 Task: Create a blue curve background.
Action: Mouse moved to (220, 122)
Screenshot: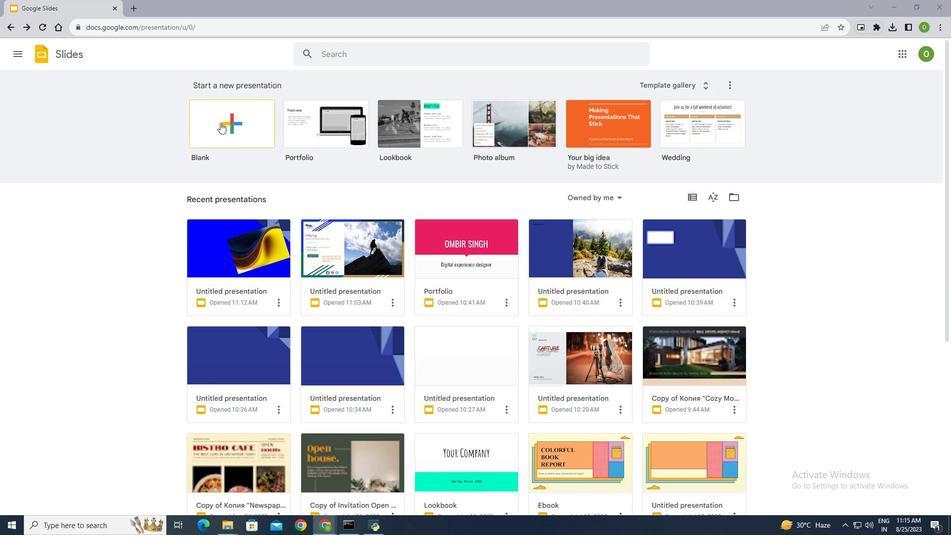 
Action: Mouse pressed left at (220, 122)
Screenshot: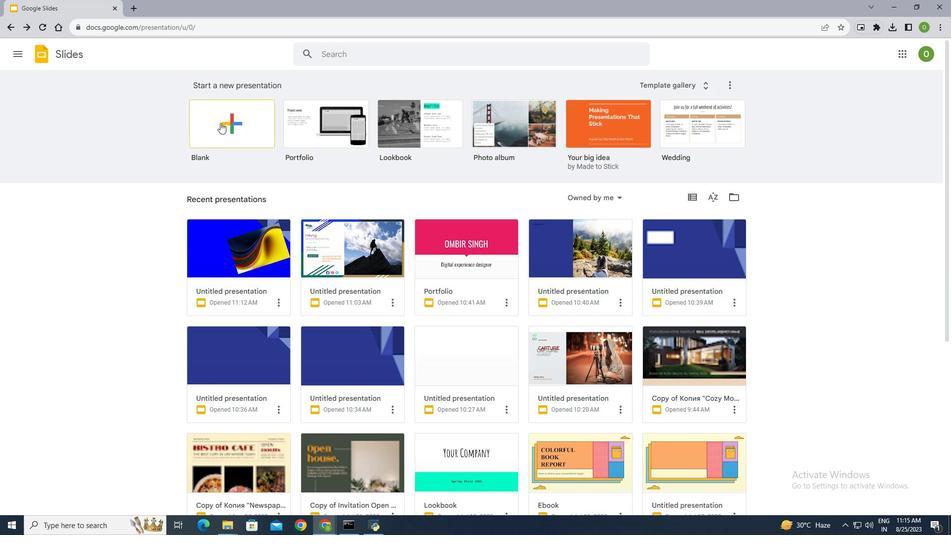 
Action: Mouse moved to (333, 164)
Screenshot: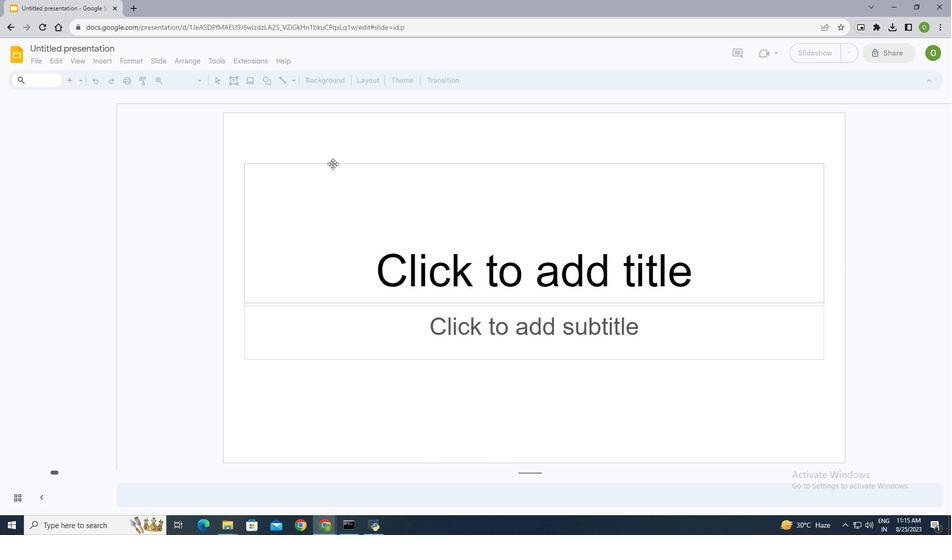 
Action: Mouse pressed left at (333, 164)
Screenshot: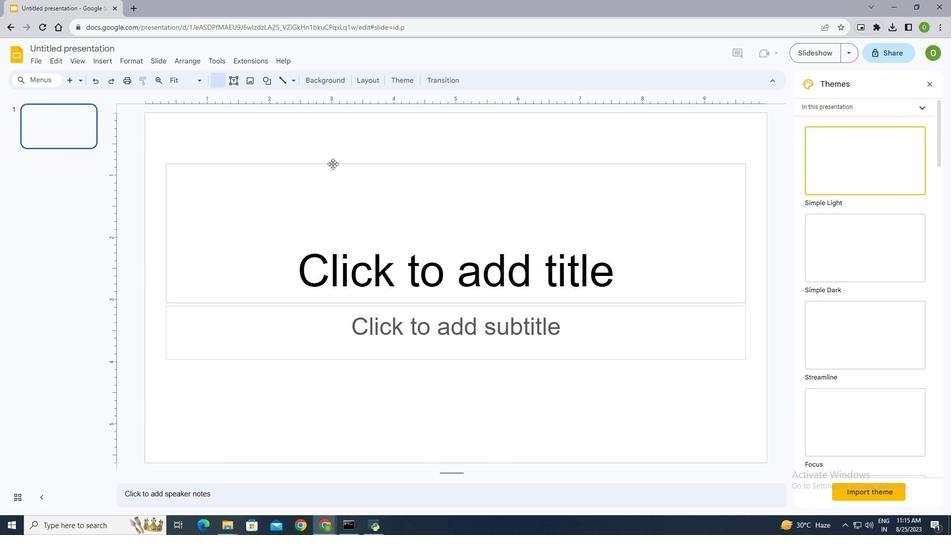
Action: Key pressed <Key.delete>
Screenshot: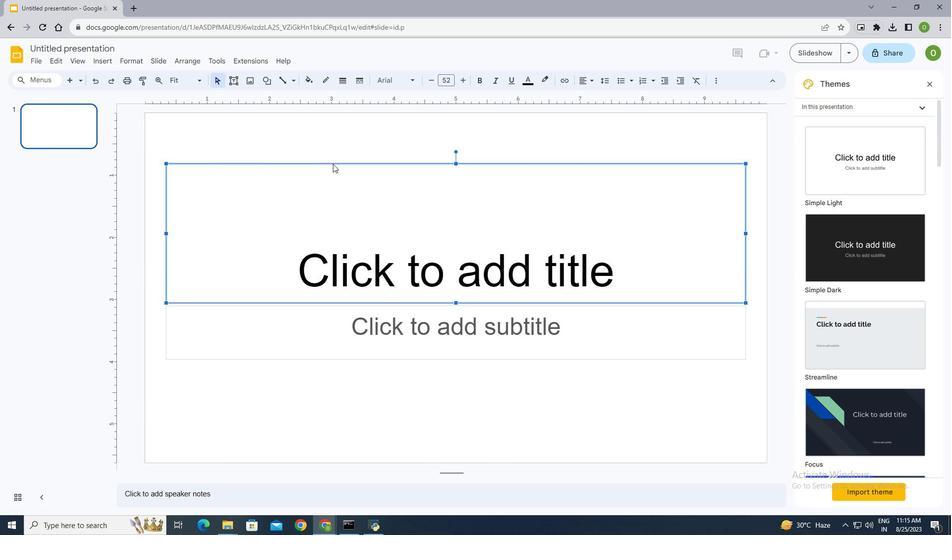 
Action: Mouse moved to (336, 303)
Screenshot: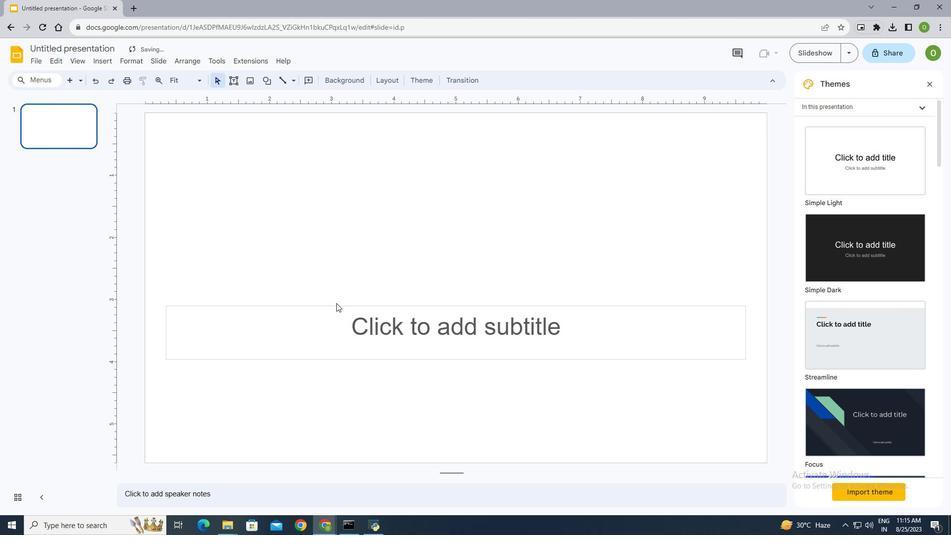 
Action: Mouse pressed left at (336, 303)
Screenshot: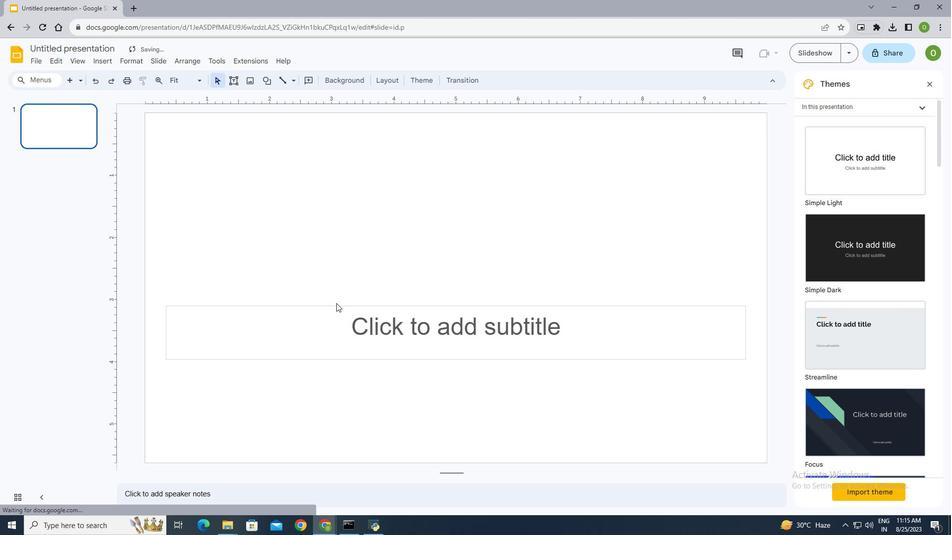 
Action: Mouse moved to (337, 307)
Screenshot: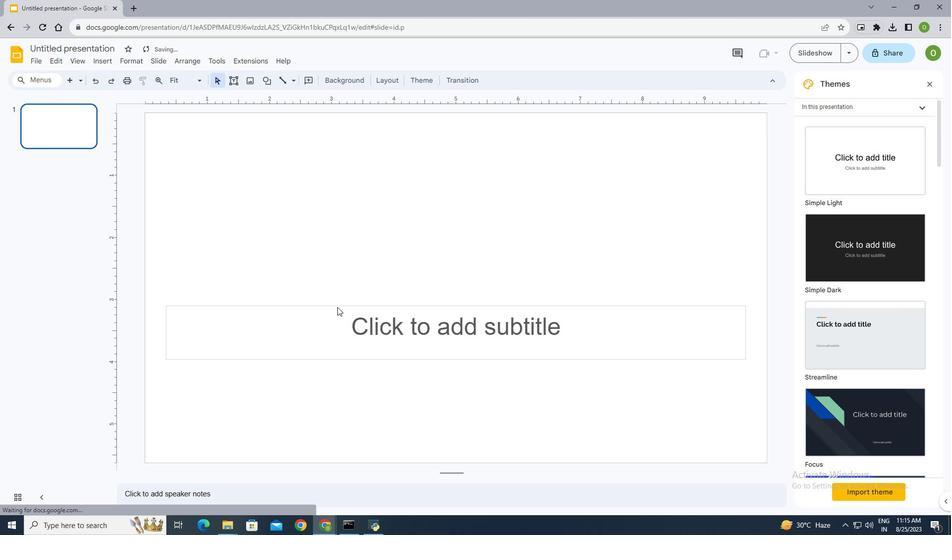 
Action: Mouse pressed left at (337, 307)
Screenshot: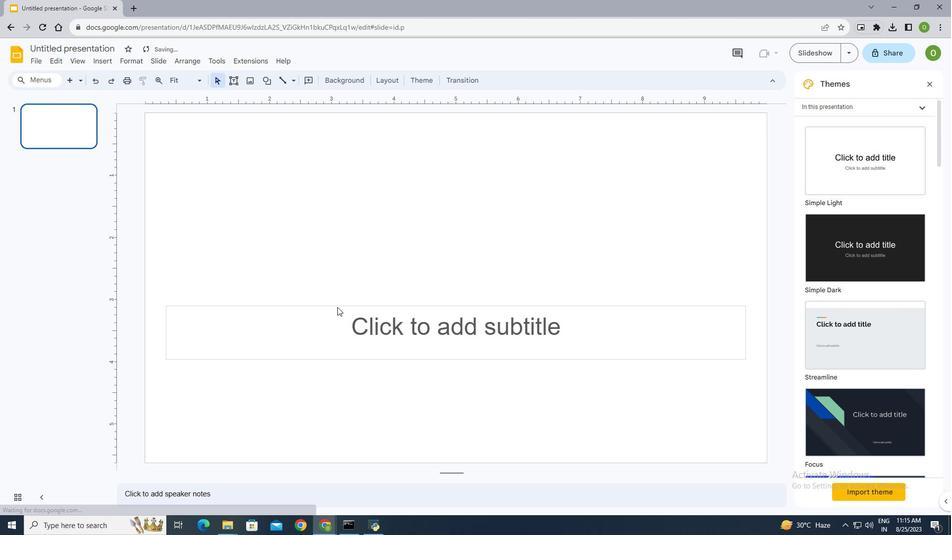 
Action: Key pressed <Key.delete>
Screenshot: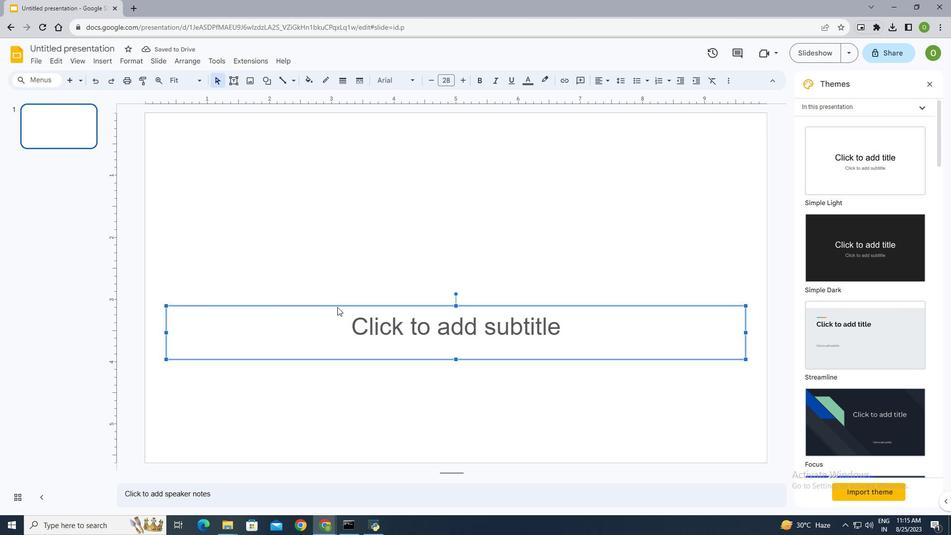 
Action: Mouse moved to (338, 79)
Screenshot: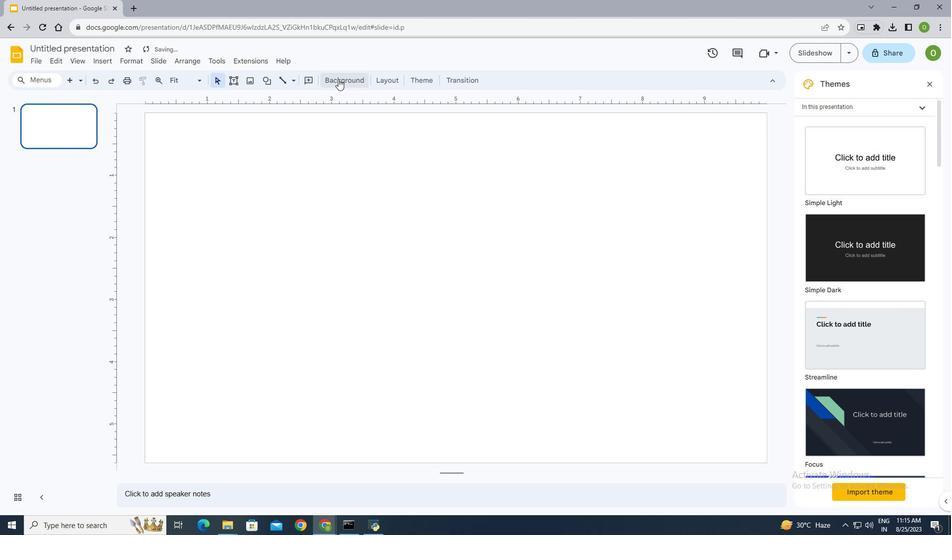 
Action: Mouse pressed left at (338, 79)
Screenshot: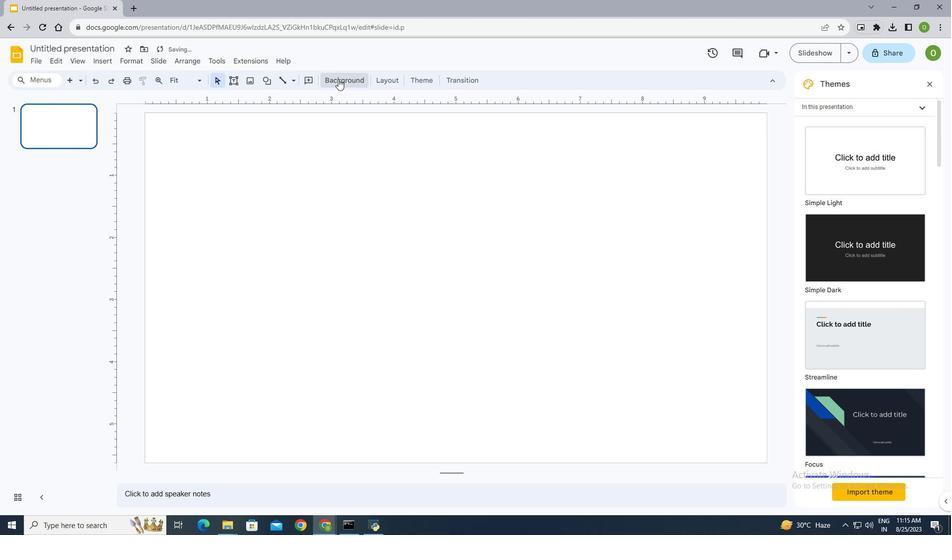 
Action: Mouse moved to (545, 245)
Screenshot: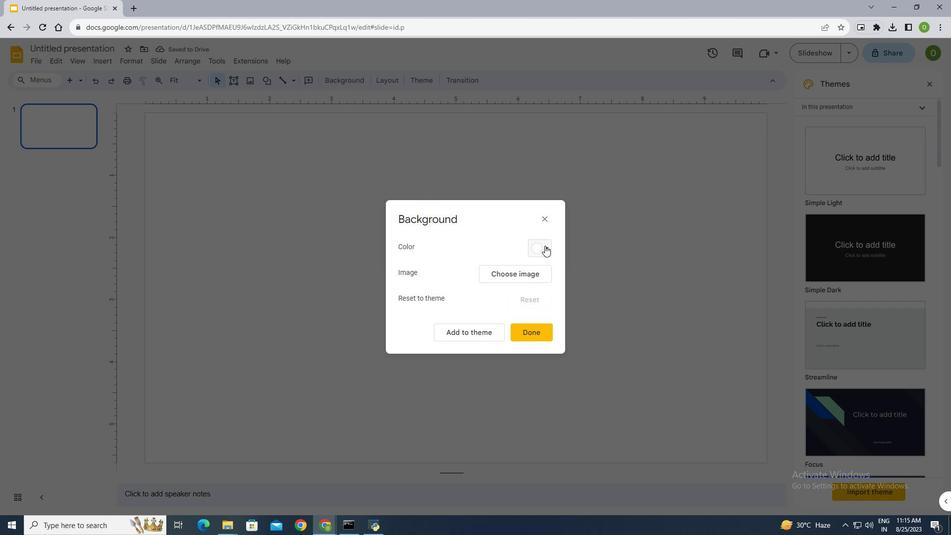 
Action: Mouse pressed left at (545, 245)
Screenshot: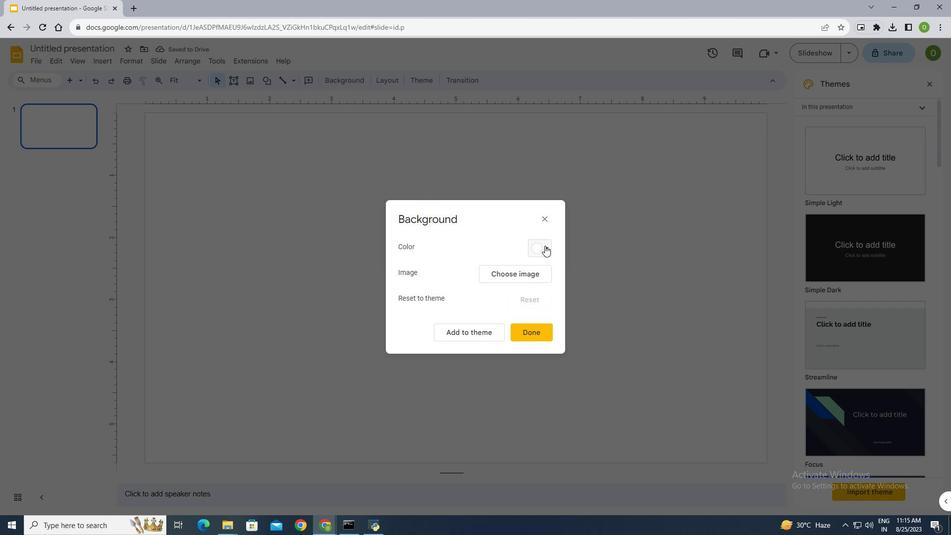
Action: Mouse moved to (616, 363)
Screenshot: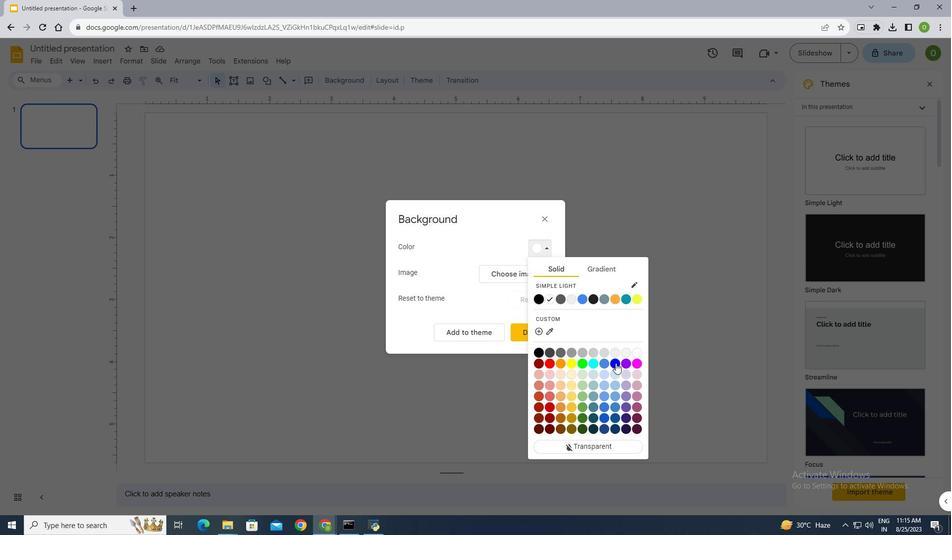 
Action: Mouse pressed left at (616, 363)
Screenshot: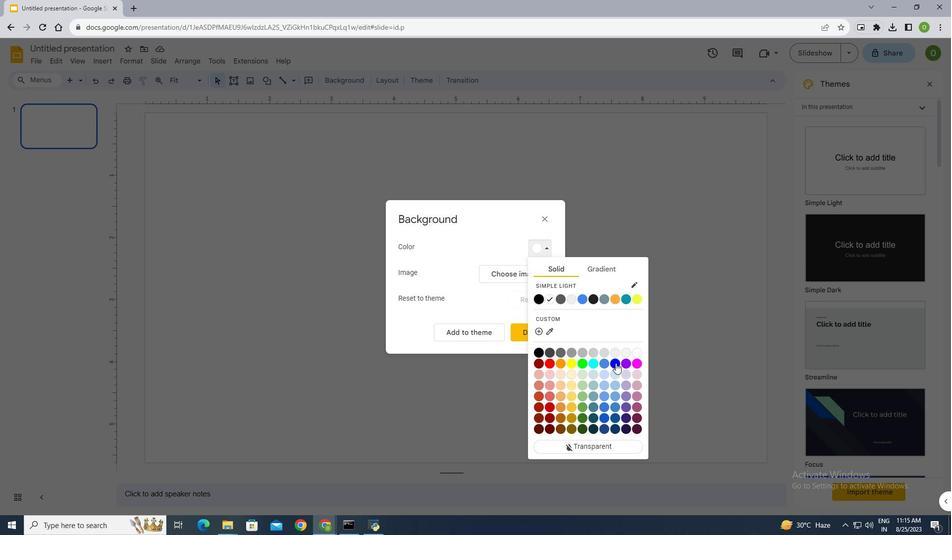 
Action: Mouse moved to (534, 329)
Screenshot: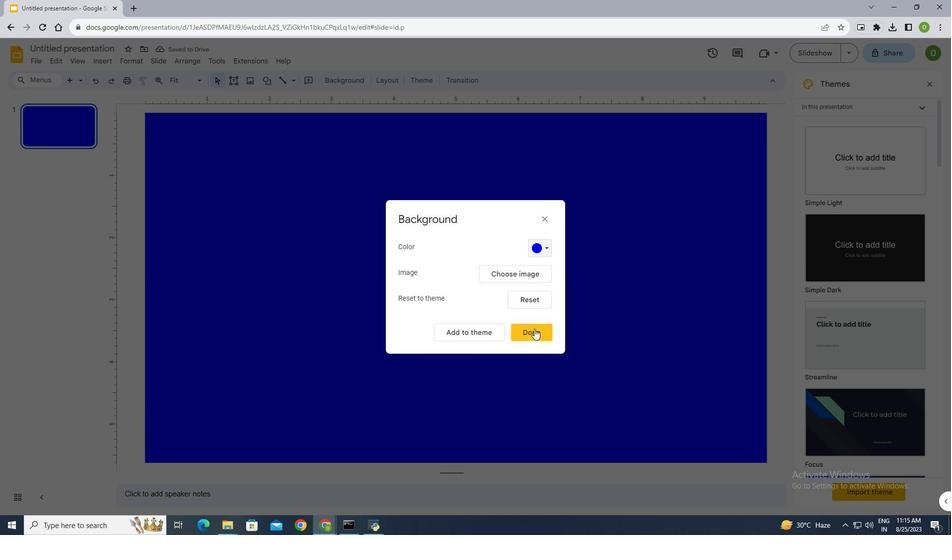 
Action: Mouse pressed left at (534, 329)
Screenshot: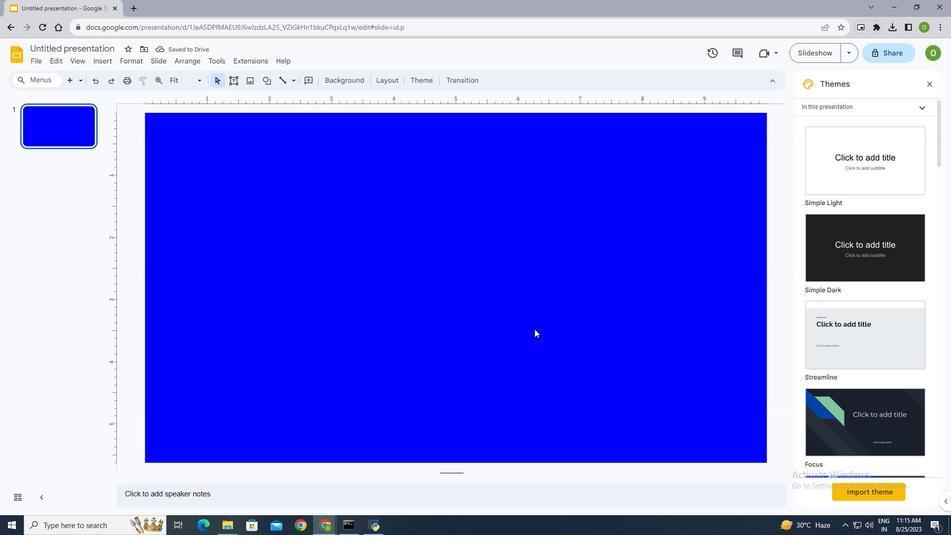 
Action: Mouse moved to (267, 81)
Screenshot: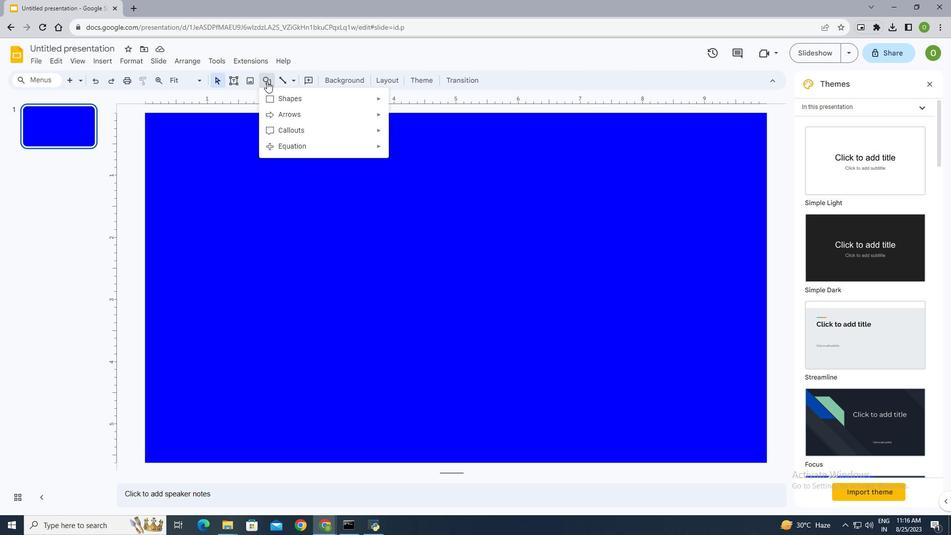
Action: Mouse pressed left at (267, 81)
Screenshot: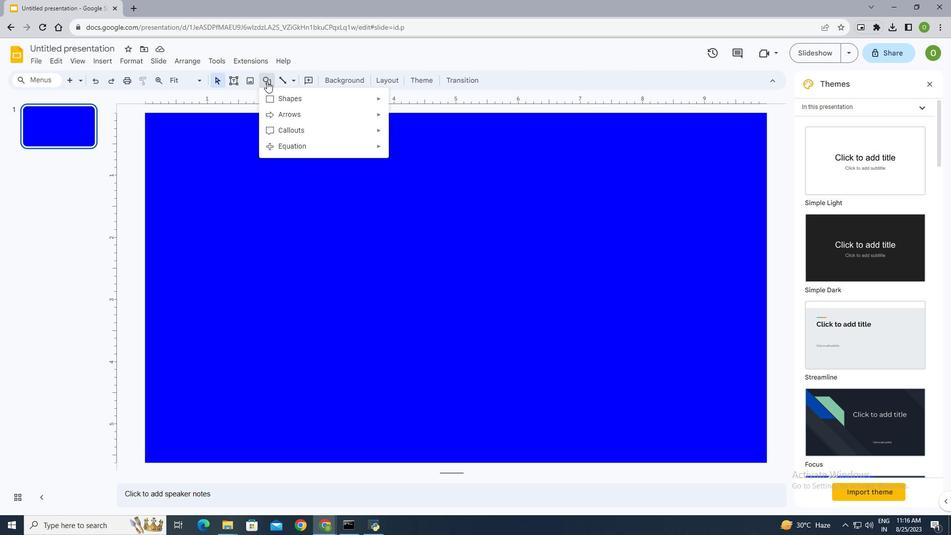 
Action: Mouse moved to (307, 94)
Screenshot: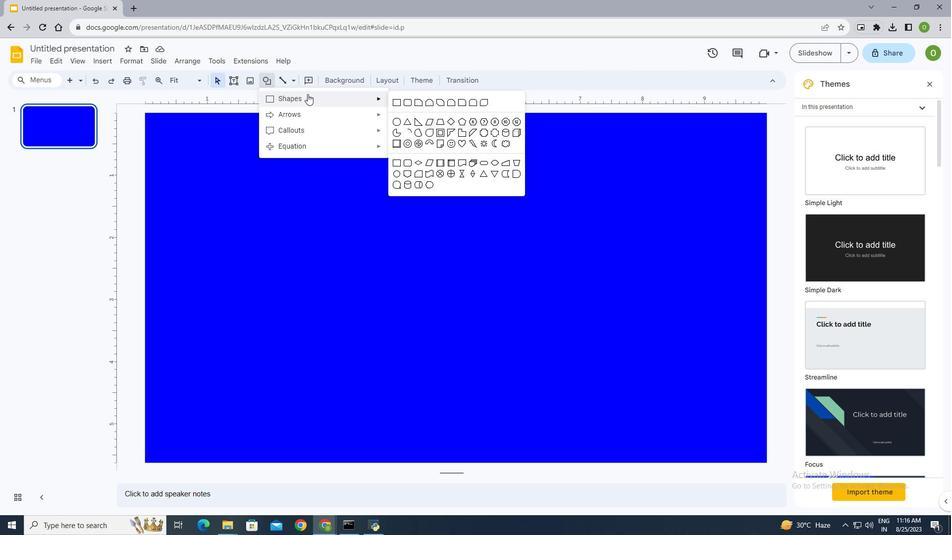 
Action: Mouse pressed left at (307, 94)
Screenshot: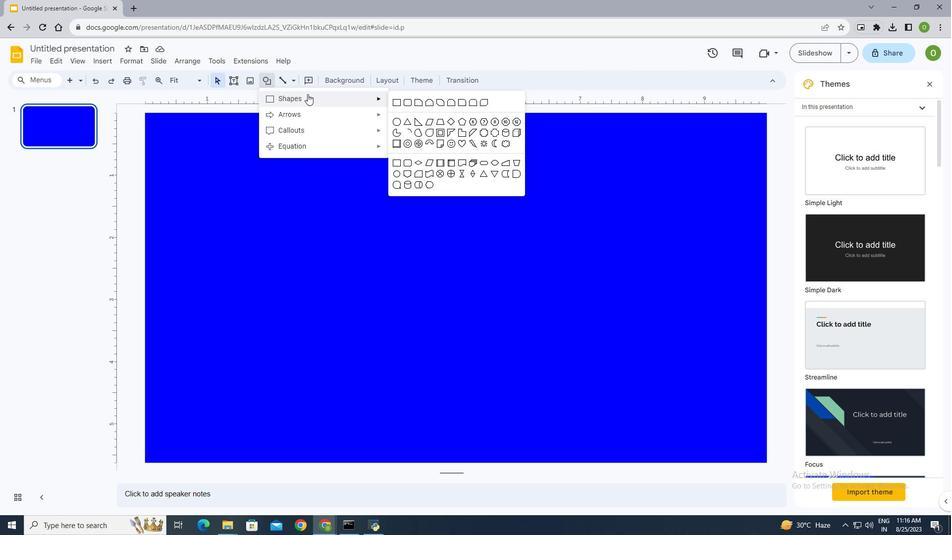 
Action: Mouse moved to (430, 142)
Screenshot: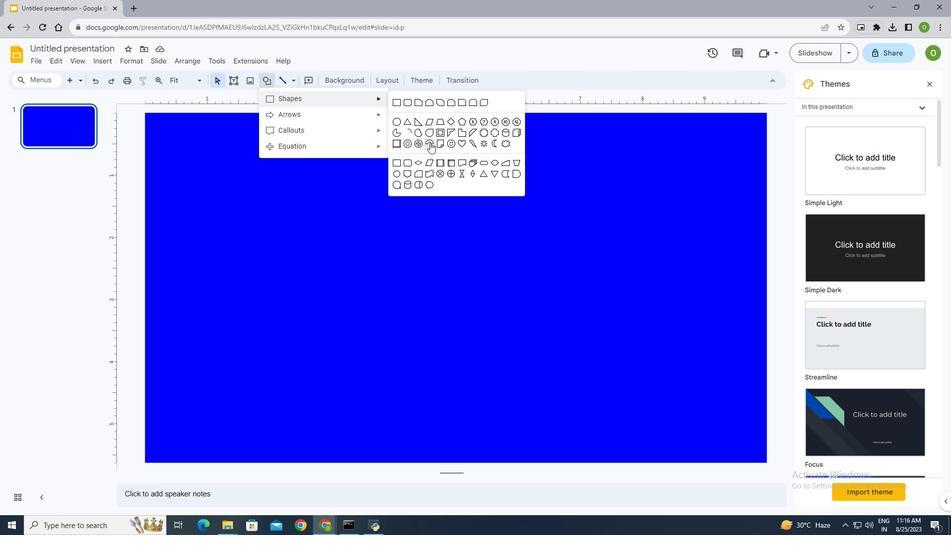 
Action: Mouse pressed left at (430, 142)
Screenshot: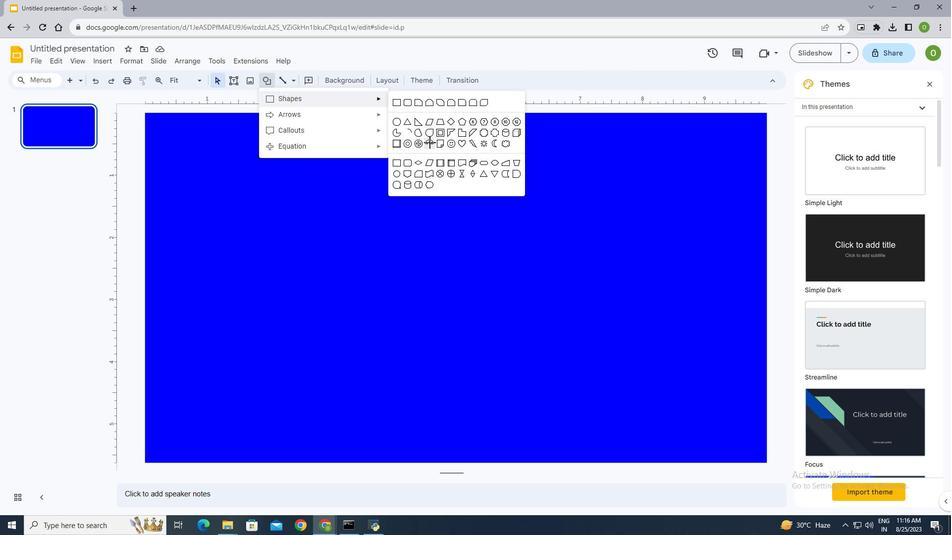 
Action: Mouse moved to (232, 149)
Screenshot: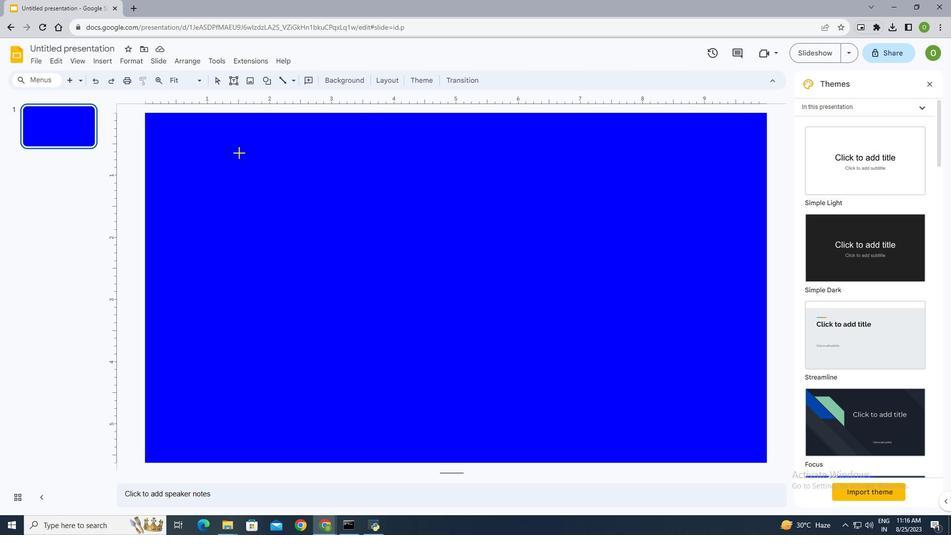 
Action: Mouse pressed left at (232, 149)
Screenshot: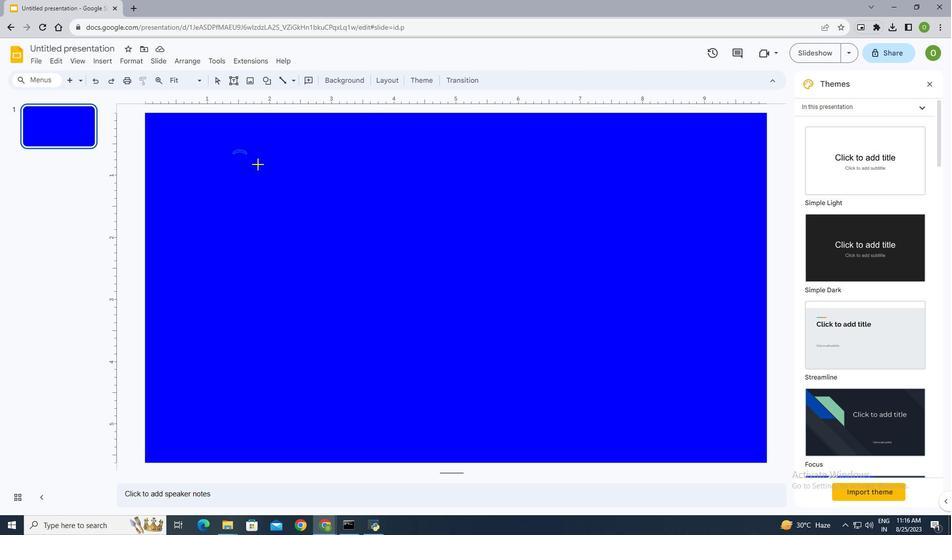 
Action: Mouse moved to (256, 180)
Screenshot: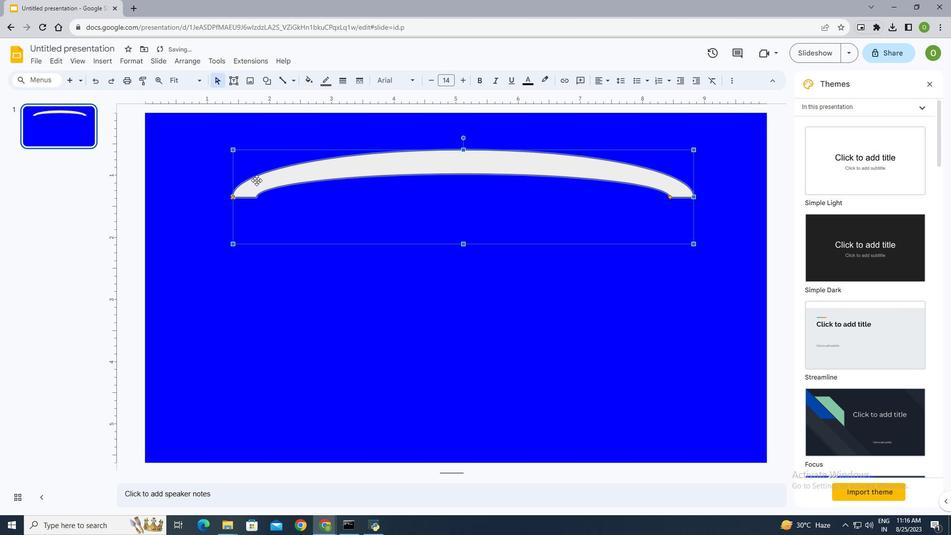 
Action: Mouse pressed left at (256, 180)
Screenshot: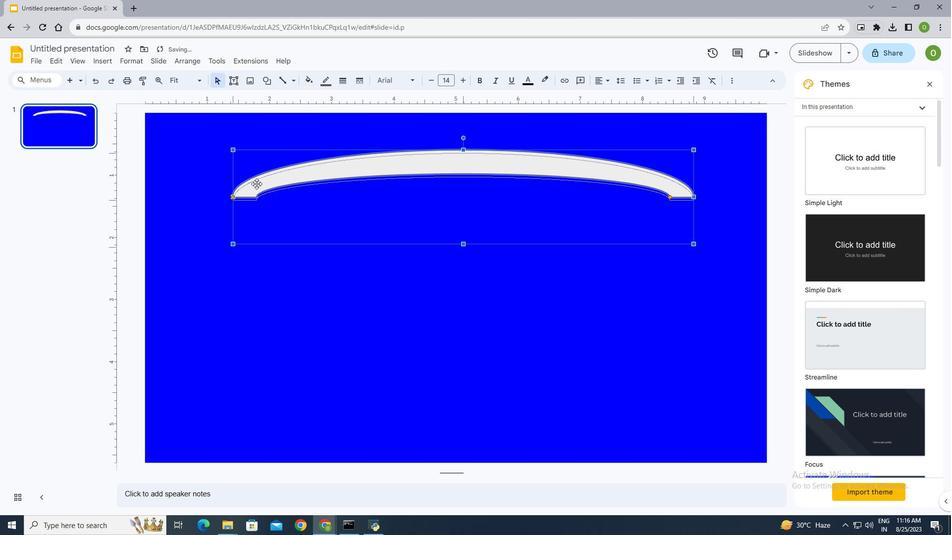 
Action: Mouse moved to (352, 344)
Screenshot: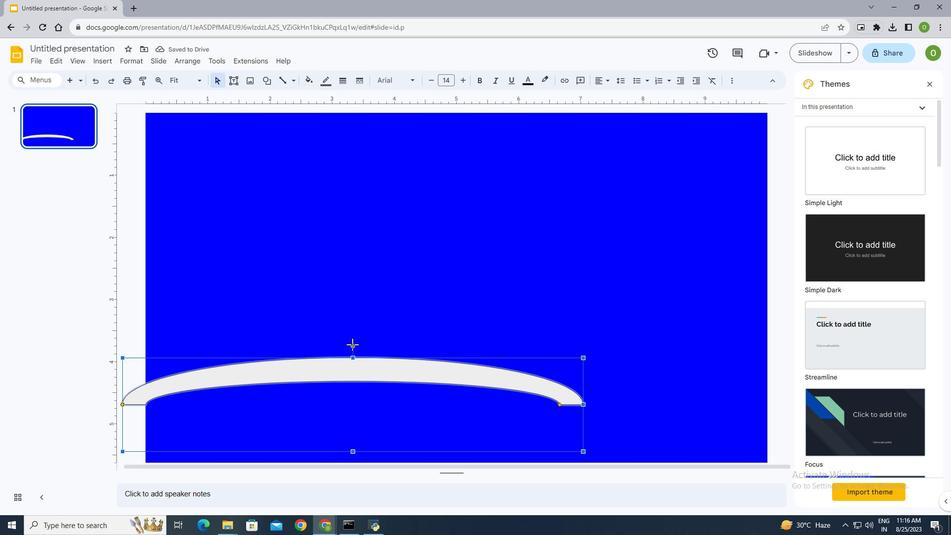 
Action: Mouse pressed left at (352, 344)
Screenshot: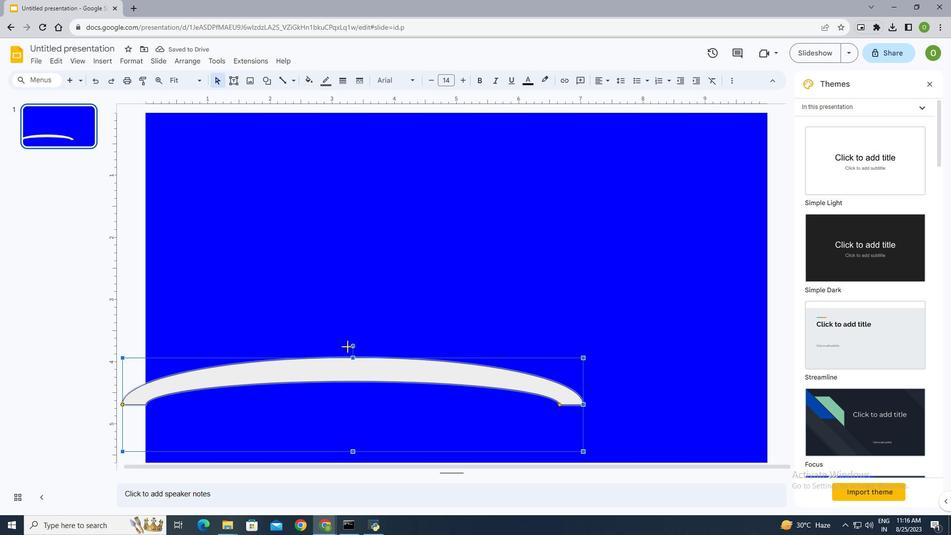 
Action: Mouse moved to (363, 375)
Screenshot: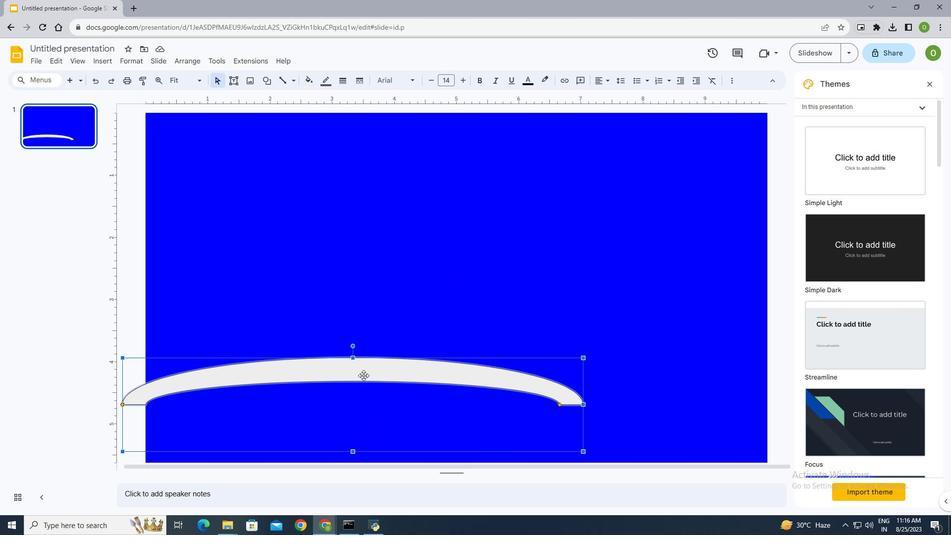 
Action: Mouse pressed left at (363, 375)
Screenshot: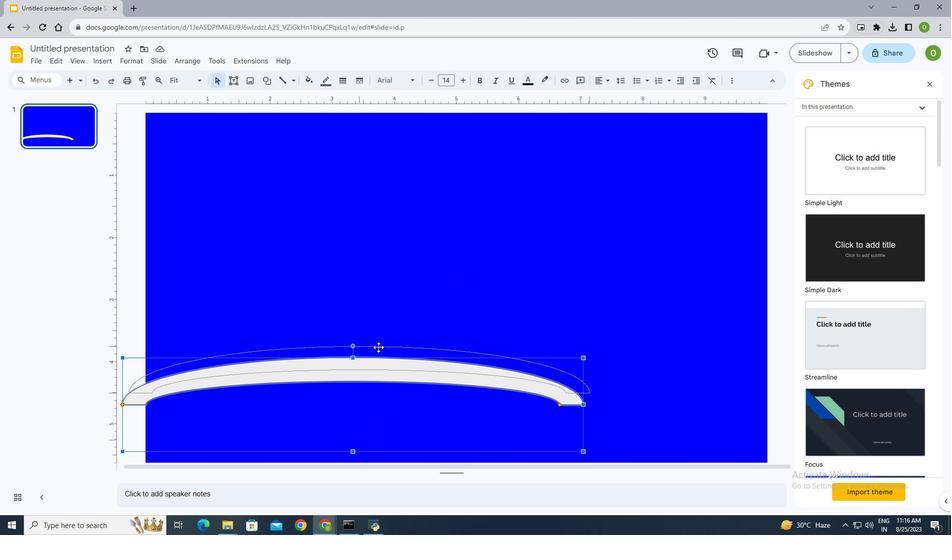 
Action: Mouse moved to (469, 198)
Screenshot: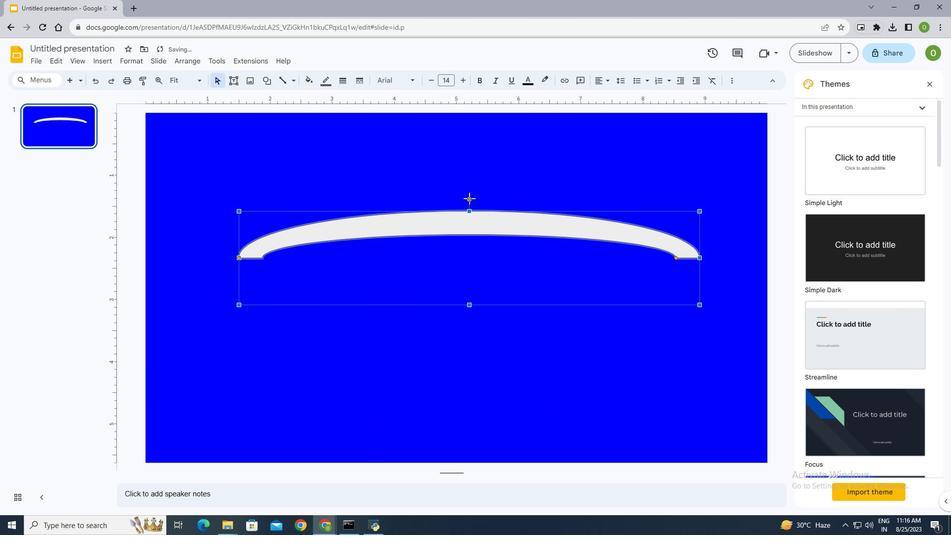 
Action: Mouse pressed left at (469, 198)
Screenshot: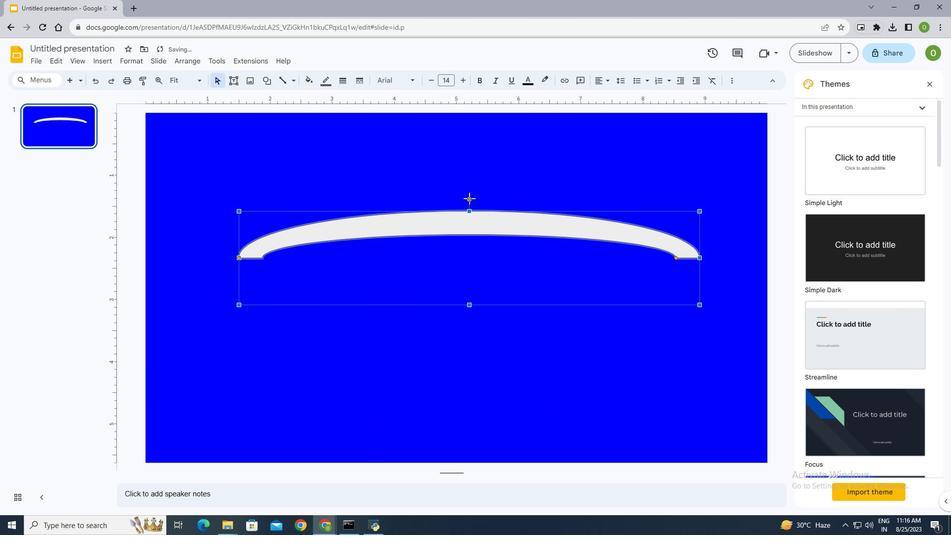 
Action: Mouse moved to (497, 280)
Screenshot: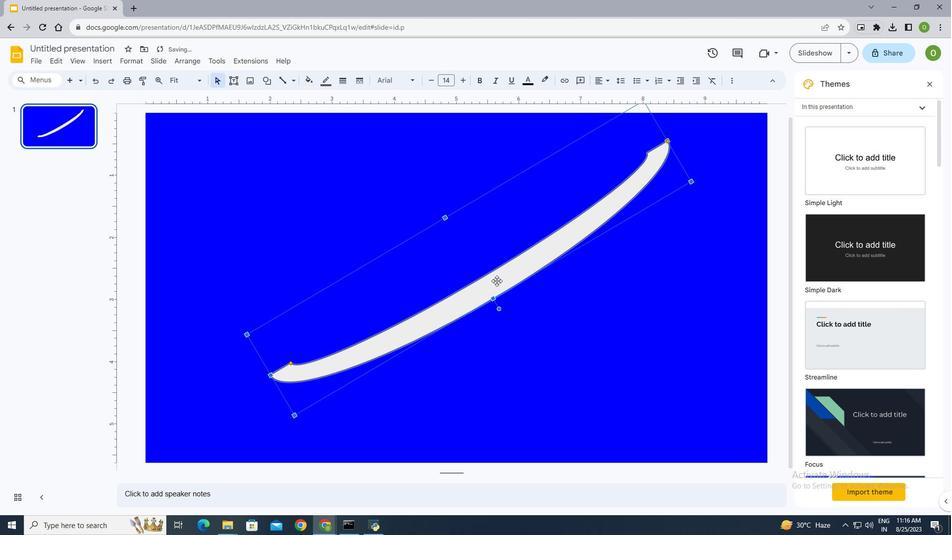 
Action: Mouse pressed left at (497, 280)
Screenshot: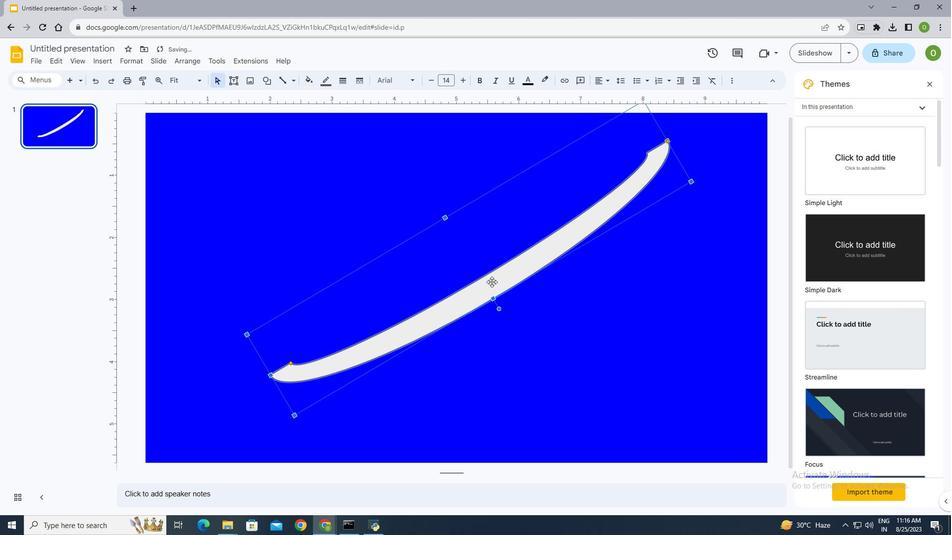 
Action: Mouse moved to (541, 143)
Screenshot: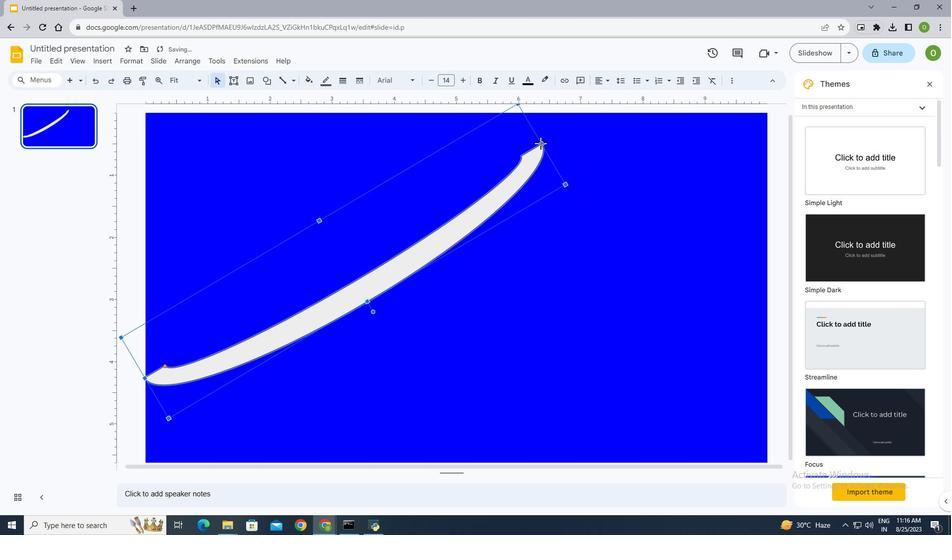 
Action: Mouse pressed left at (541, 143)
Screenshot: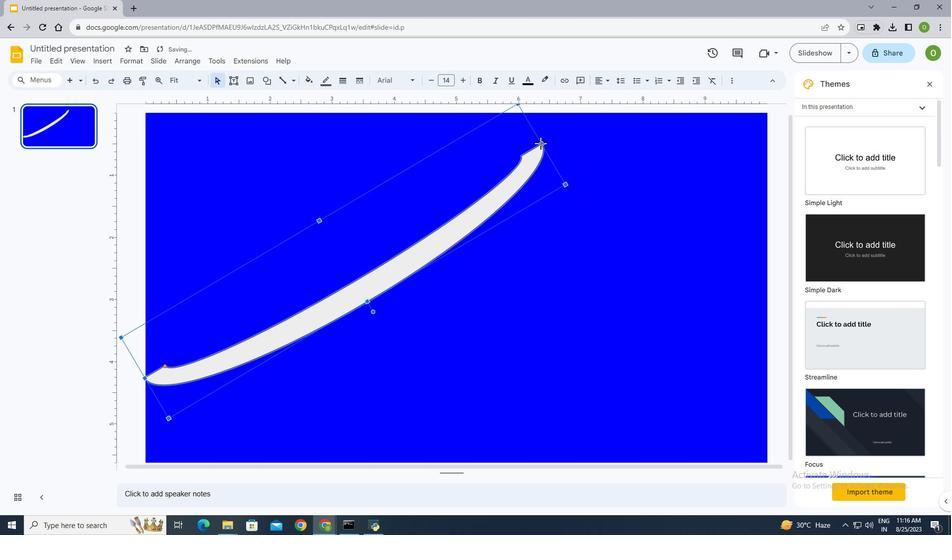 
Action: Mouse moved to (517, 104)
Screenshot: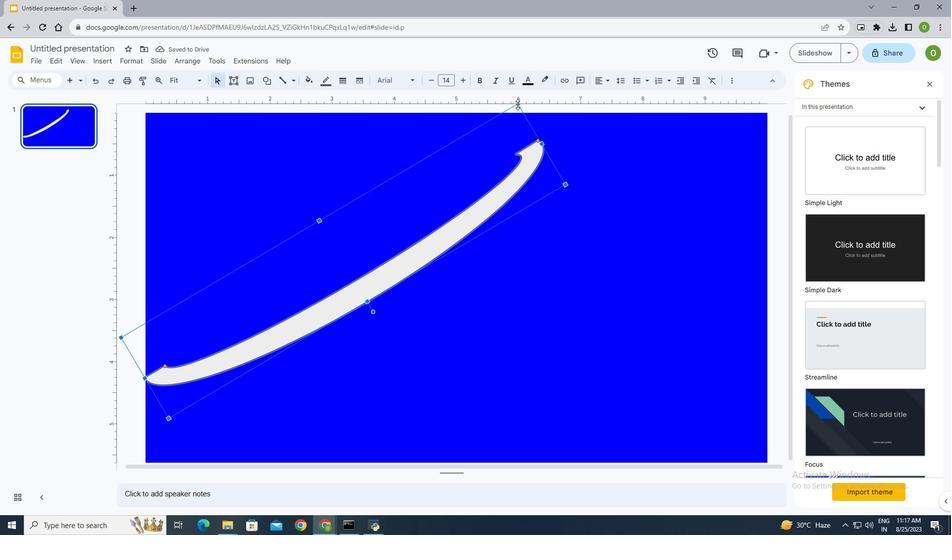 
Action: Mouse pressed left at (517, 104)
Screenshot: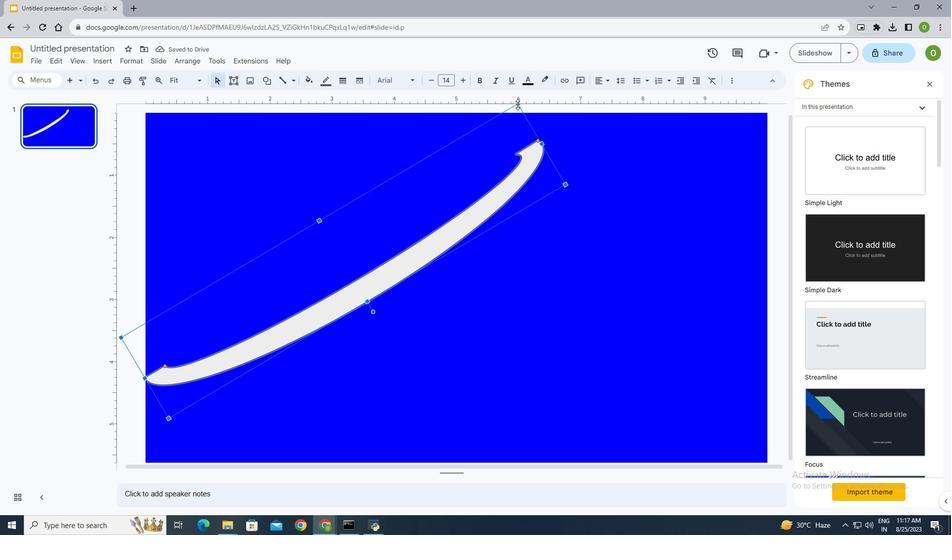 
Action: Mouse moved to (517, 104)
Screenshot: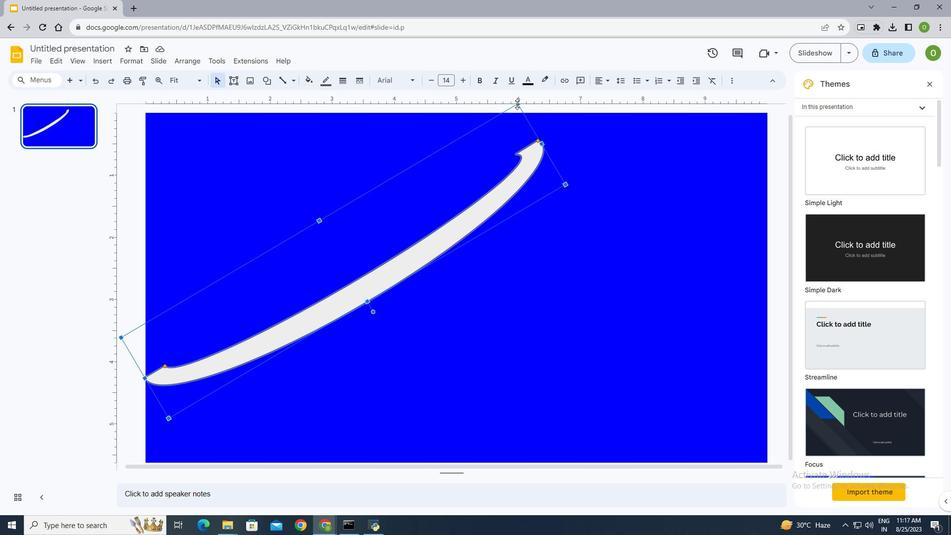 
Action: Mouse pressed left at (517, 104)
Screenshot: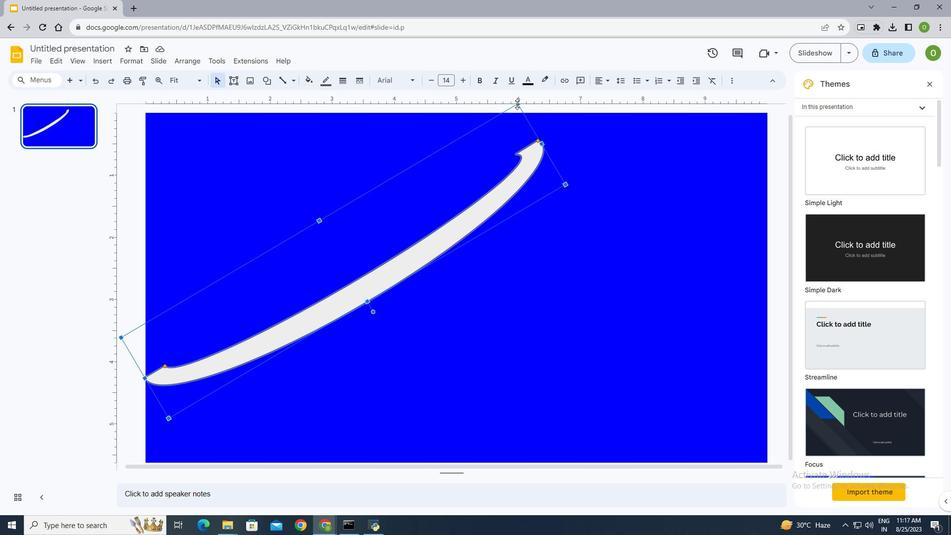 
Action: Mouse moved to (321, 220)
Screenshot: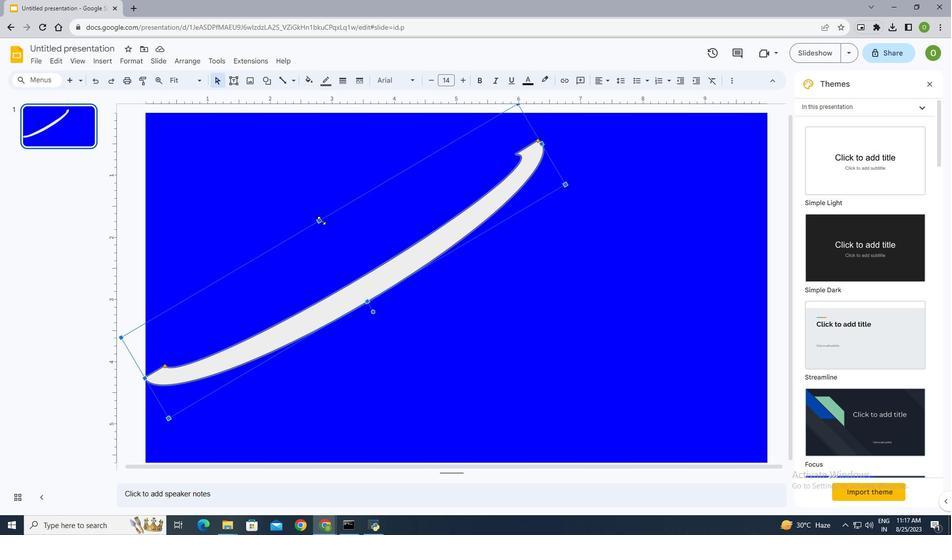 
Action: Mouse pressed left at (321, 220)
Screenshot: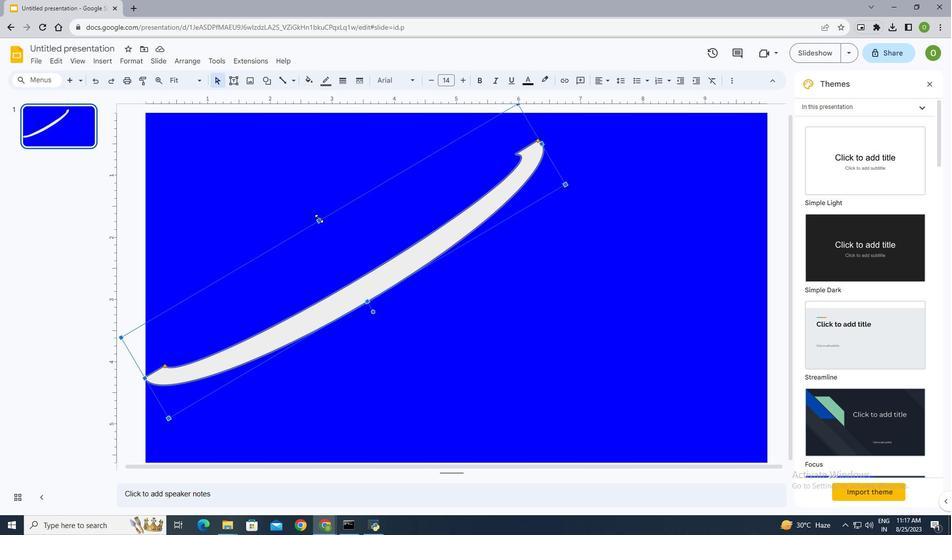 
Action: Mouse moved to (440, 337)
Screenshot: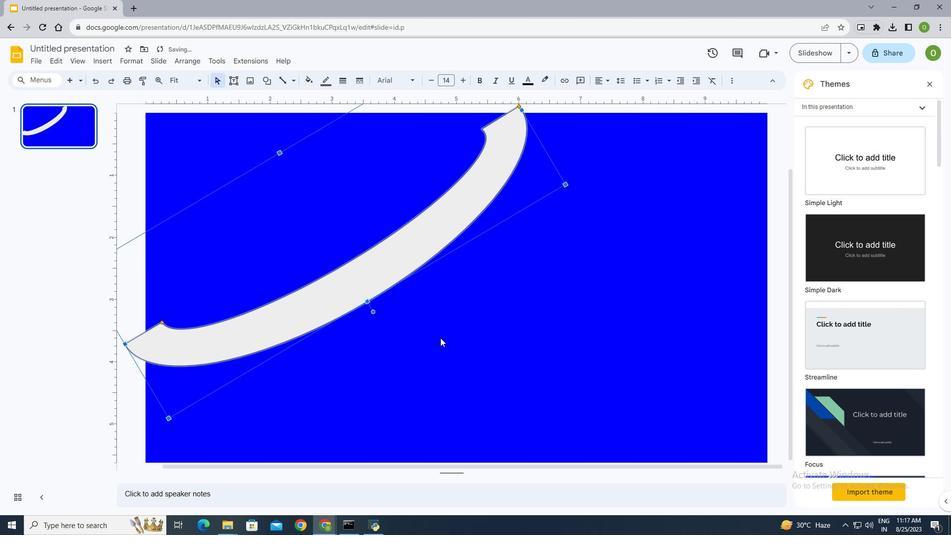 
Action: Mouse pressed left at (440, 337)
Screenshot: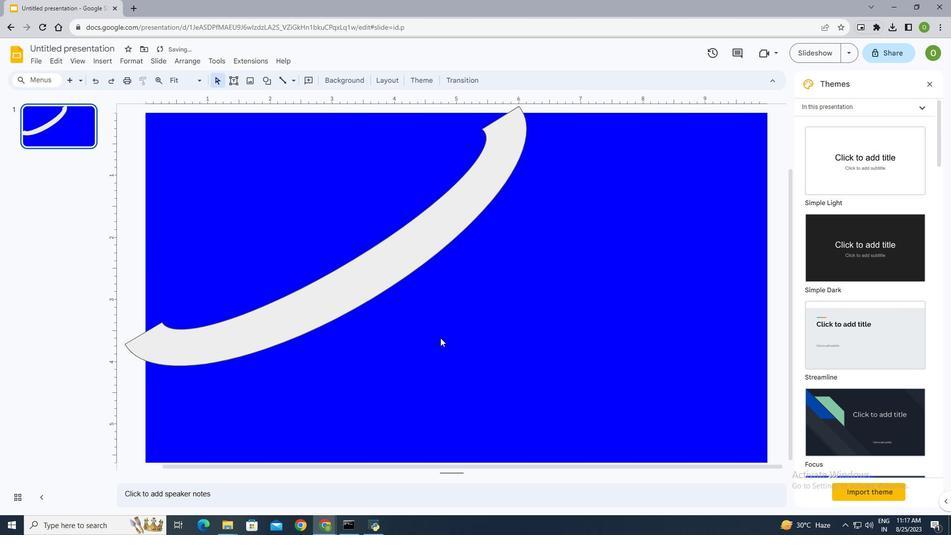 
Action: Mouse moved to (393, 276)
Screenshot: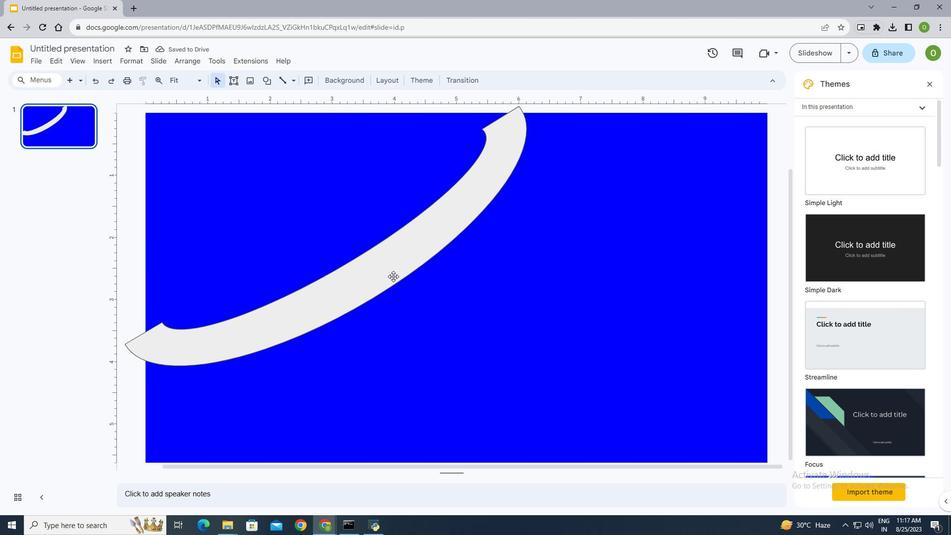 
Action: Mouse pressed left at (393, 276)
Screenshot: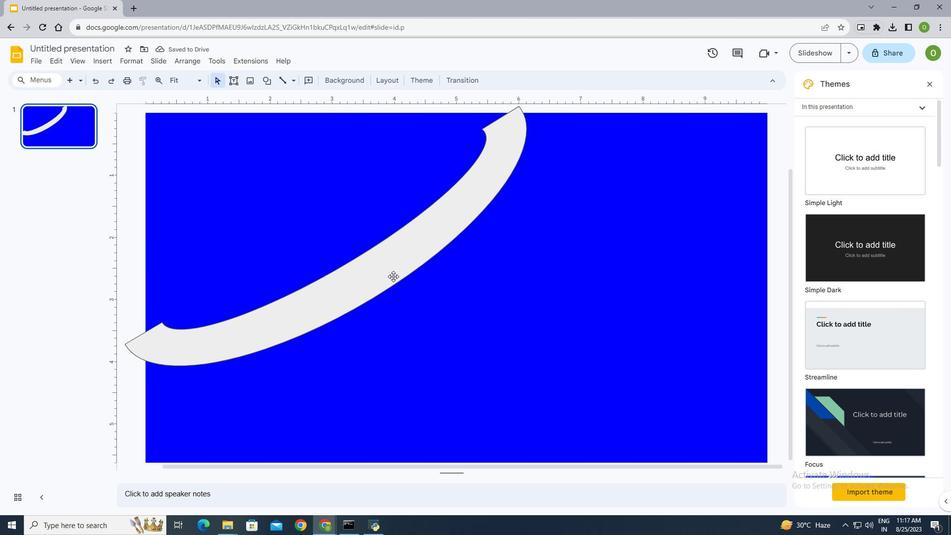
Action: Mouse moved to (400, 277)
Screenshot: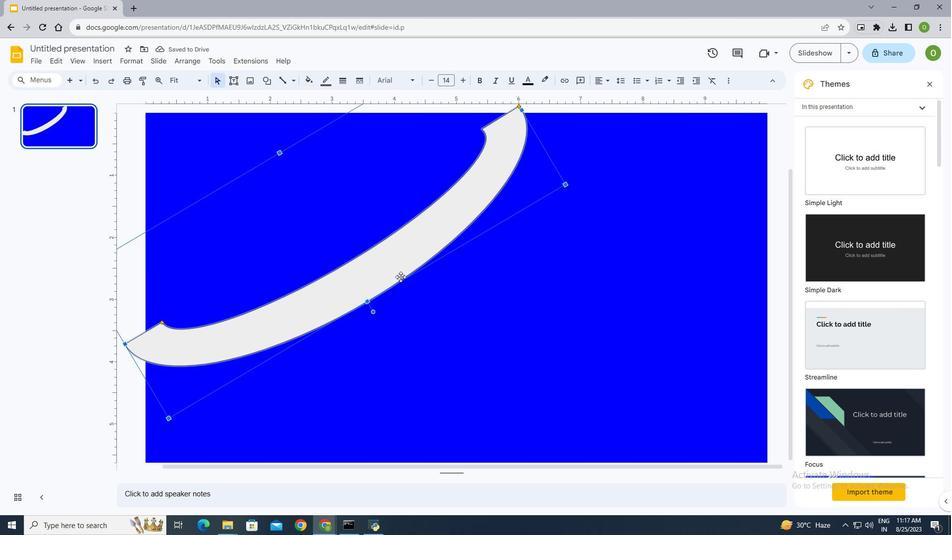 
Action: Mouse pressed left at (400, 277)
Screenshot: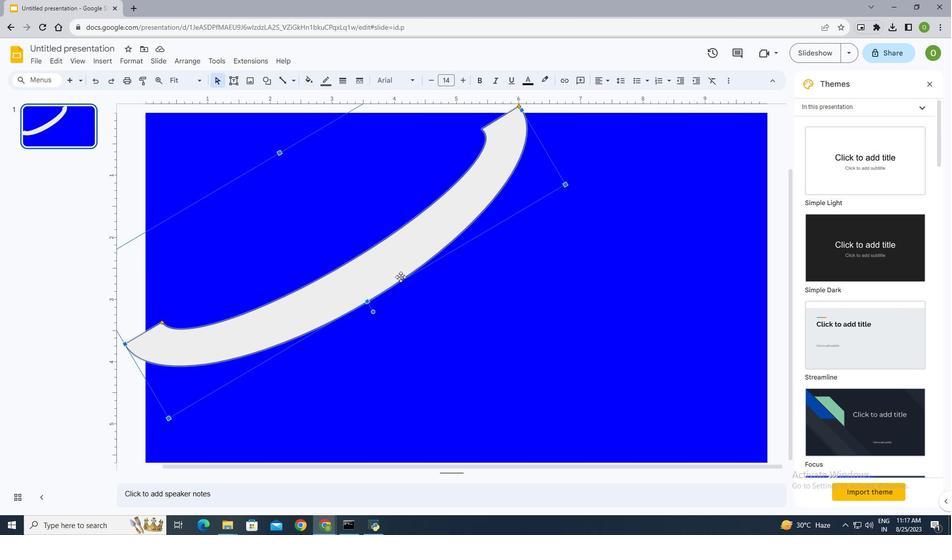 
Action: Mouse moved to (399, 265)
Screenshot: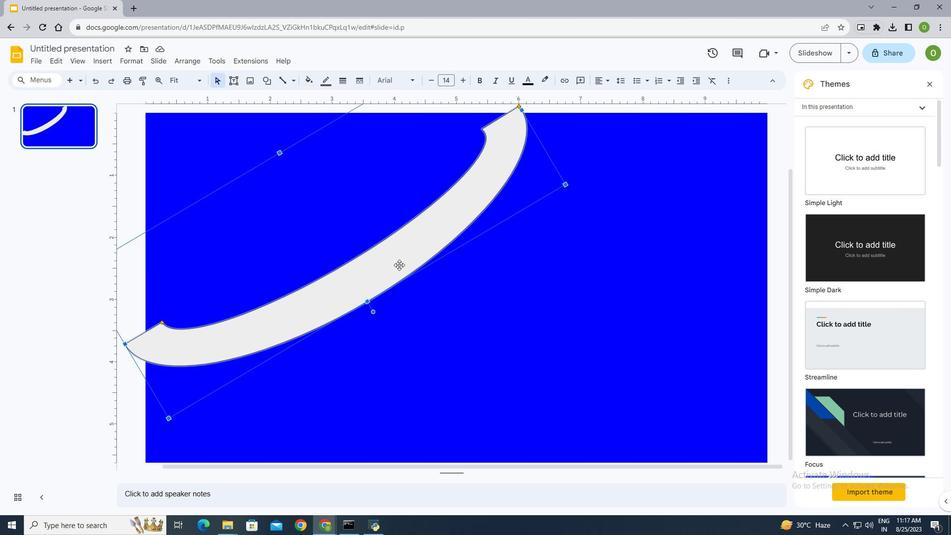 
Action: Mouse pressed right at (399, 265)
Screenshot: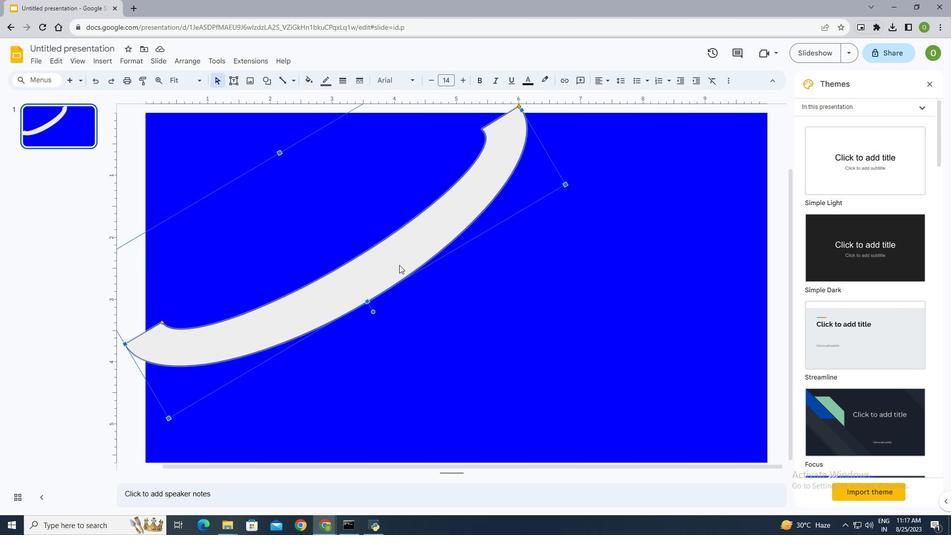 
Action: Mouse moved to (474, 481)
Screenshot: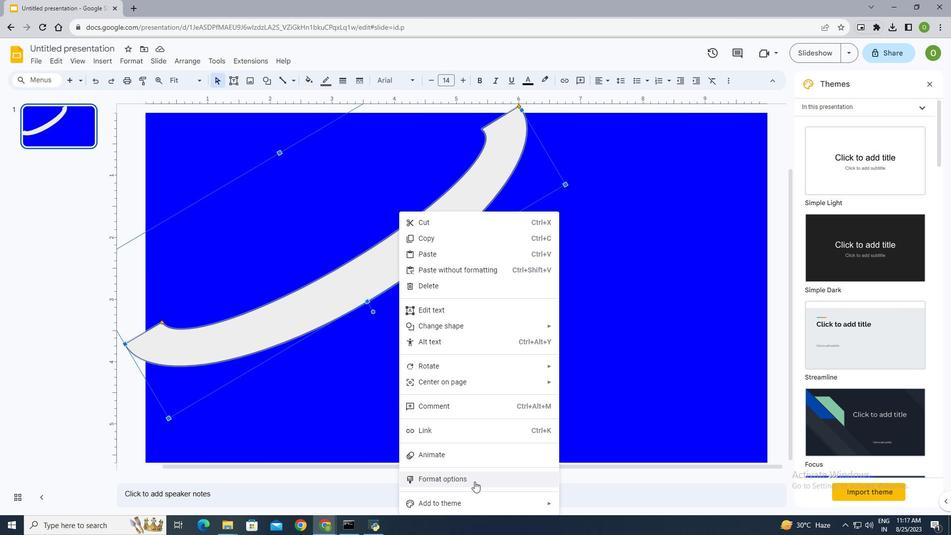 
Action: Mouse pressed left at (474, 481)
Screenshot: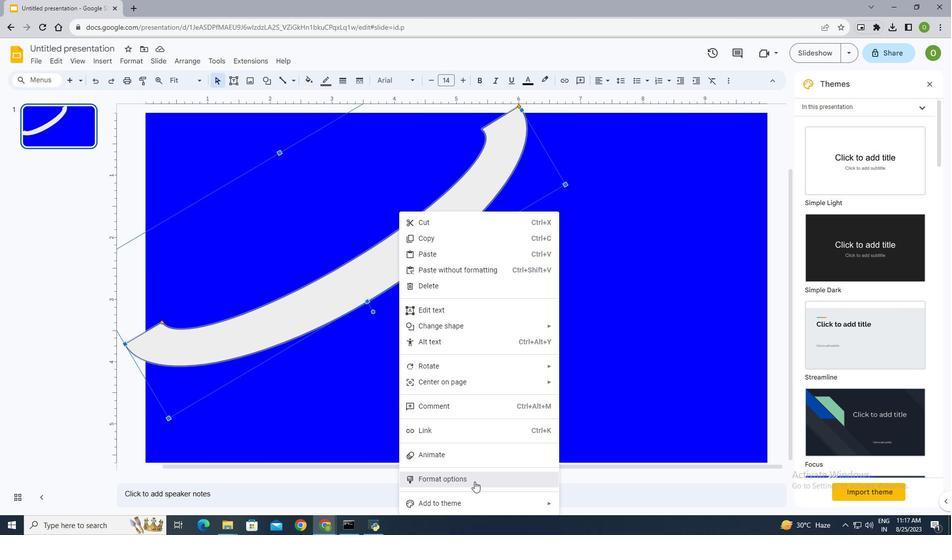 
Action: Mouse moved to (831, 173)
Screenshot: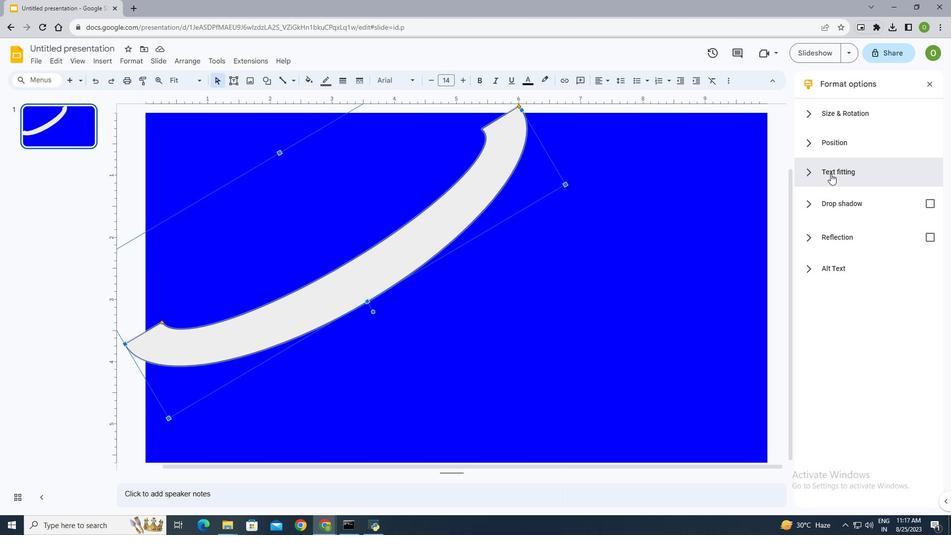
Action: Mouse pressed left at (831, 173)
Screenshot: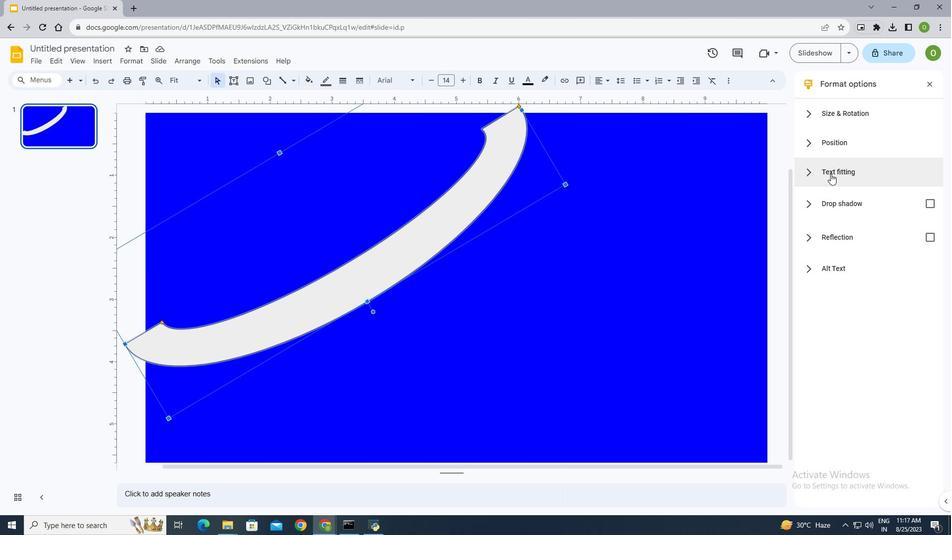 
Action: Mouse moved to (836, 220)
Screenshot: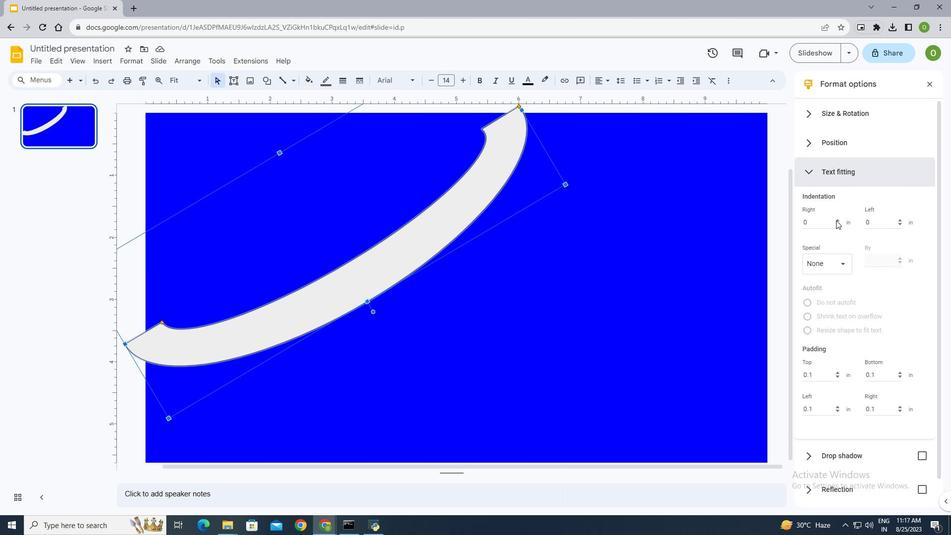 
Action: Mouse pressed left at (836, 220)
Screenshot: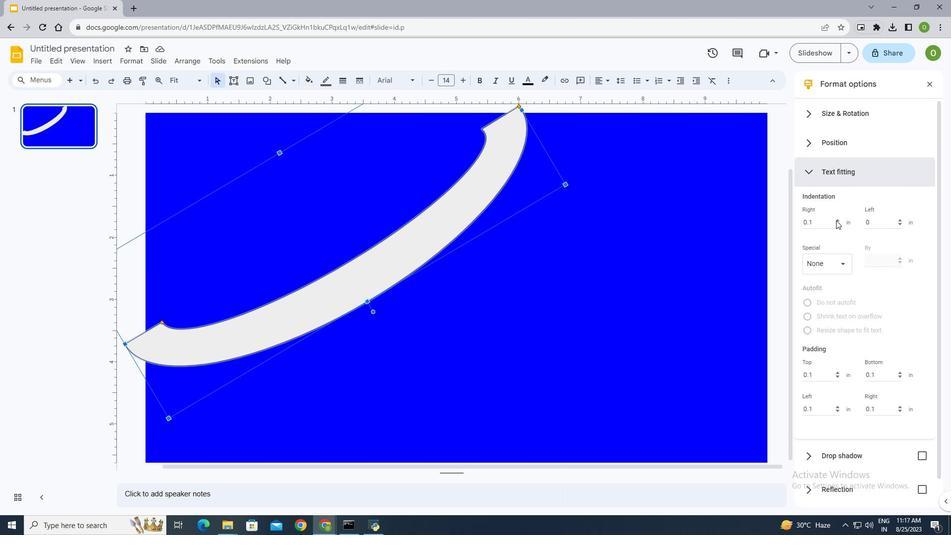 
Action: Mouse pressed left at (836, 220)
Screenshot: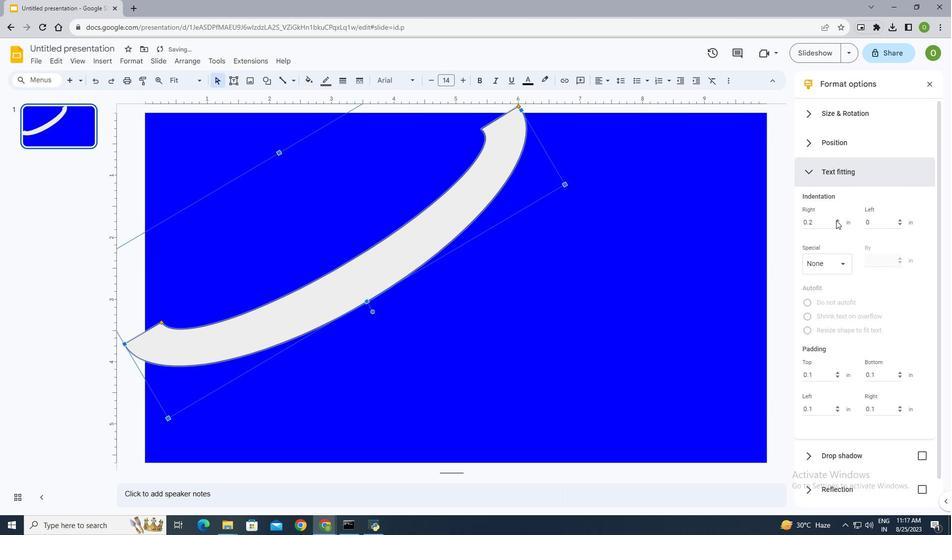 
Action: Mouse pressed left at (836, 220)
Screenshot: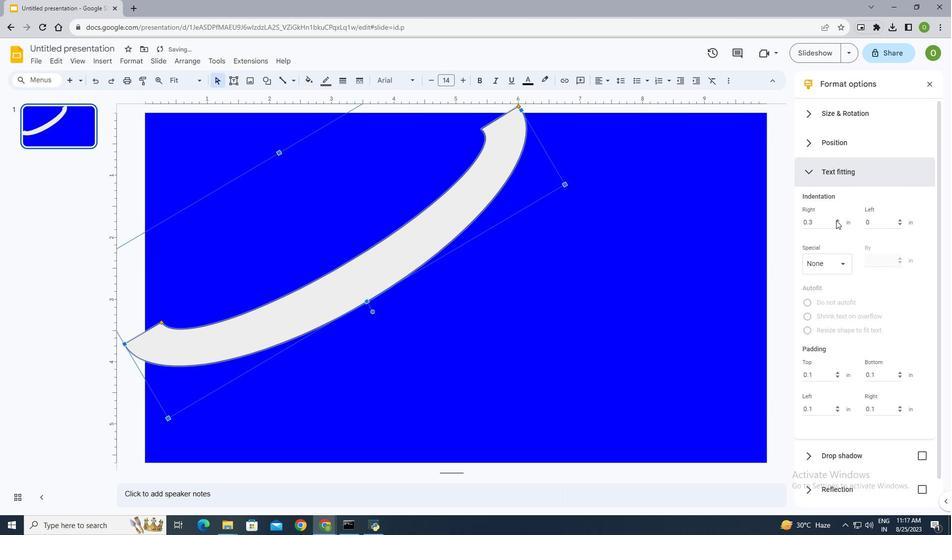 
Action: Mouse moved to (837, 224)
Screenshot: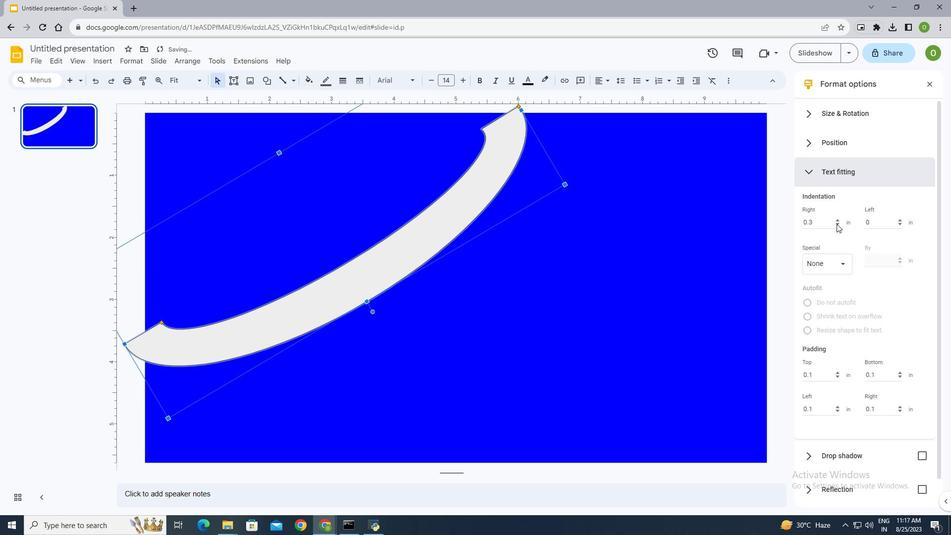 
Action: Mouse pressed left at (837, 224)
Screenshot: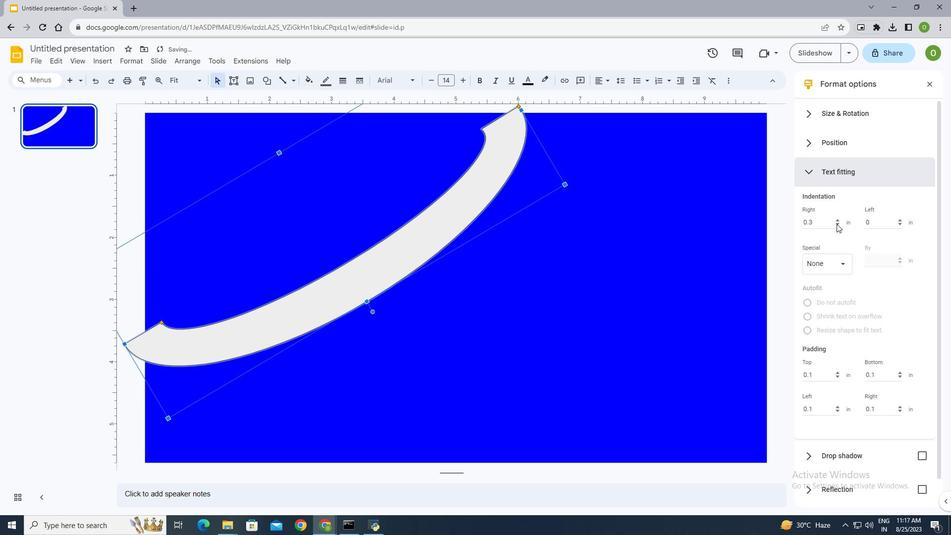 
Action: Mouse pressed left at (837, 224)
Screenshot: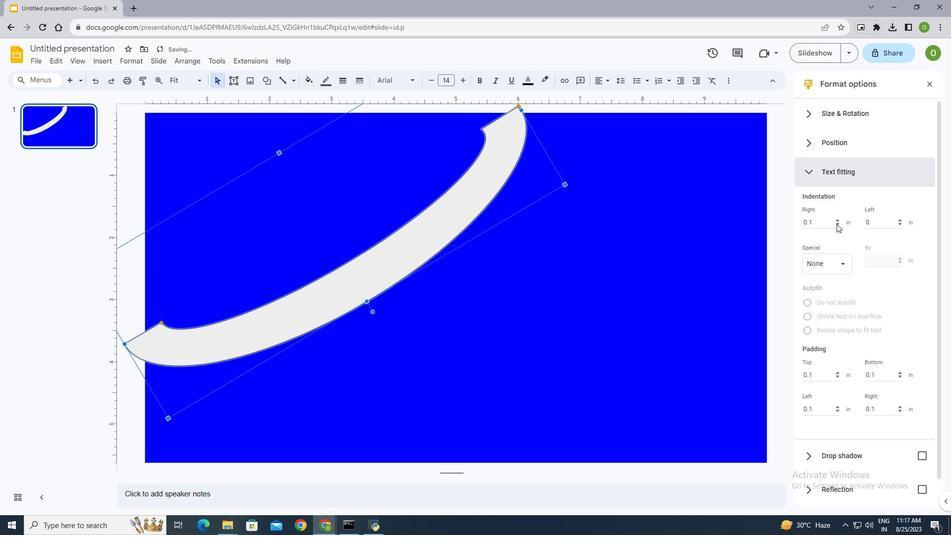 
Action: Mouse pressed left at (837, 224)
Screenshot: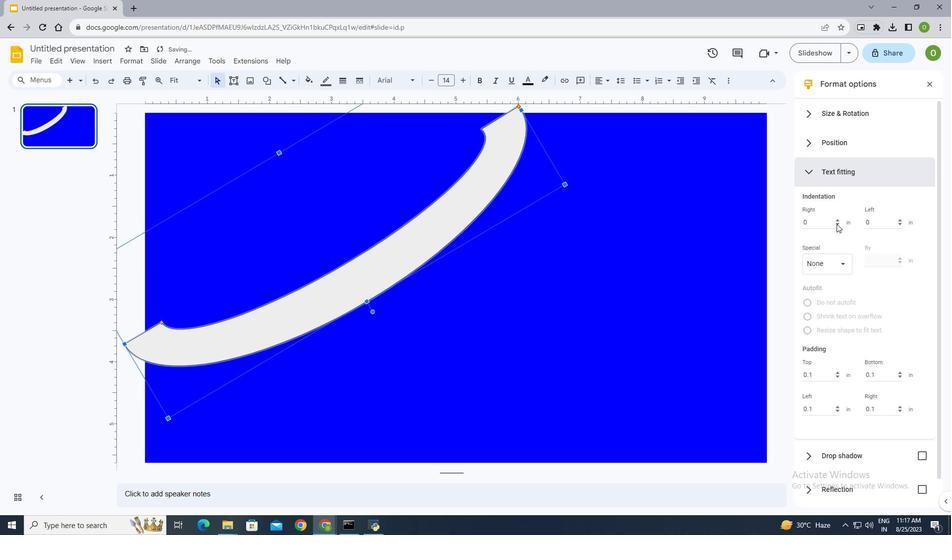 
Action: Mouse pressed left at (837, 224)
Screenshot: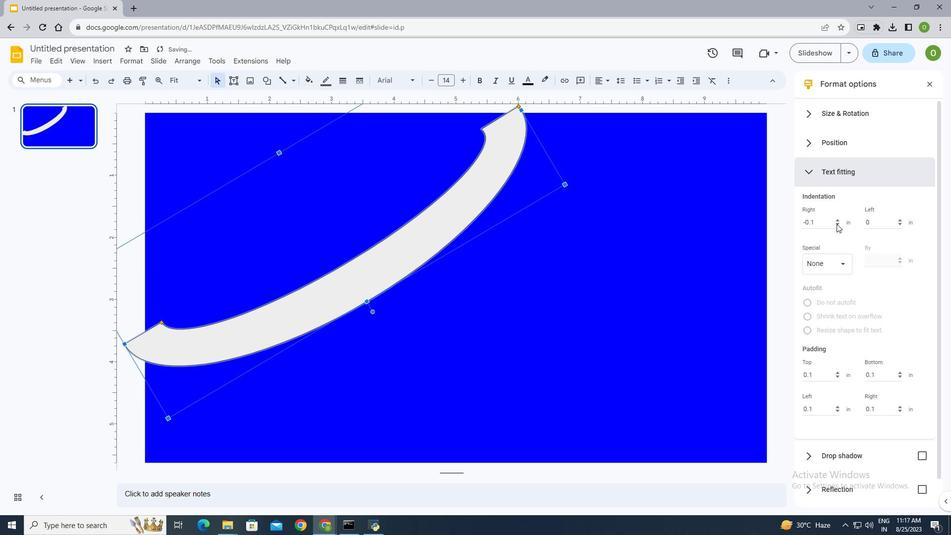 
Action: Mouse moved to (935, 83)
Screenshot: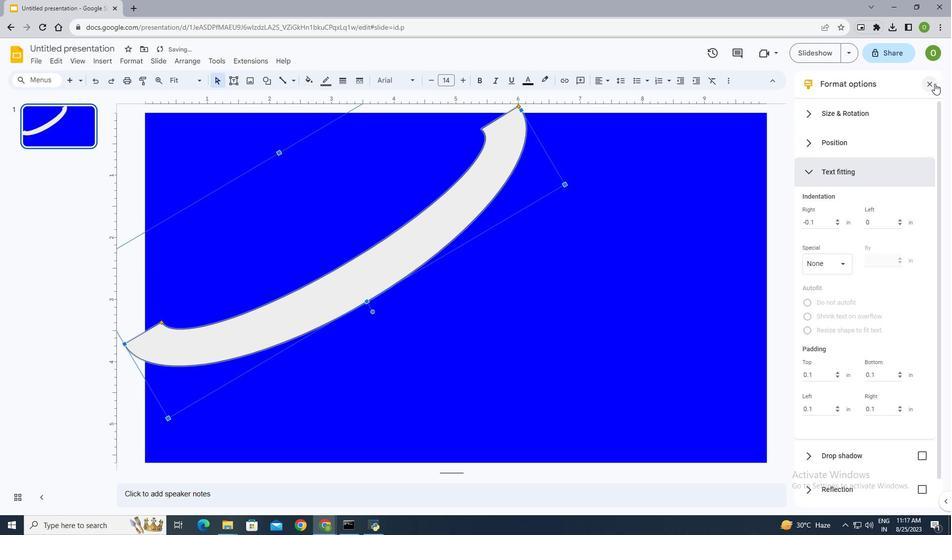 
Action: Mouse pressed left at (935, 83)
Screenshot: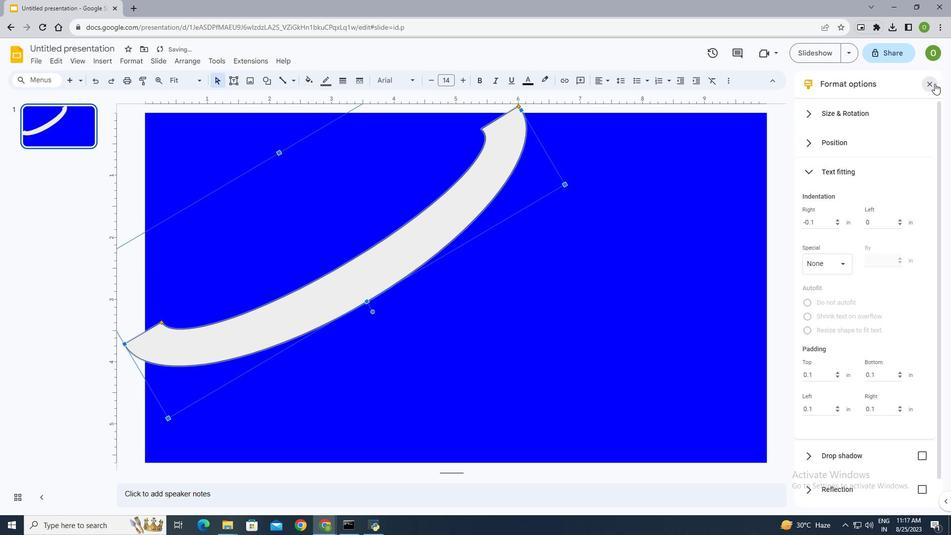 
Action: Mouse moved to (411, 242)
Screenshot: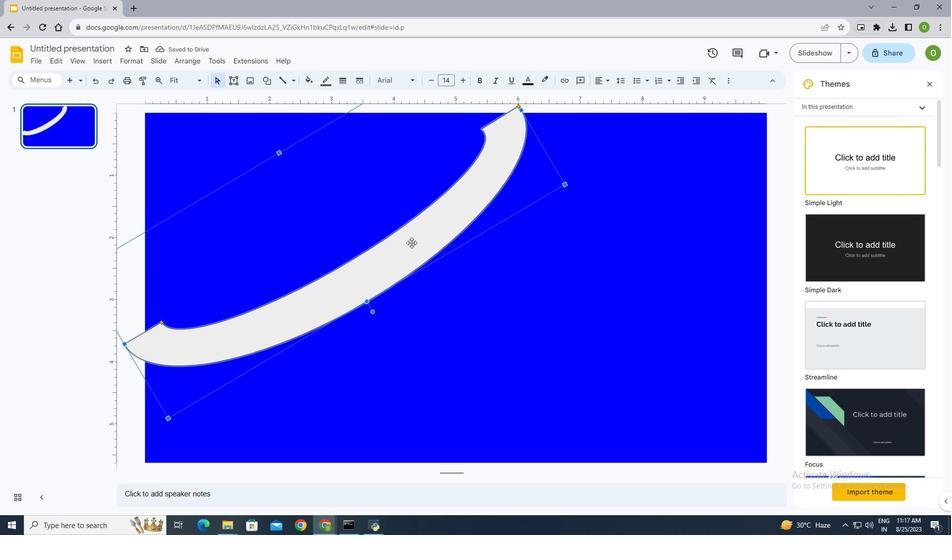 
Action: Mouse pressed left at (411, 242)
Screenshot: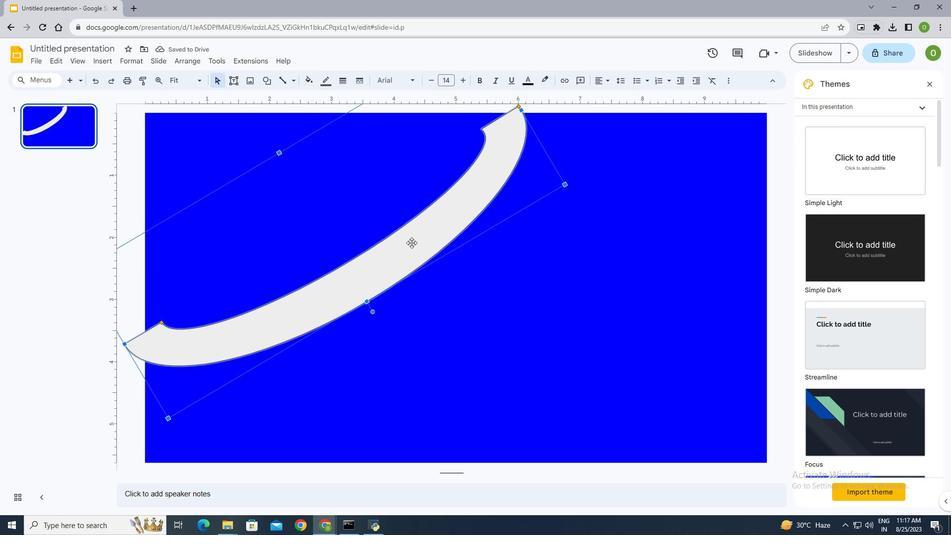 
Action: Key pressed <Key.delete>
Screenshot: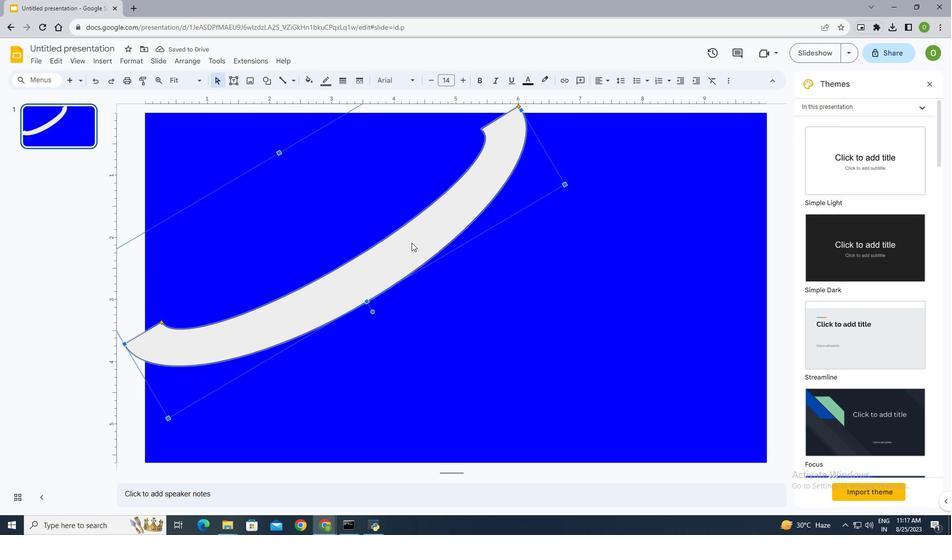 
Action: Mouse moved to (292, 80)
Screenshot: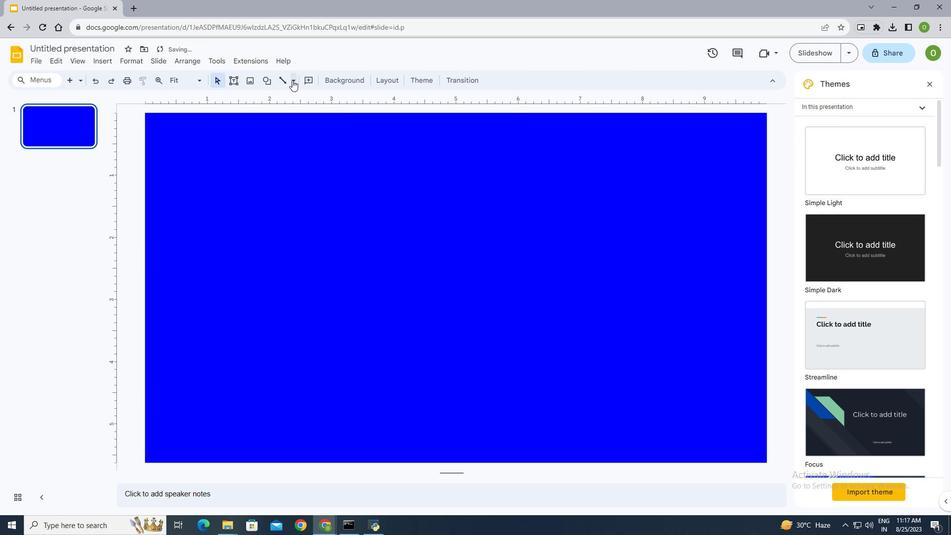 
Action: Mouse pressed left at (292, 80)
Screenshot: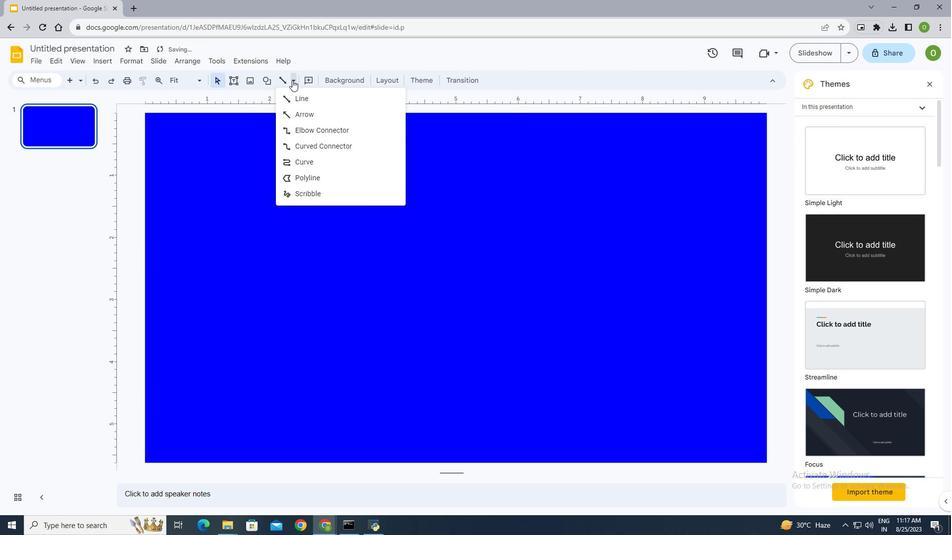 
Action: Mouse moved to (317, 161)
Screenshot: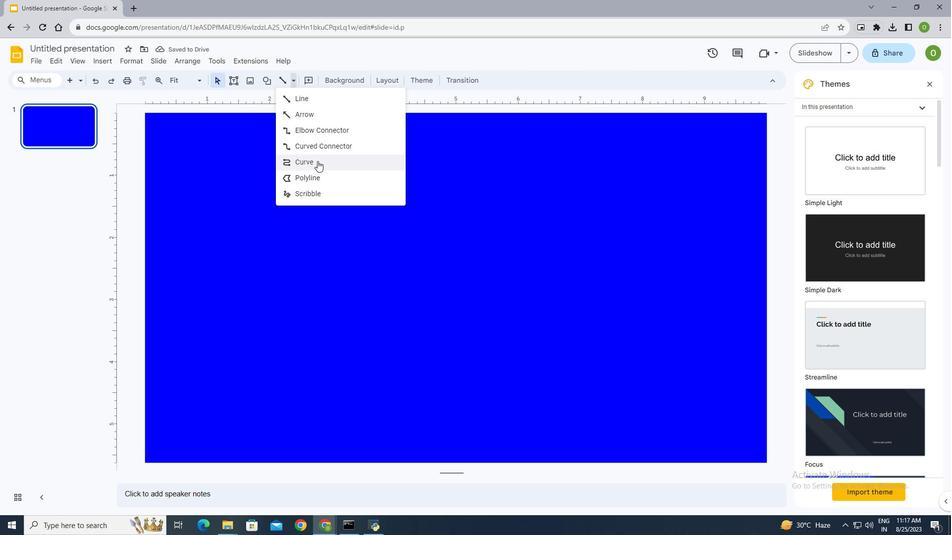 
Action: Mouse pressed left at (317, 161)
Screenshot: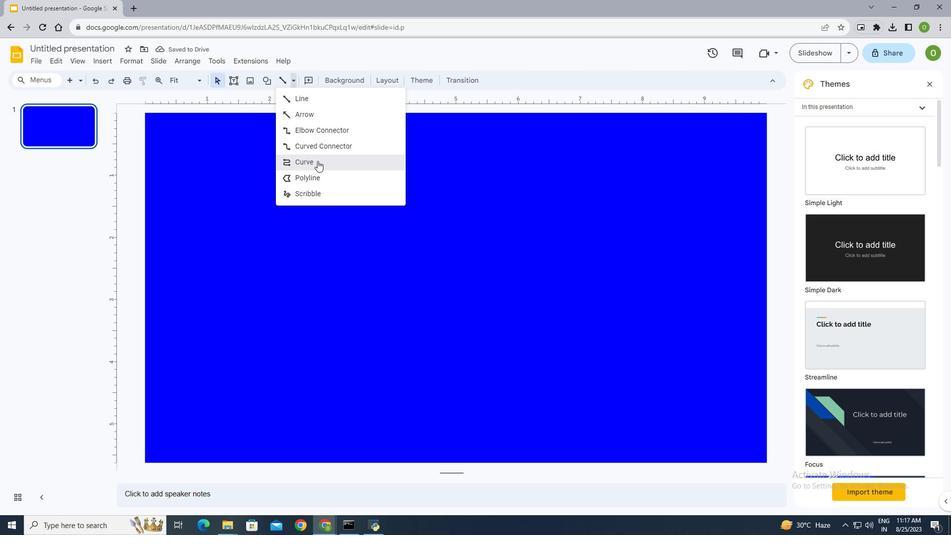 
Action: Mouse moved to (297, 113)
Screenshot: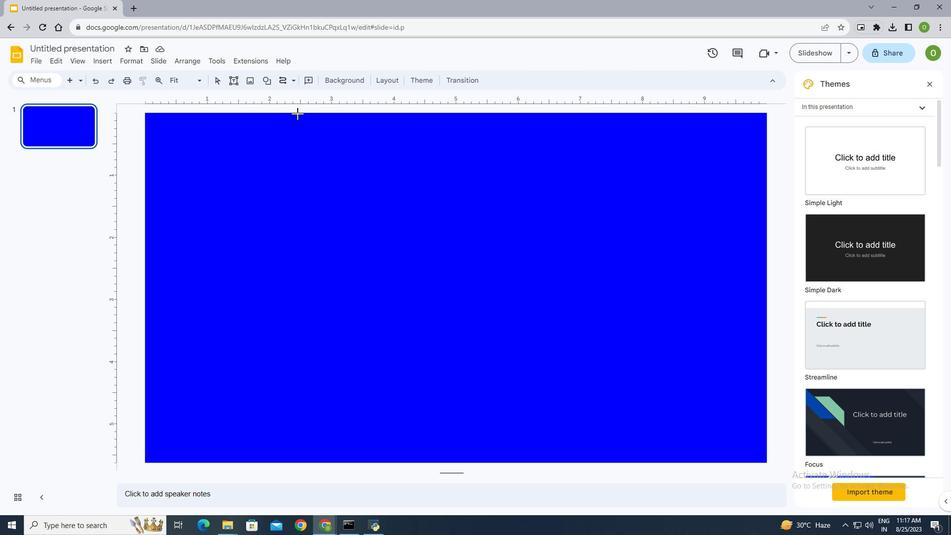 
Action: Mouse pressed left at (297, 113)
Screenshot: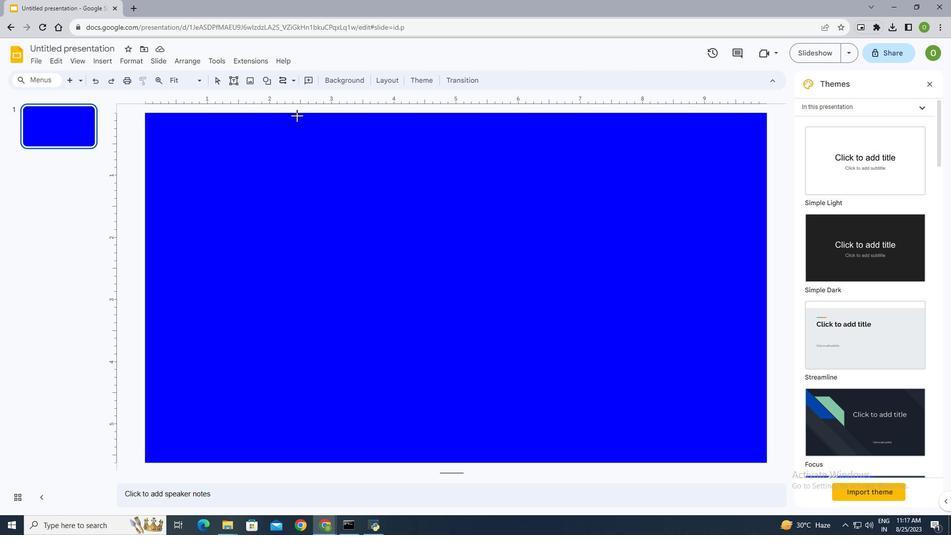 
Action: Mouse moved to (291, 209)
Screenshot: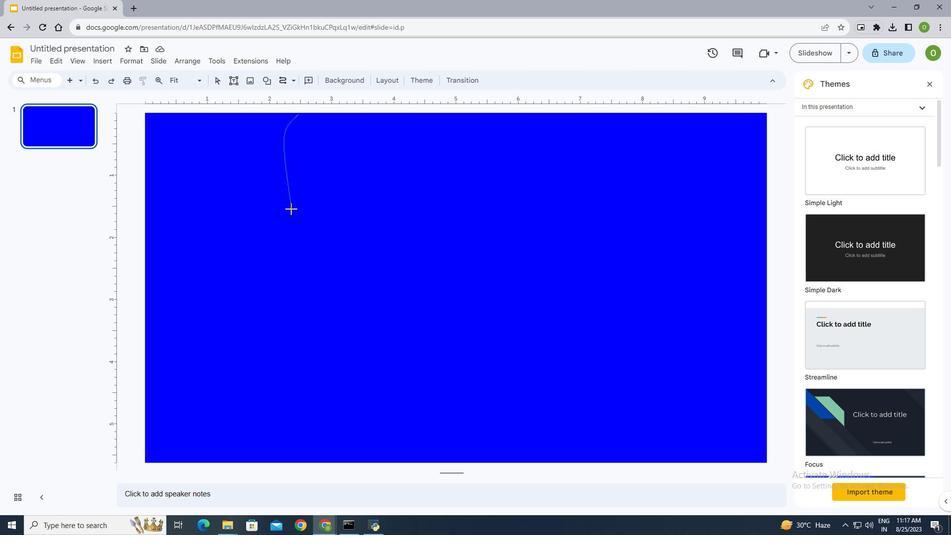 
Action: Mouse pressed left at (291, 209)
Screenshot: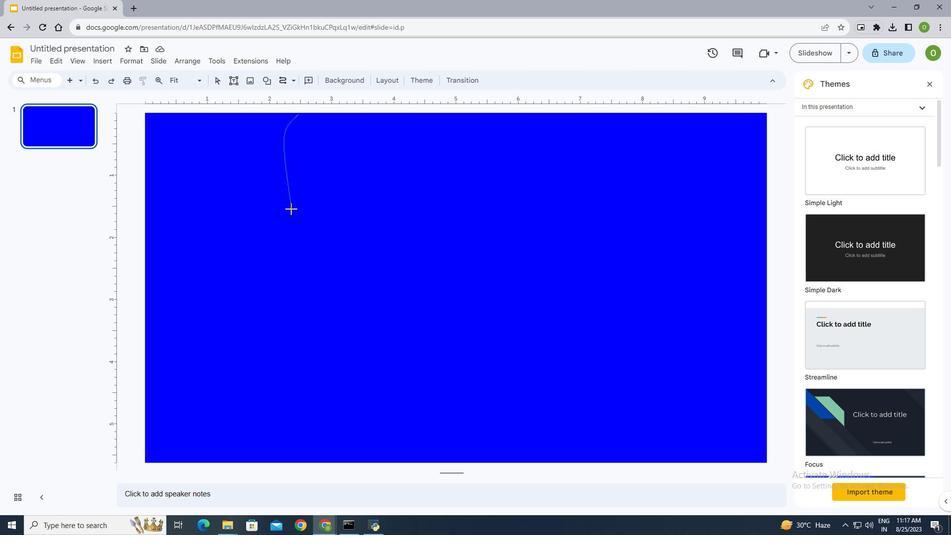 
Action: Mouse moved to (230, 242)
Screenshot: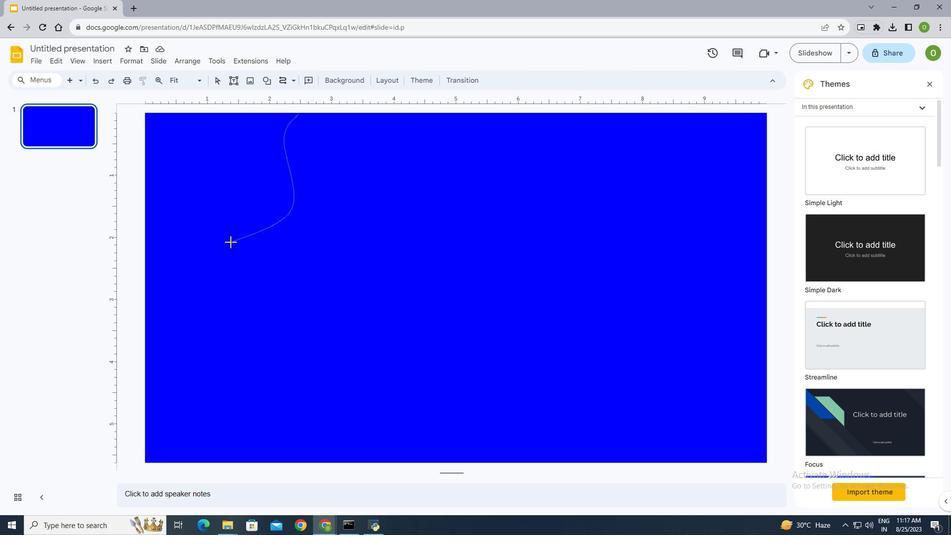 
Action: Mouse pressed left at (230, 242)
Screenshot: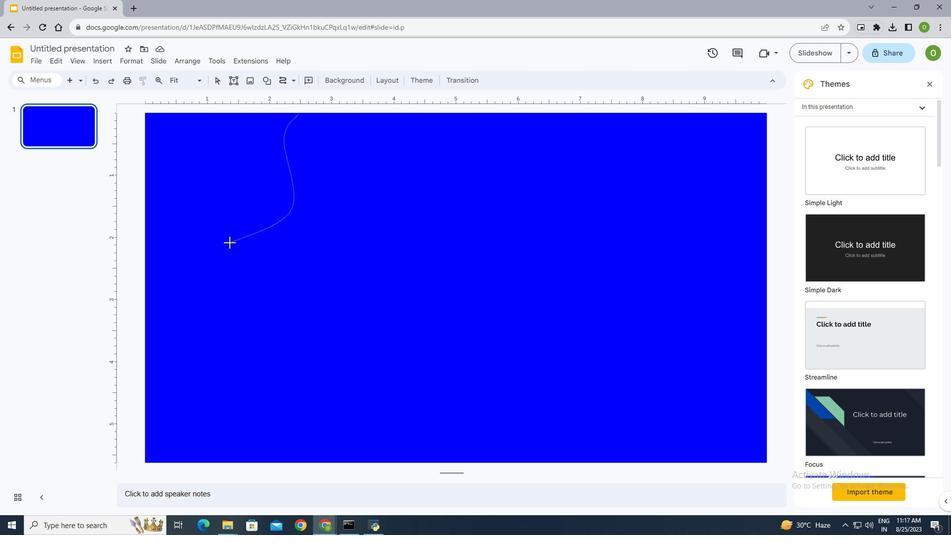 
Action: Mouse moved to (145, 271)
Screenshot: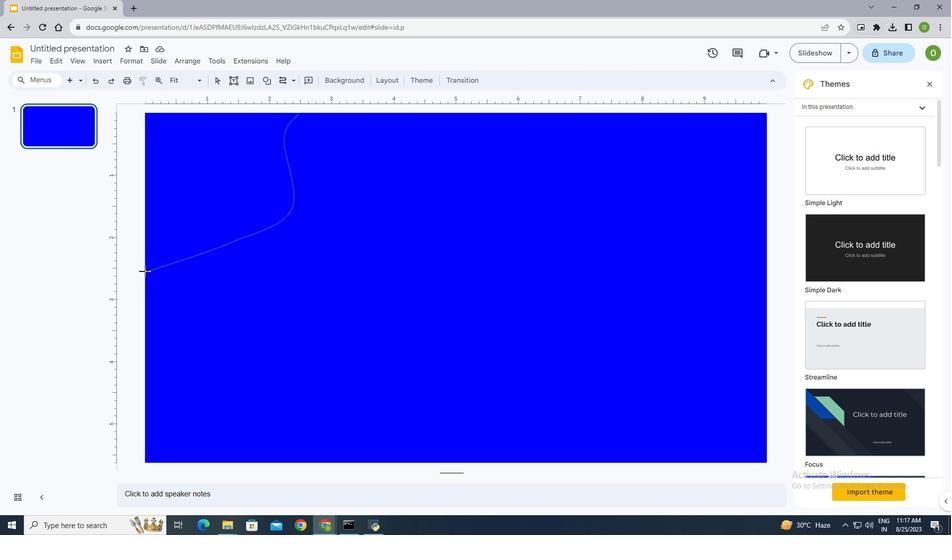 
Action: Mouse pressed left at (145, 271)
Screenshot: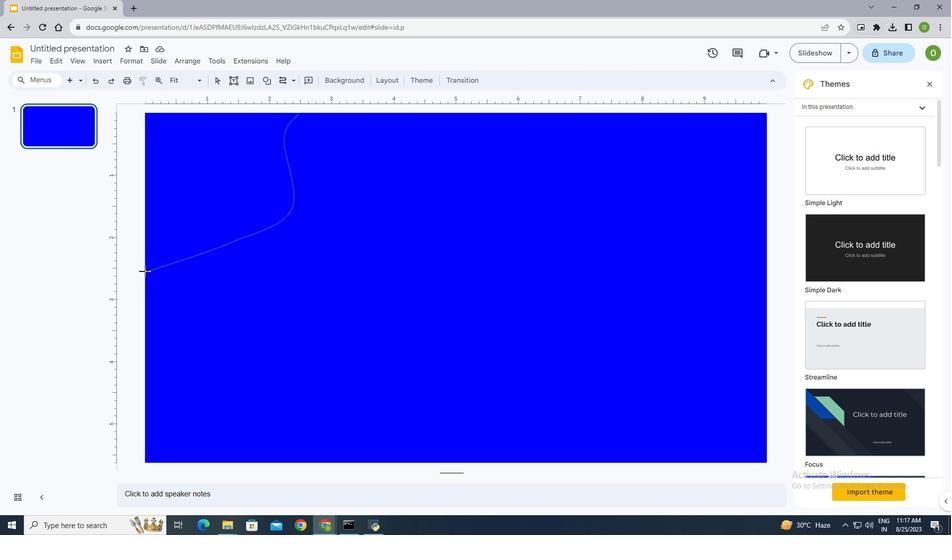 
Action: Mouse moved to (162, 265)
Screenshot: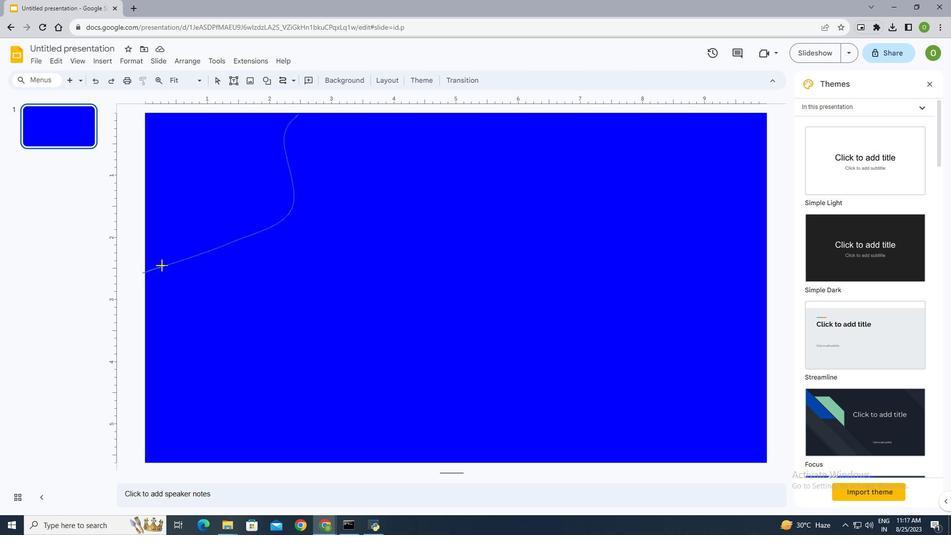 
Action: Mouse pressed left at (162, 265)
Screenshot: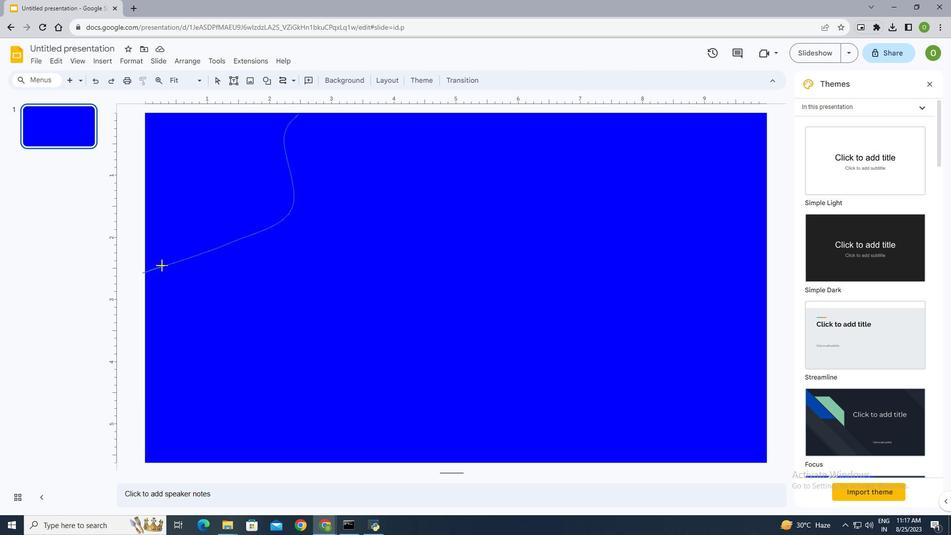 
Action: Mouse pressed left at (162, 265)
Screenshot: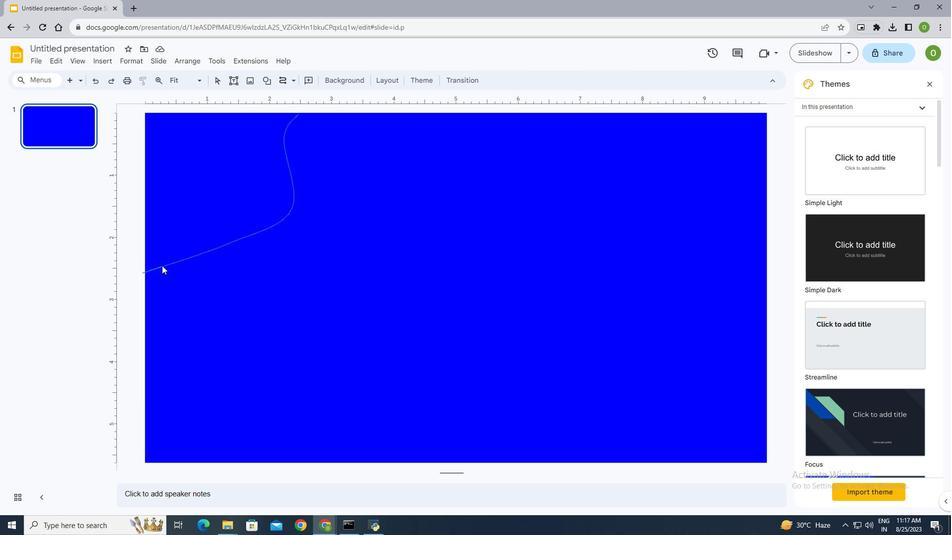 
Action: Mouse moved to (339, 226)
Screenshot: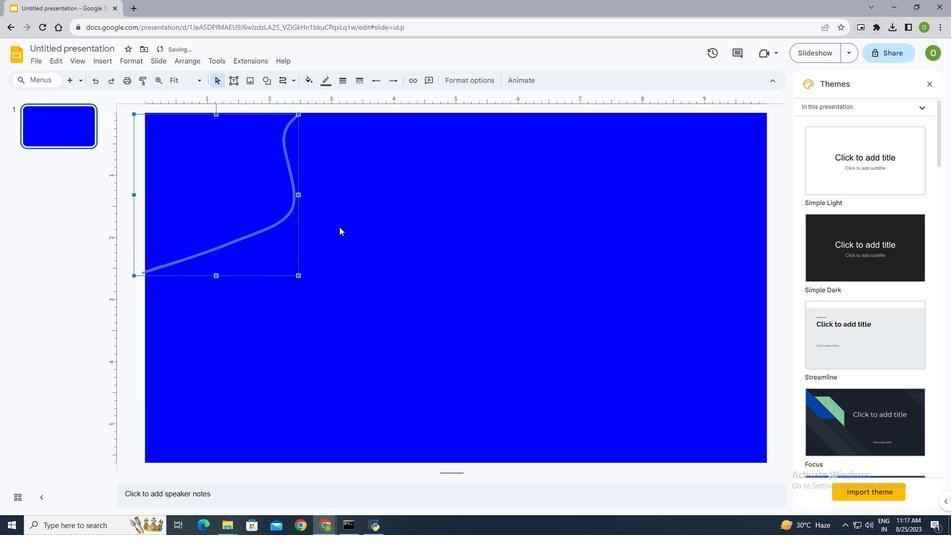 
Action: Mouse pressed left at (339, 226)
Screenshot: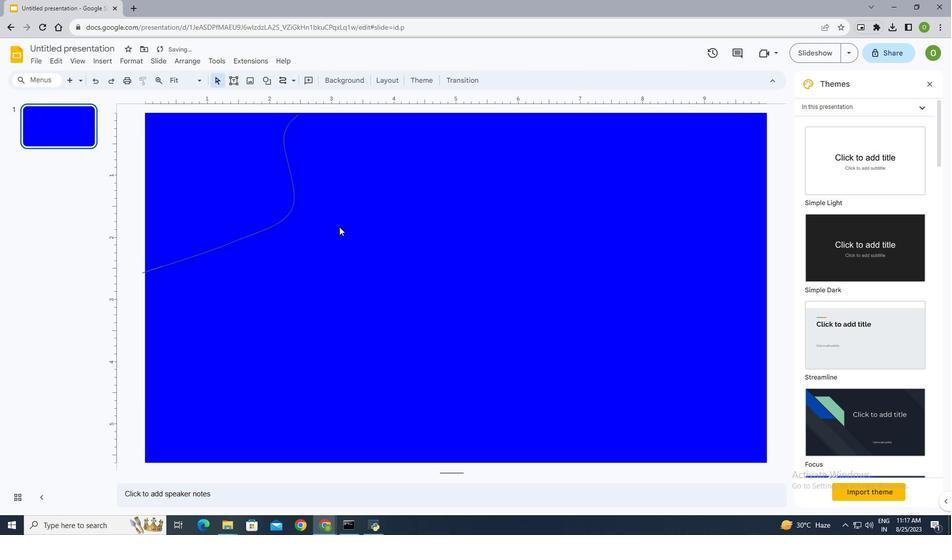 
Action: Mouse moved to (288, 162)
Screenshot: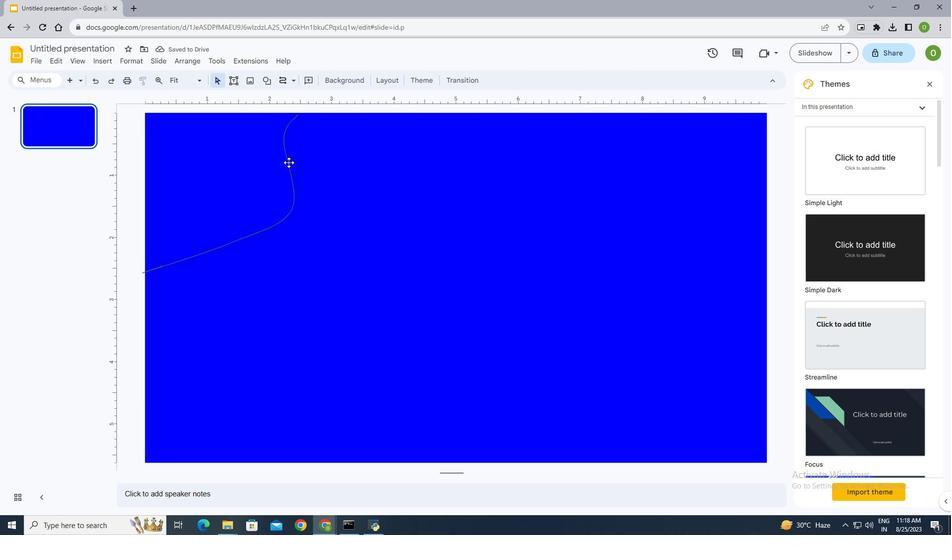 
Action: Mouse pressed left at (288, 162)
Screenshot: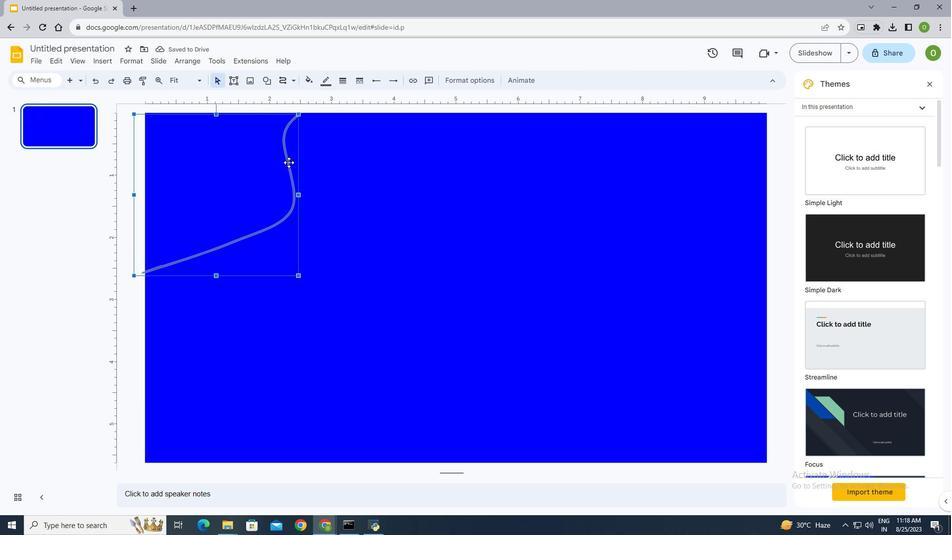 
Action: Mouse moved to (285, 81)
Screenshot: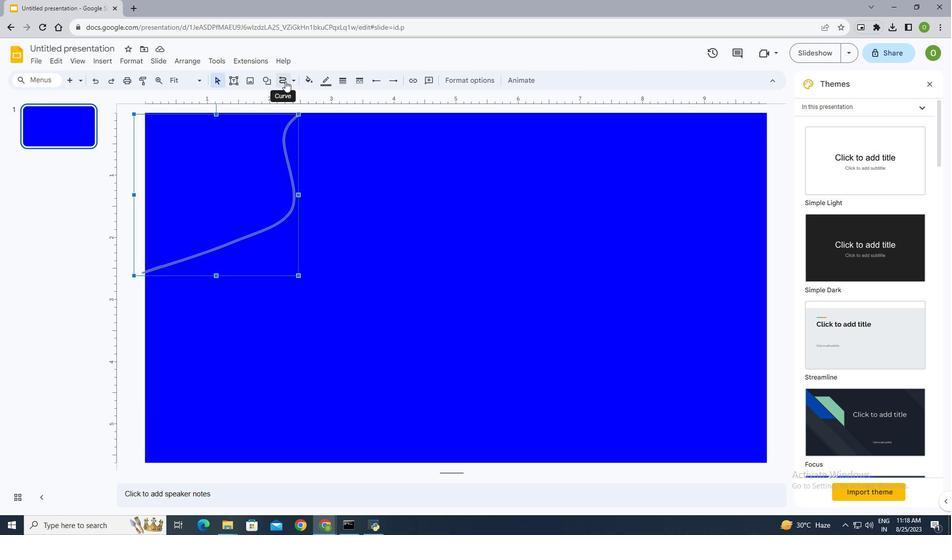 
Action: Mouse pressed left at (285, 81)
Screenshot: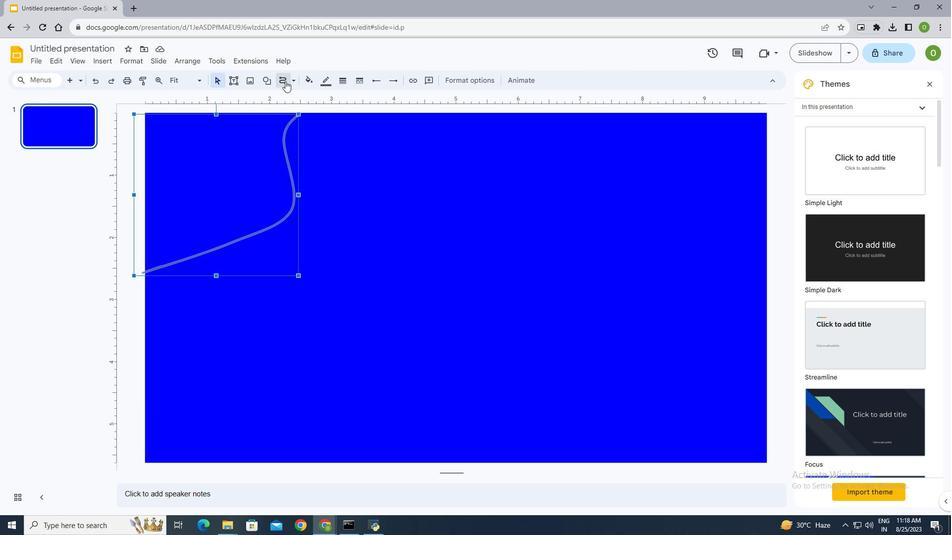 
Action: Mouse moved to (359, 113)
Screenshot: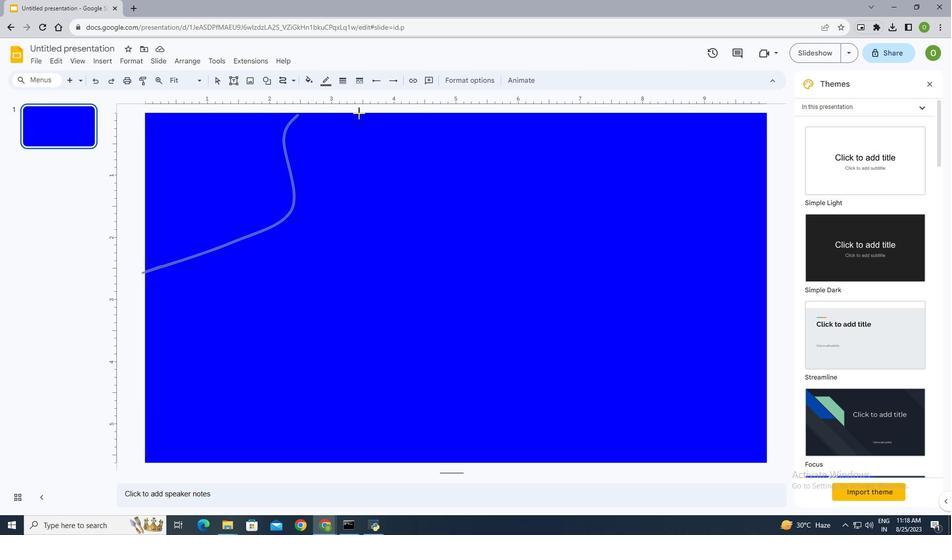
Action: Mouse pressed left at (359, 113)
Screenshot: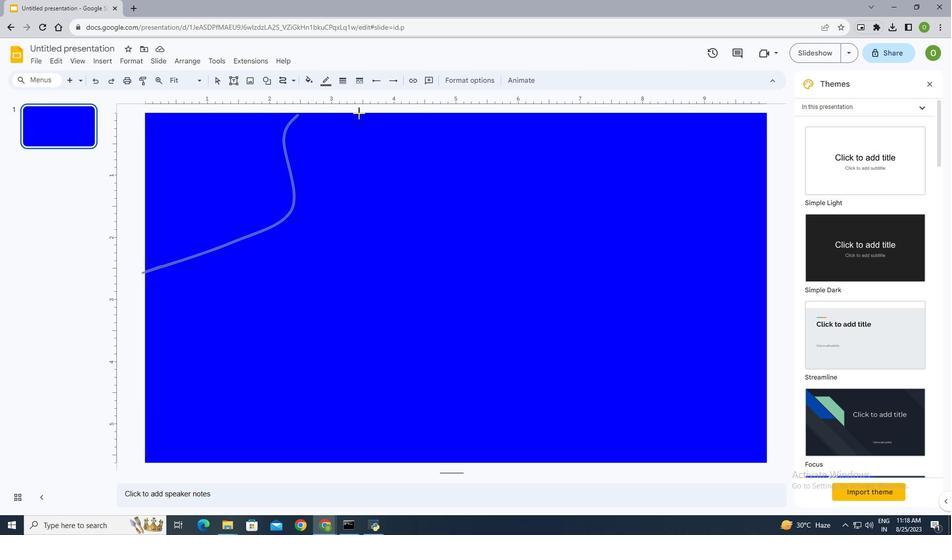 
Action: Mouse moved to (311, 173)
Screenshot: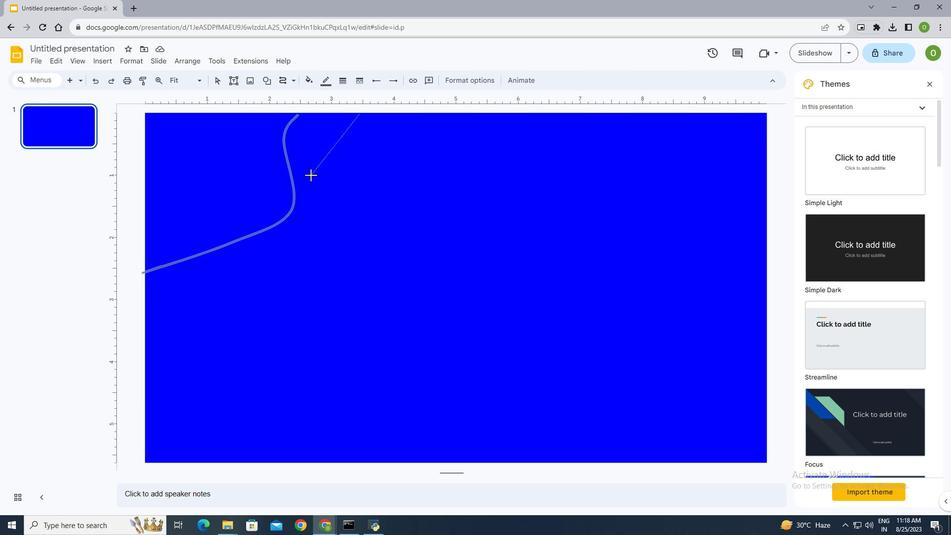 
Action: Mouse pressed left at (311, 173)
Screenshot: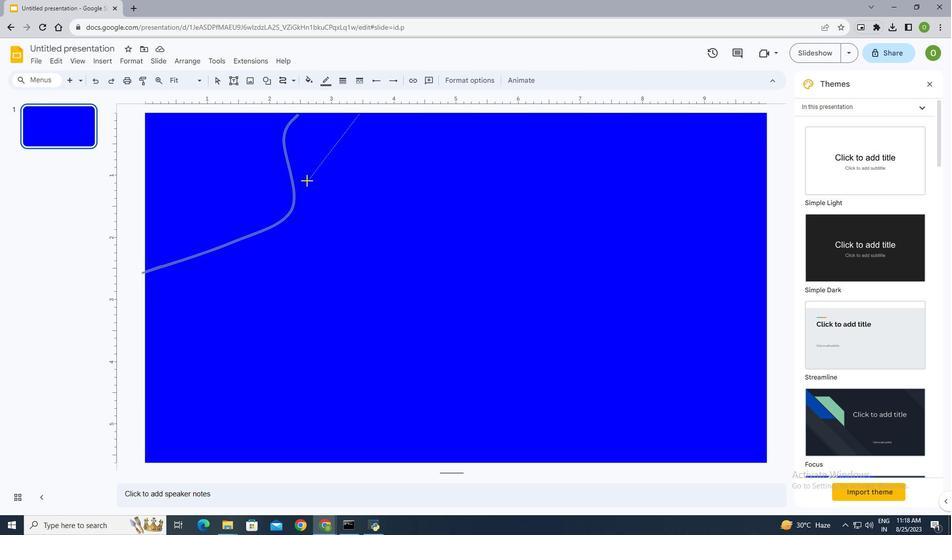 
Action: Mouse moved to (288, 256)
Screenshot: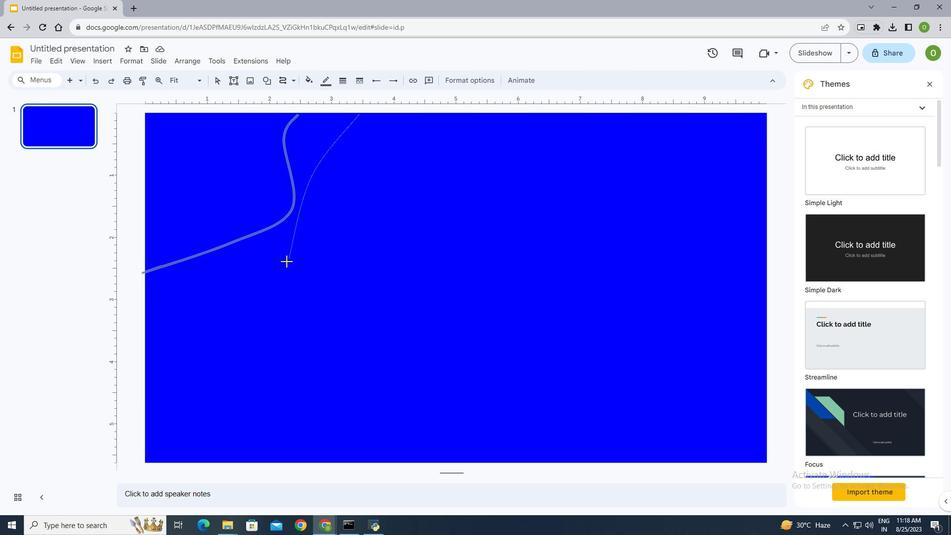 
Action: Mouse pressed left at (288, 256)
Screenshot: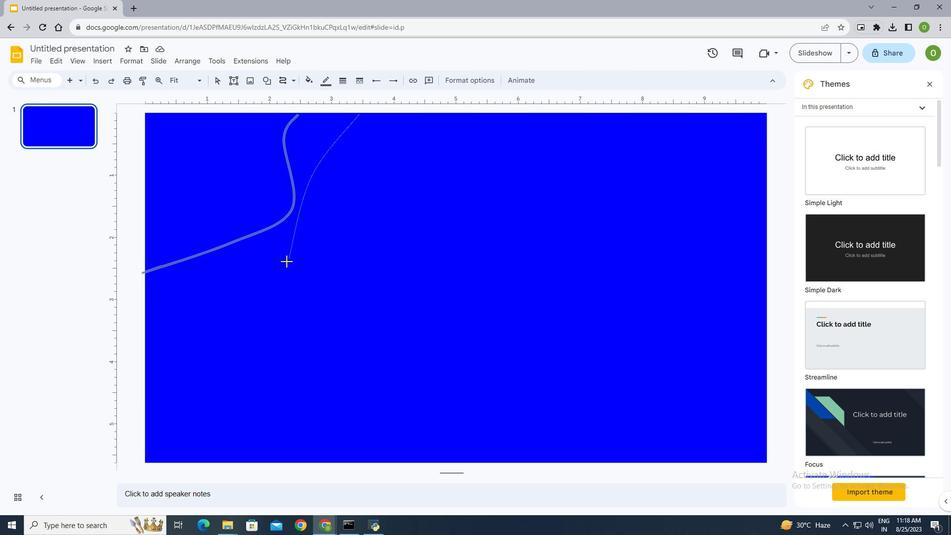 
Action: Mouse moved to (227, 316)
Screenshot: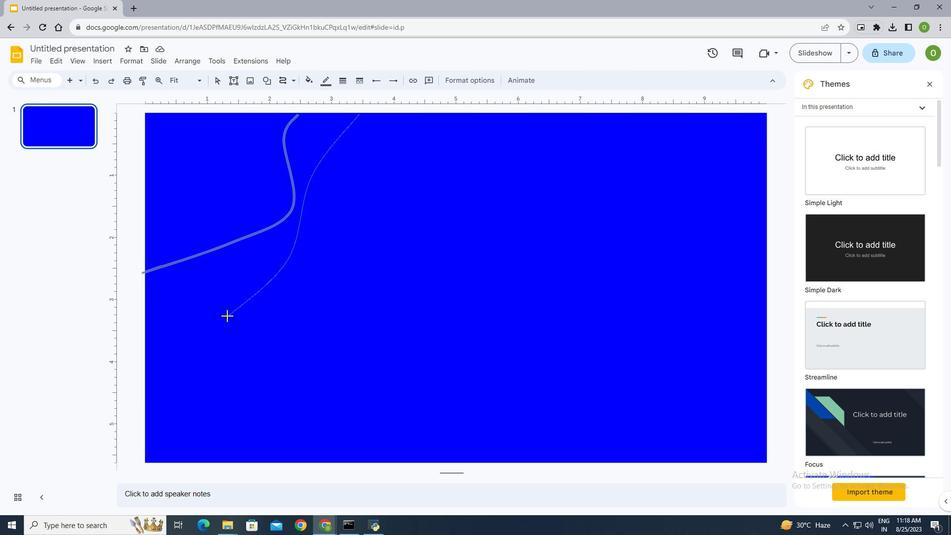 
Action: Mouse pressed left at (227, 316)
Screenshot: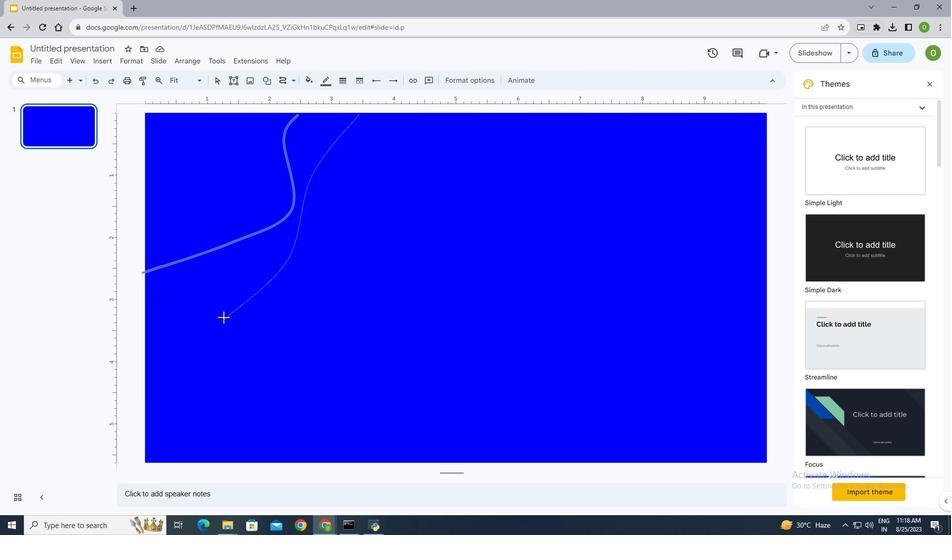 
Action: Mouse moved to (145, 336)
Screenshot: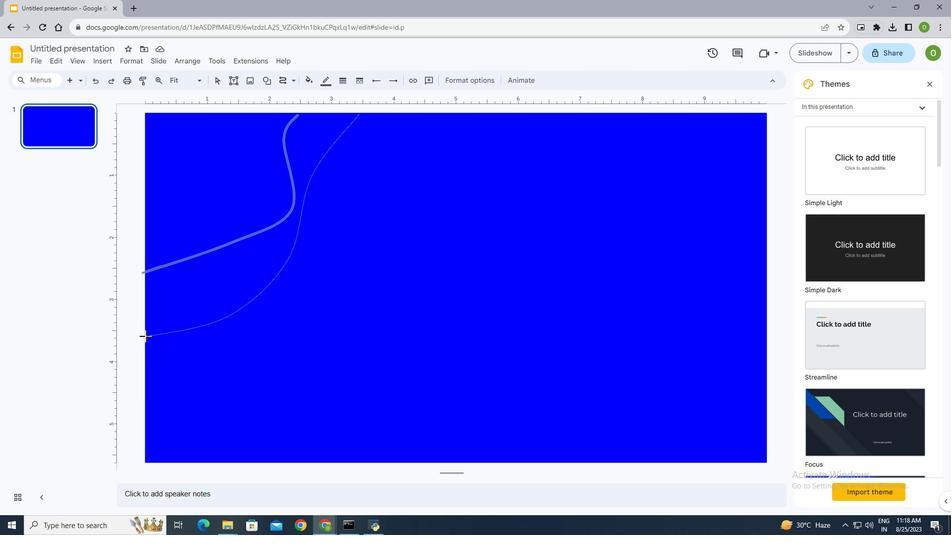 
Action: Mouse pressed left at (145, 336)
Screenshot: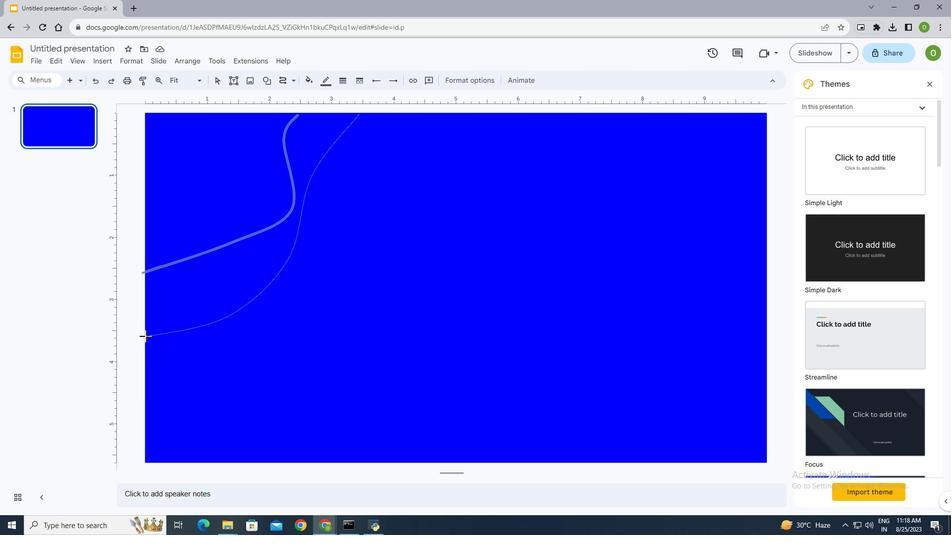 
Action: Mouse pressed left at (145, 336)
Screenshot: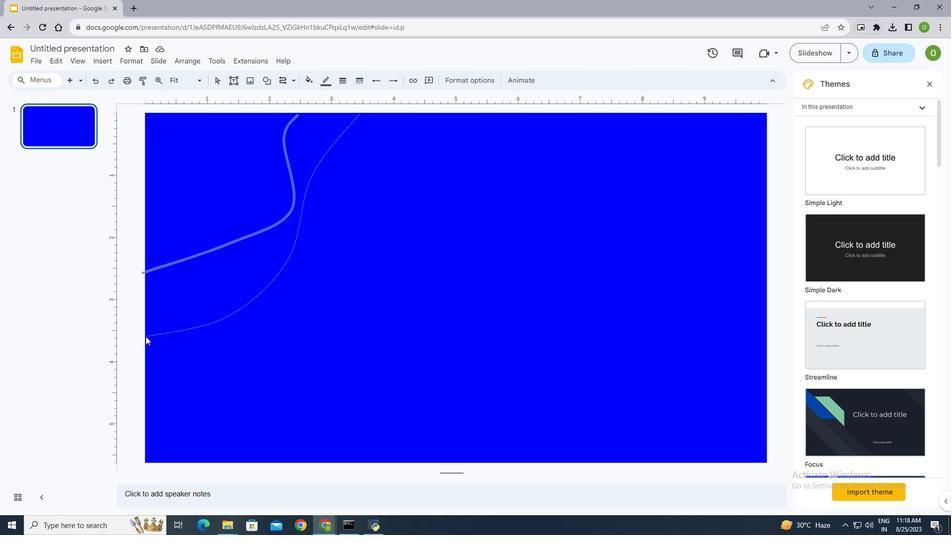 
Action: Mouse moved to (382, 269)
Screenshot: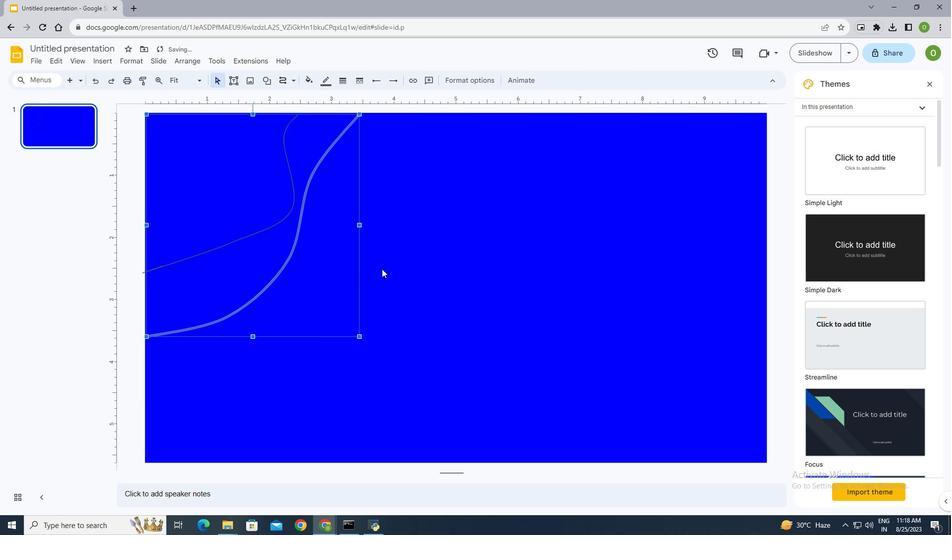 
Action: Mouse pressed left at (382, 269)
Screenshot: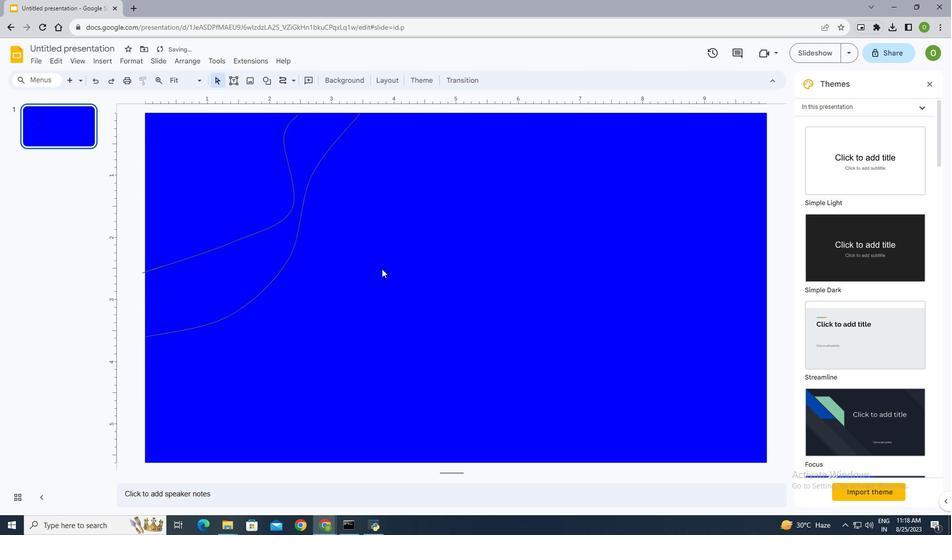 
Action: Mouse moved to (265, 229)
Screenshot: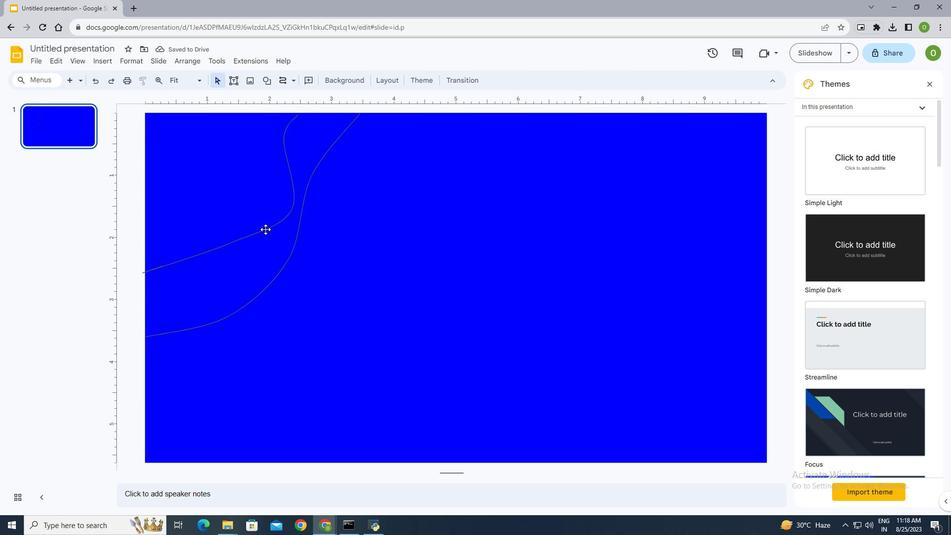 
Action: Mouse pressed left at (265, 229)
Screenshot: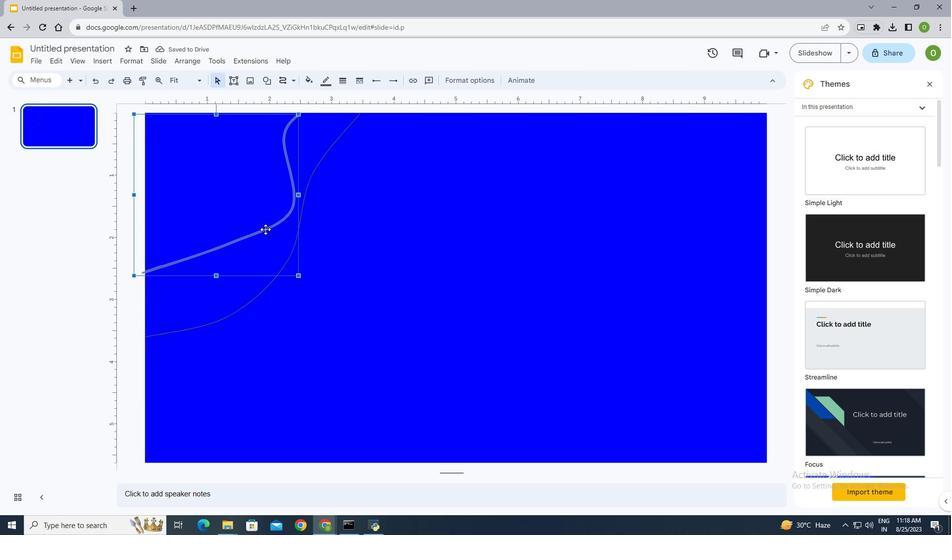 
Action: Mouse moved to (268, 226)
Screenshot: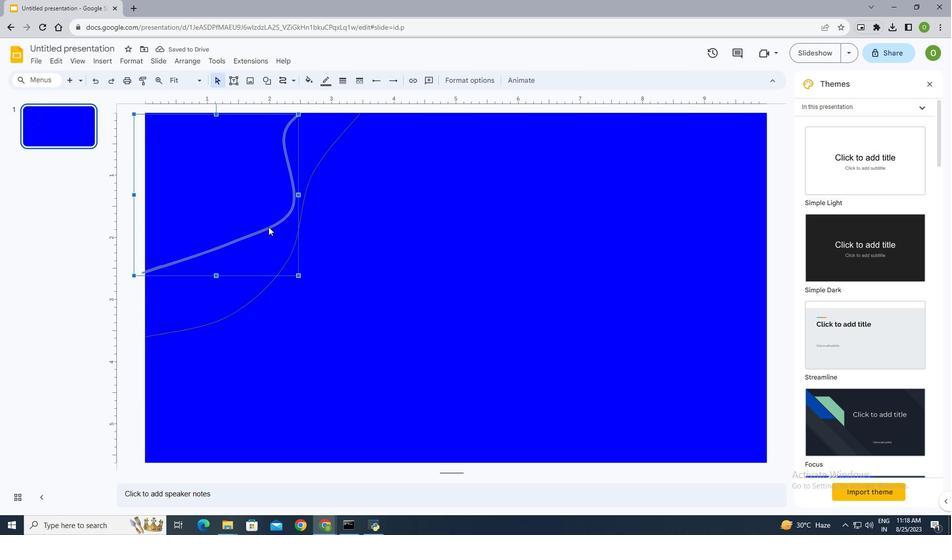 
Action: Key pressed <Key.delete>
Screenshot: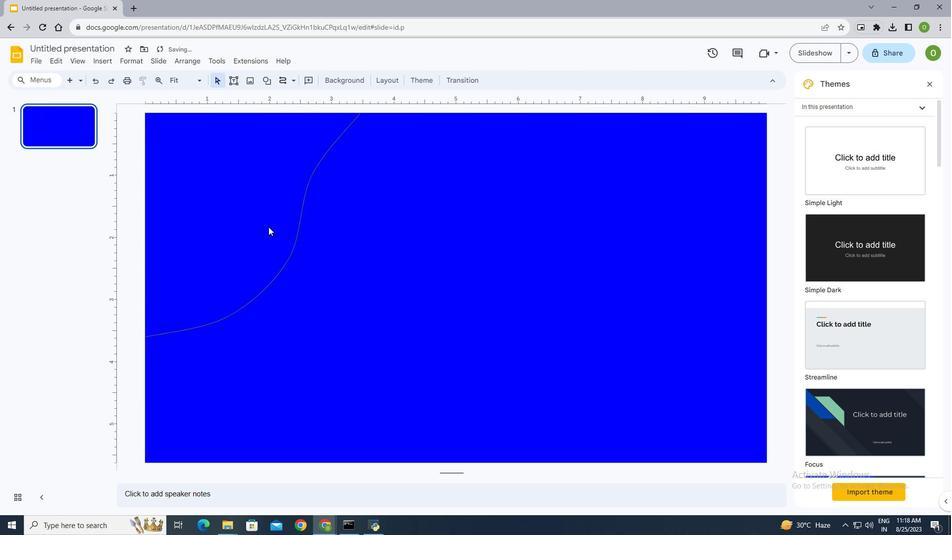 
Action: Mouse moved to (285, 79)
Screenshot: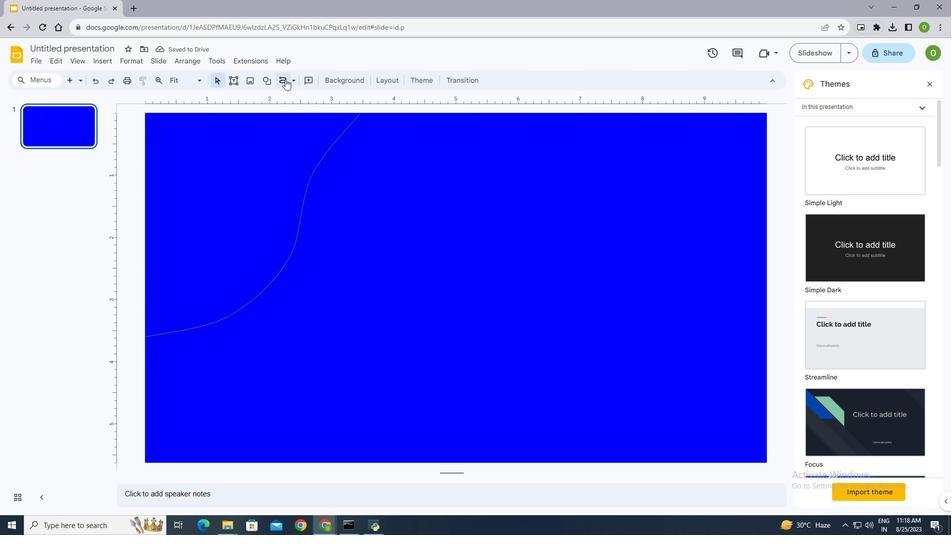 
Action: Mouse pressed left at (285, 79)
Screenshot: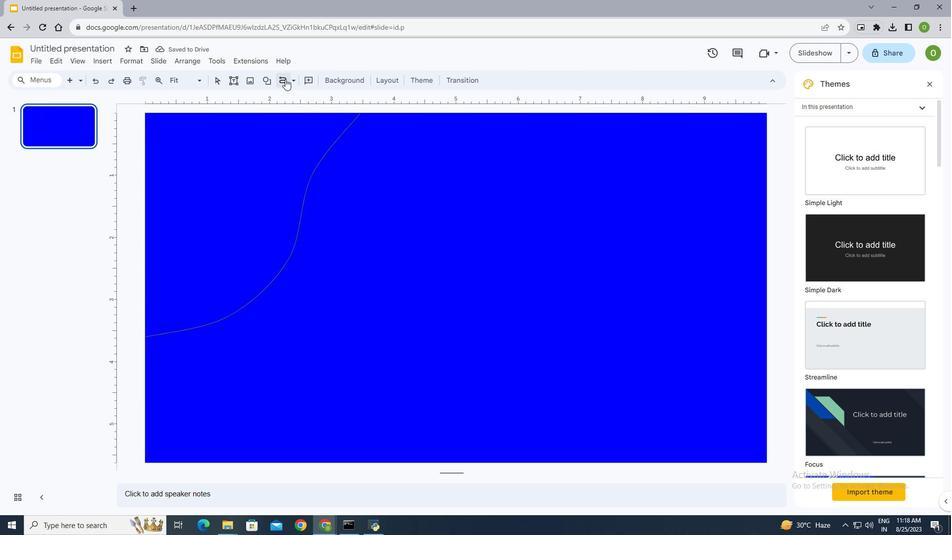 
Action: Mouse moved to (320, 113)
Screenshot: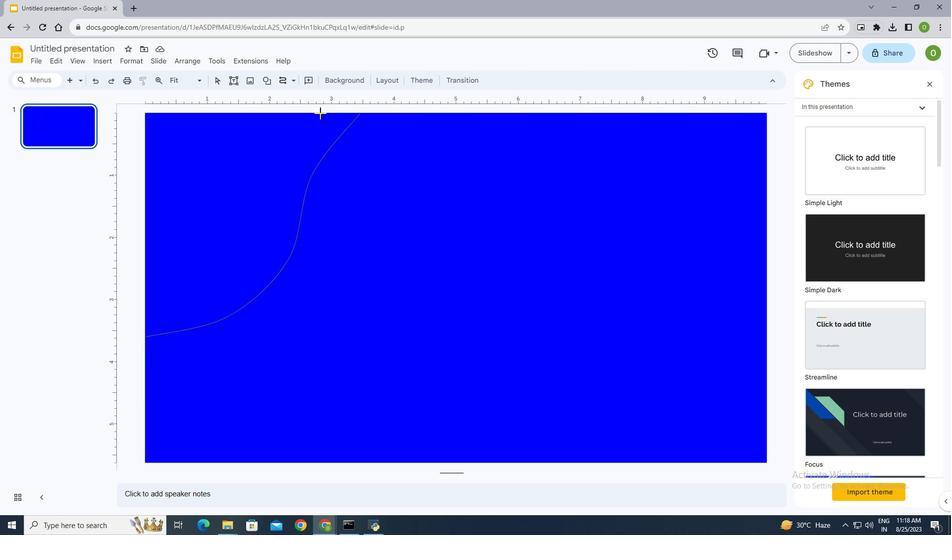 
Action: Mouse pressed left at (320, 113)
Screenshot: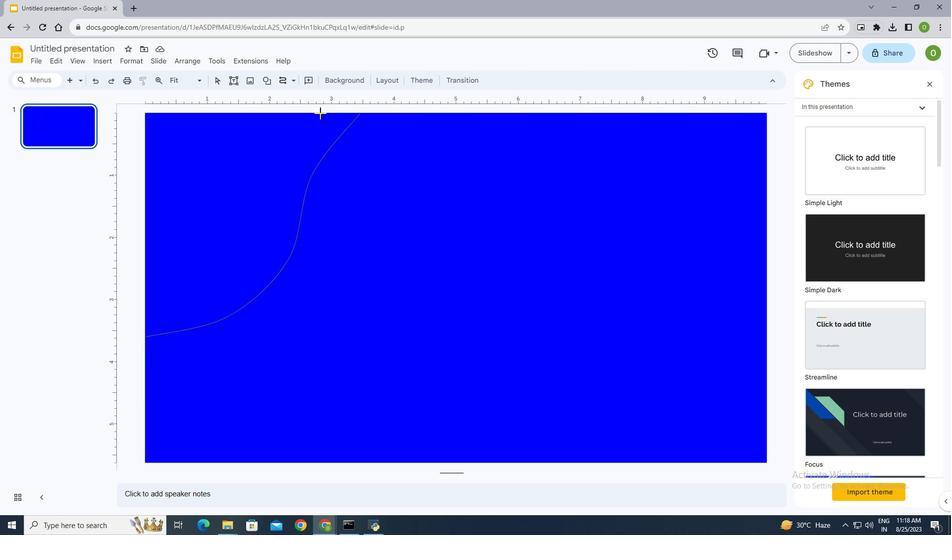 
Action: Mouse moved to (279, 148)
Screenshot: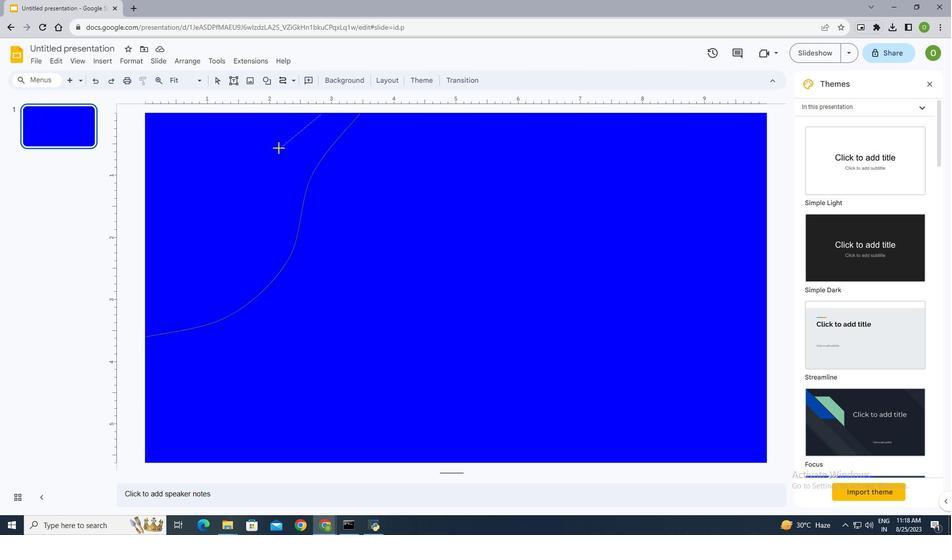 
Action: Mouse pressed left at (279, 148)
Screenshot: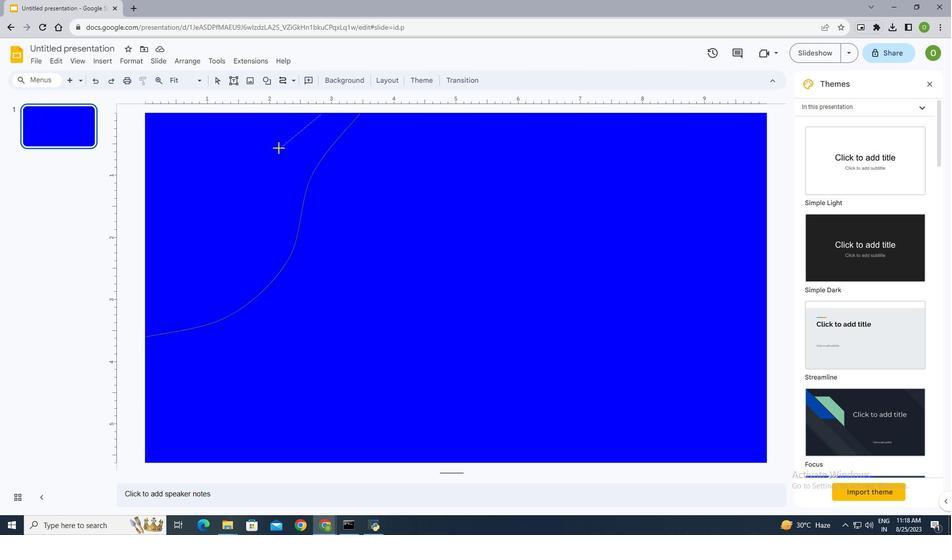 
Action: Mouse moved to (252, 205)
Screenshot: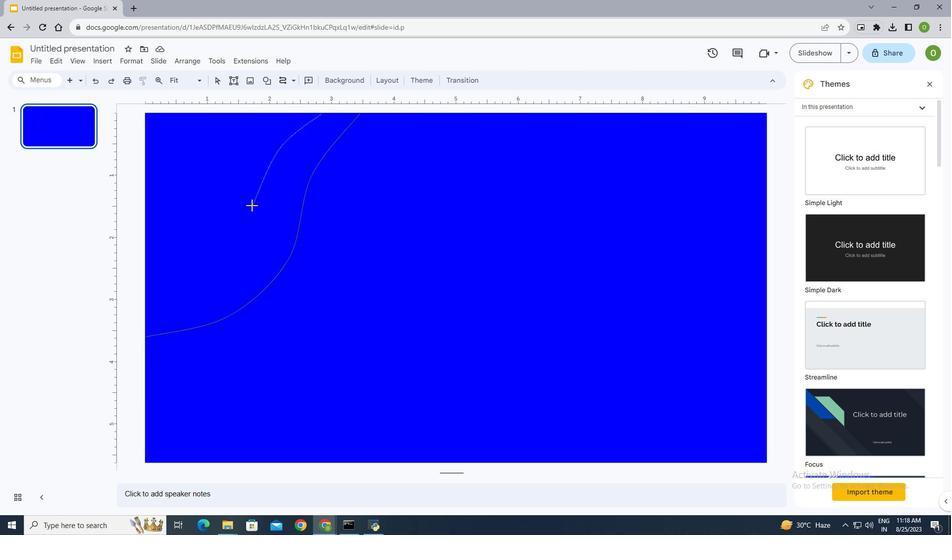 
Action: Mouse pressed left at (252, 205)
Screenshot: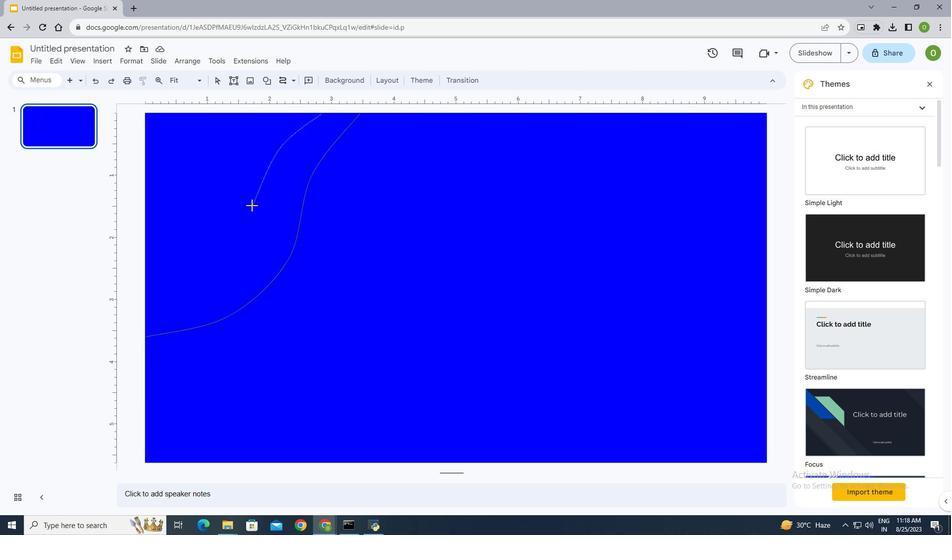 
Action: Mouse moved to (216, 255)
Screenshot: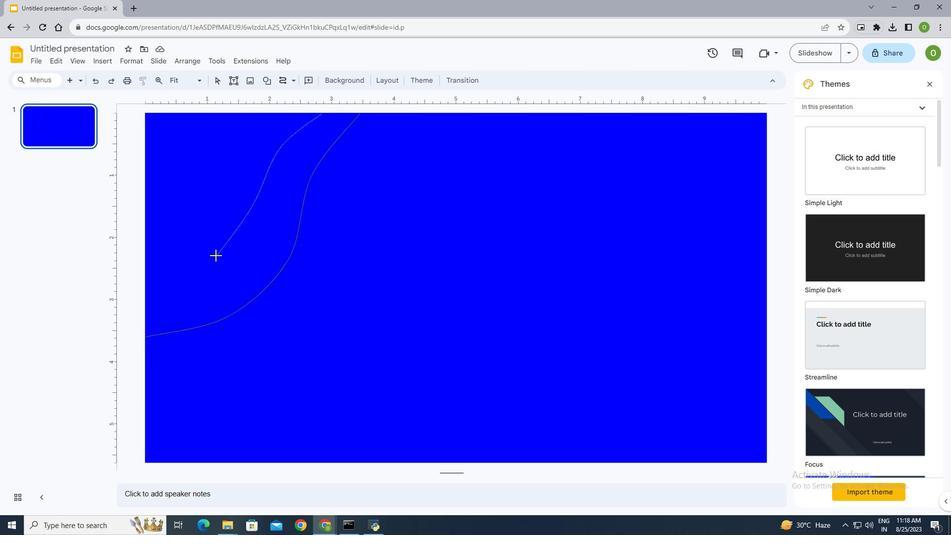 
Action: Mouse pressed left at (216, 255)
Screenshot: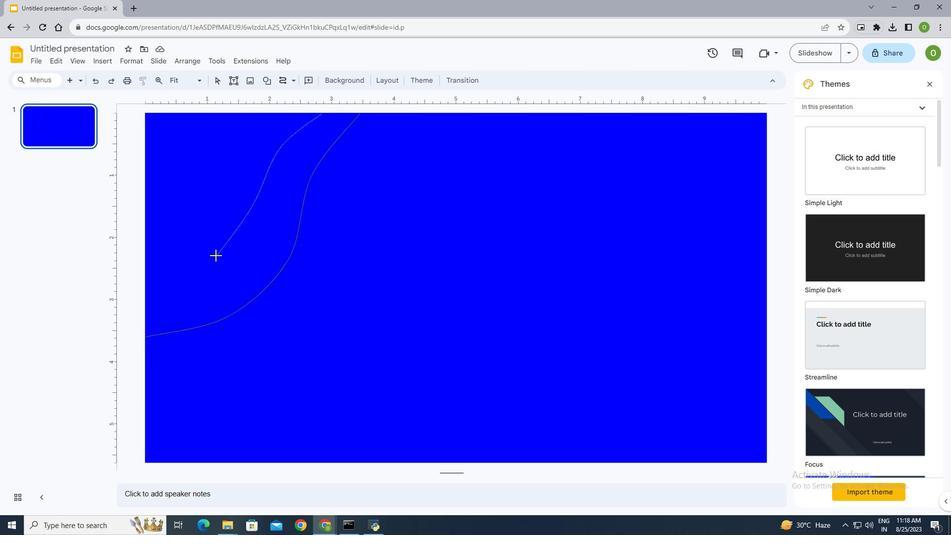 
Action: Mouse moved to (171, 296)
Screenshot: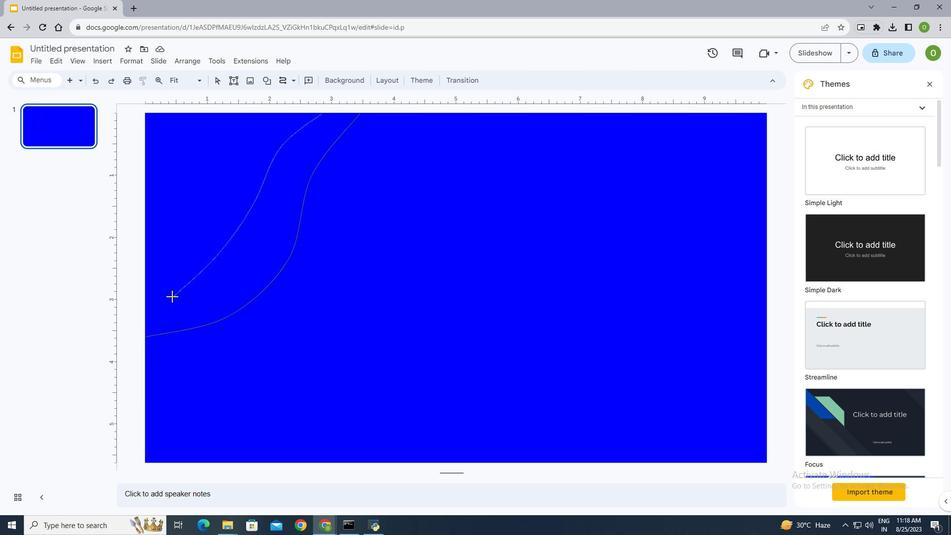 
Action: Mouse pressed left at (171, 296)
Screenshot: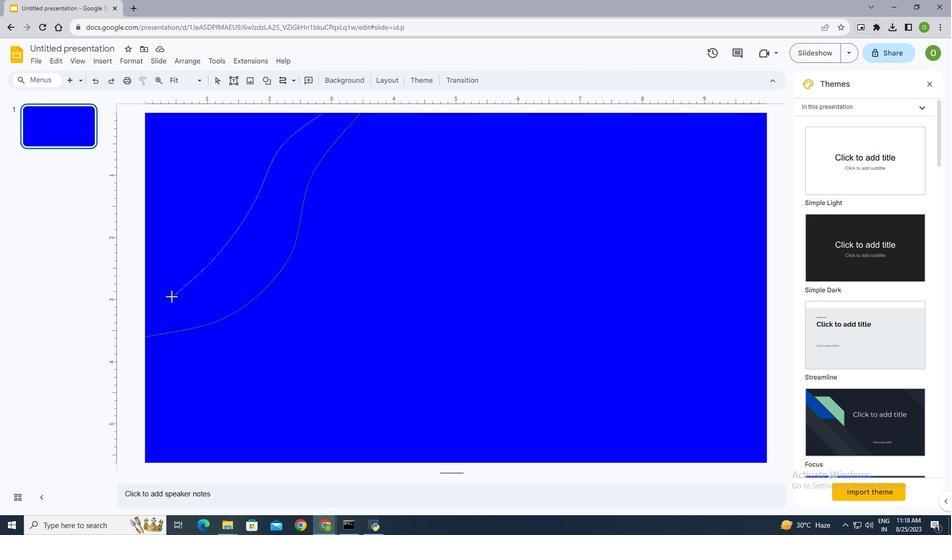 
Action: Mouse moved to (145, 300)
Screenshot: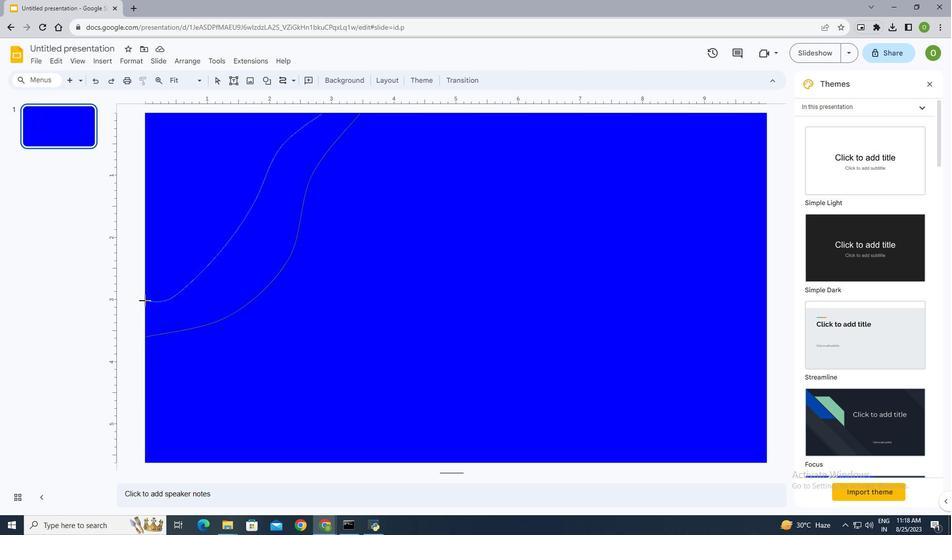 
Action: Mouse pressed left at (145, 300)
Screenshot: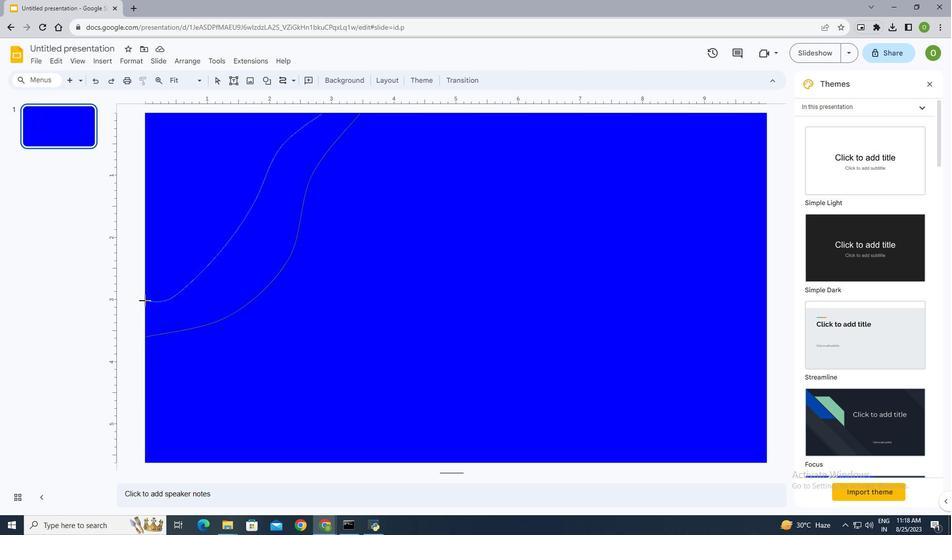 
Action: Mouse pressed left at (145, 300)
Screenshot: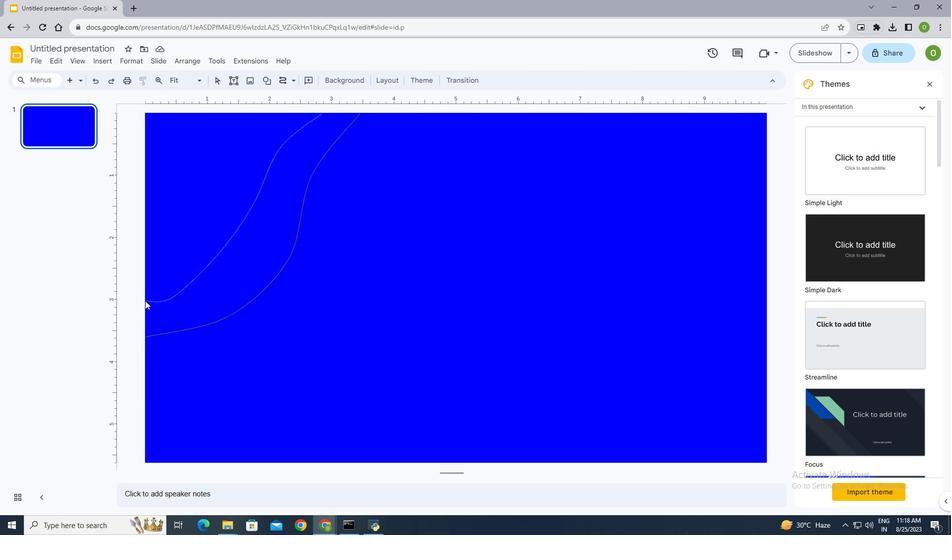 
Action: Mouse moved to (322, 206)
Screenshot: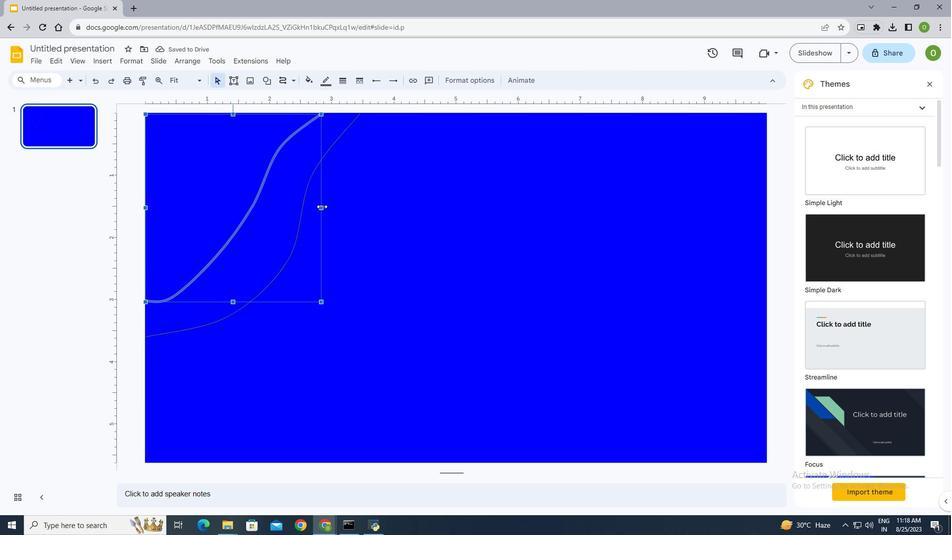 
Action: Mouse pressed left at (322, 206)
Screenshot: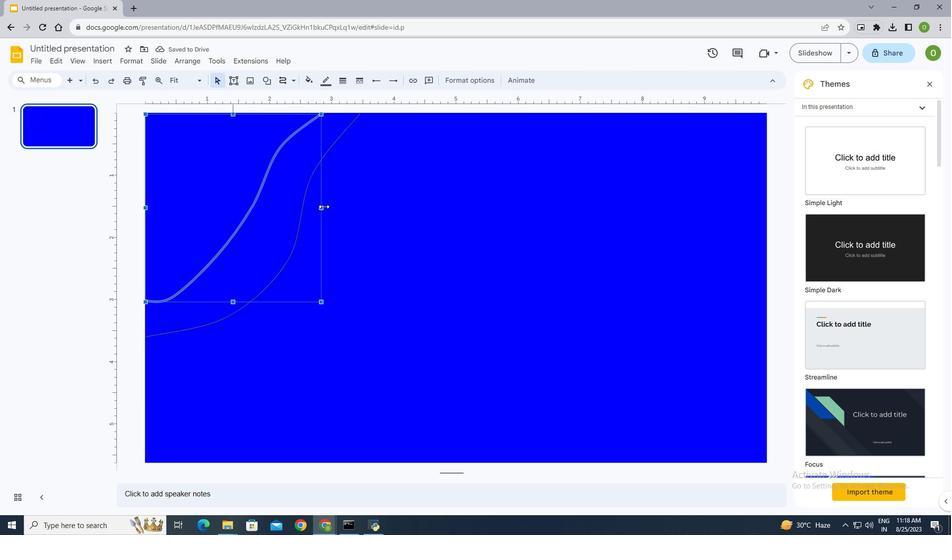
Action: Mouse moved to (246, 169)
Screenshot: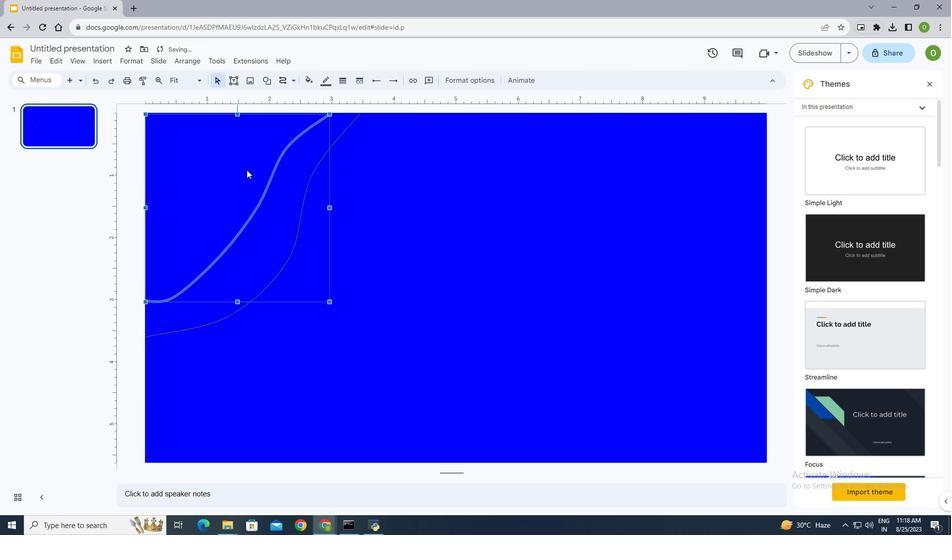 
Action: Mouse pressed left at (246, 169)
Screenshot: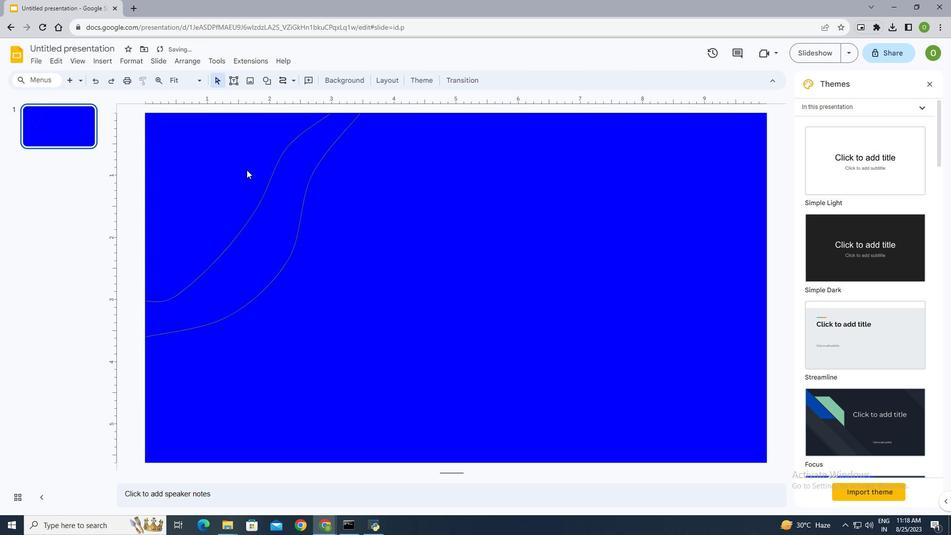 
Action: Mouse moved to (279, 80)
Screenshot: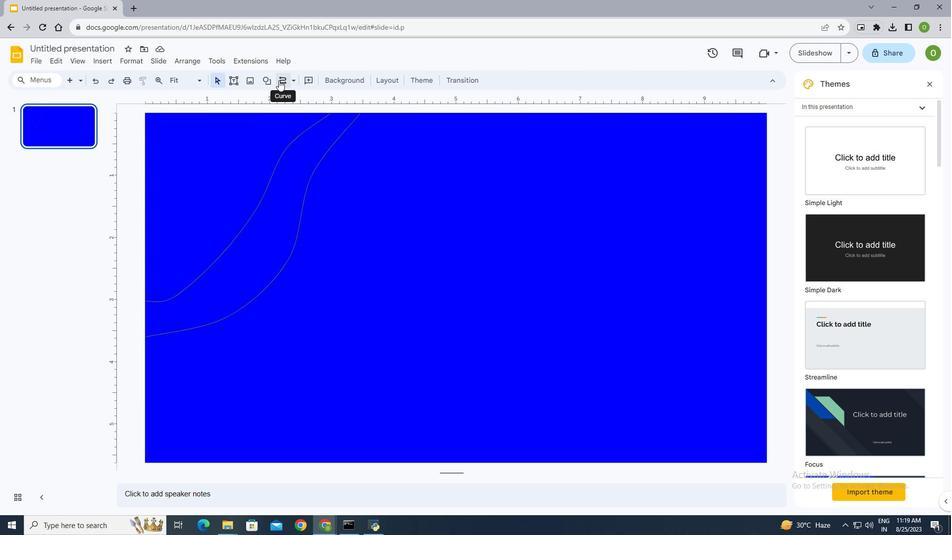 
Action: Mouse pressed left at (279, 80)
Screenshot: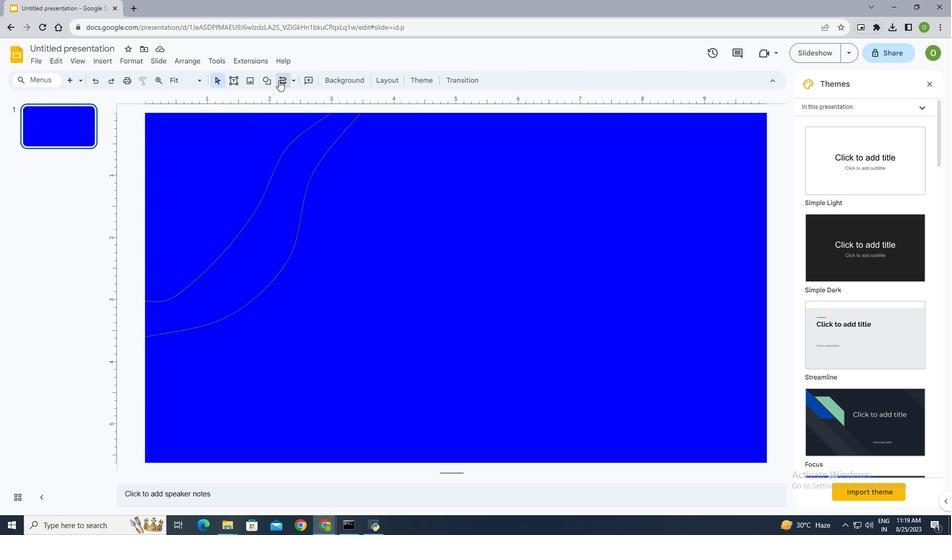 
Action: Mouse moved to (397, 113)
Screenshot: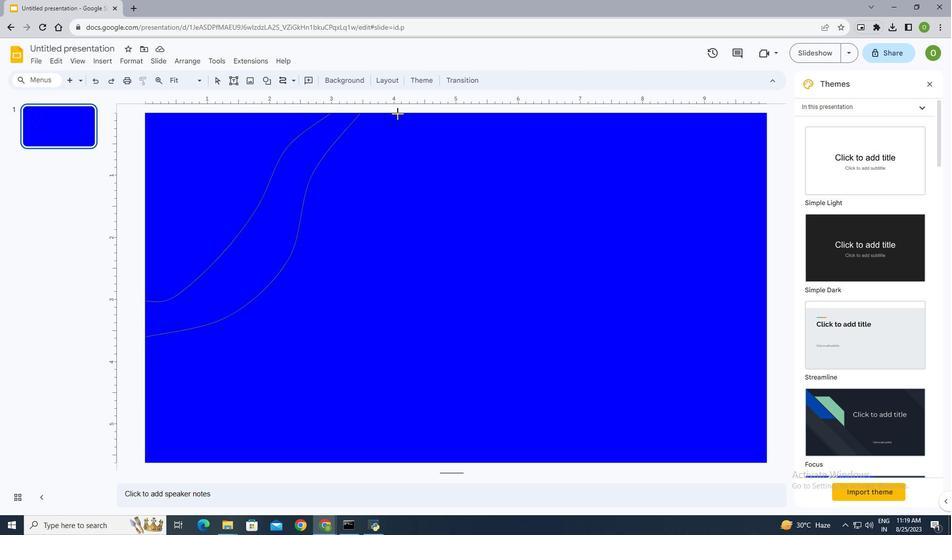 
Action: Mouse pressed left at (397, 113)
Screenshot: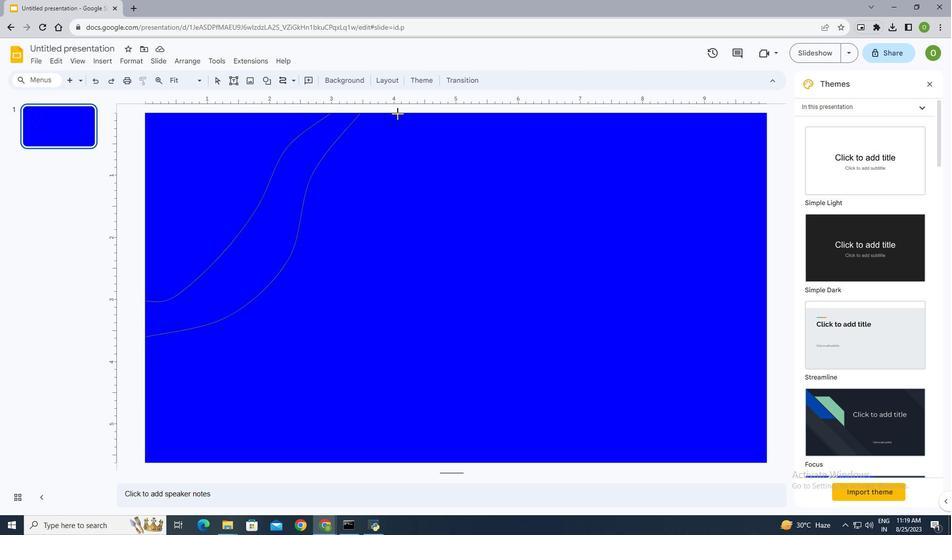 
Action: Mouse moved to (368, 142)
Screenshot: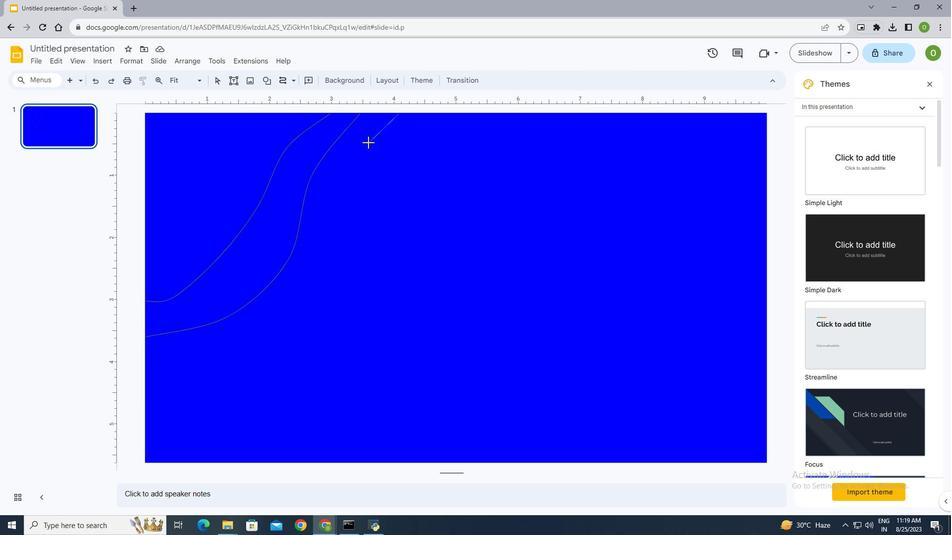 
Action: Mouse pressed left at (368, 142)
Screenshot: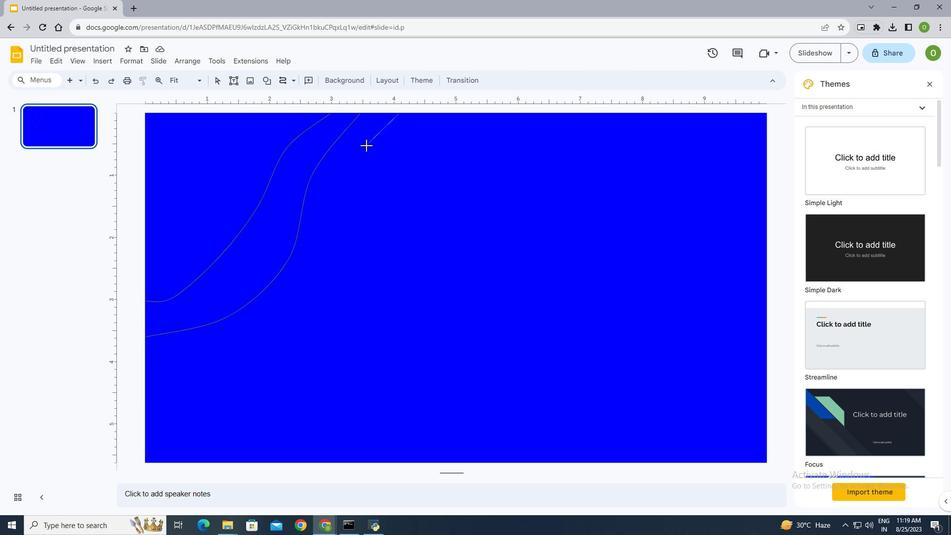 
Action: Mouse moved to (341, 199)
Screenshot: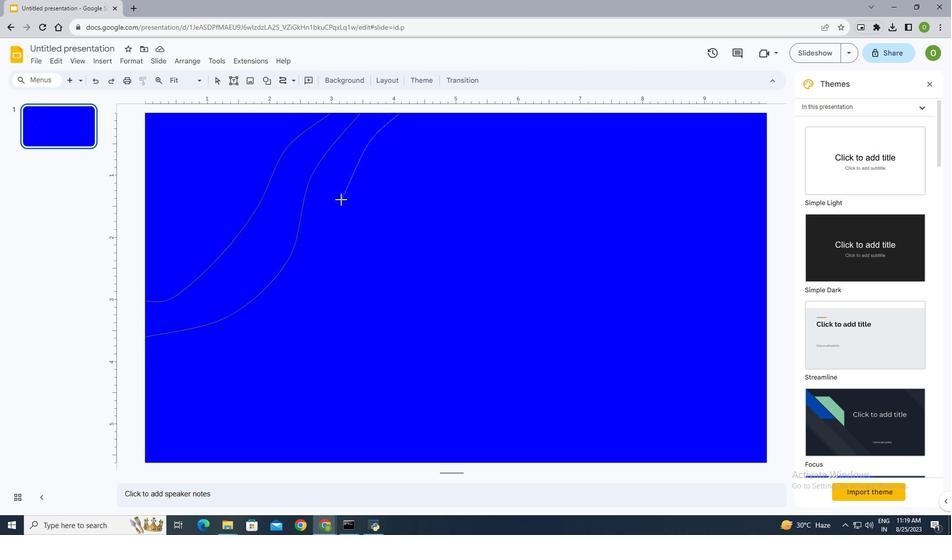 
Action: Mouse pressed left at (341, 199)
Screenshot: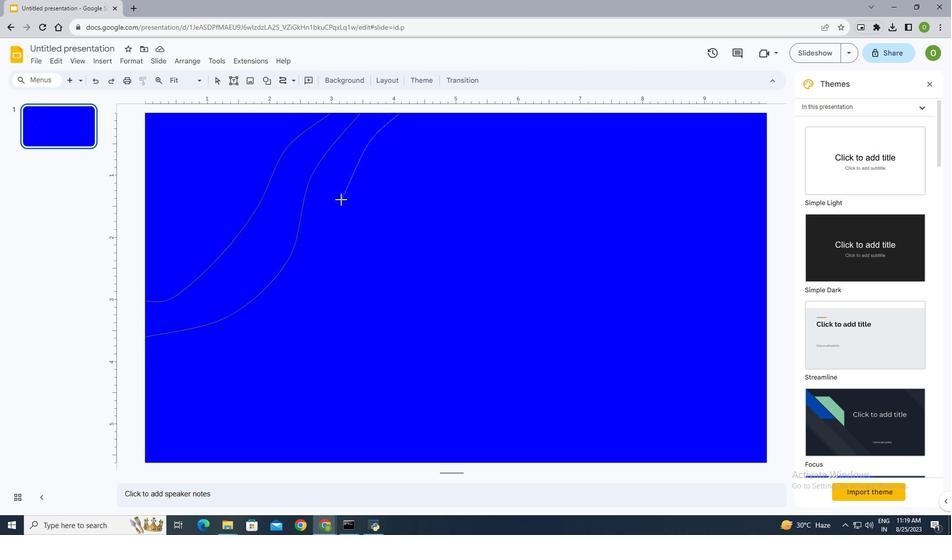 
Action: Mouse moved to (330, 252)
Screenshot: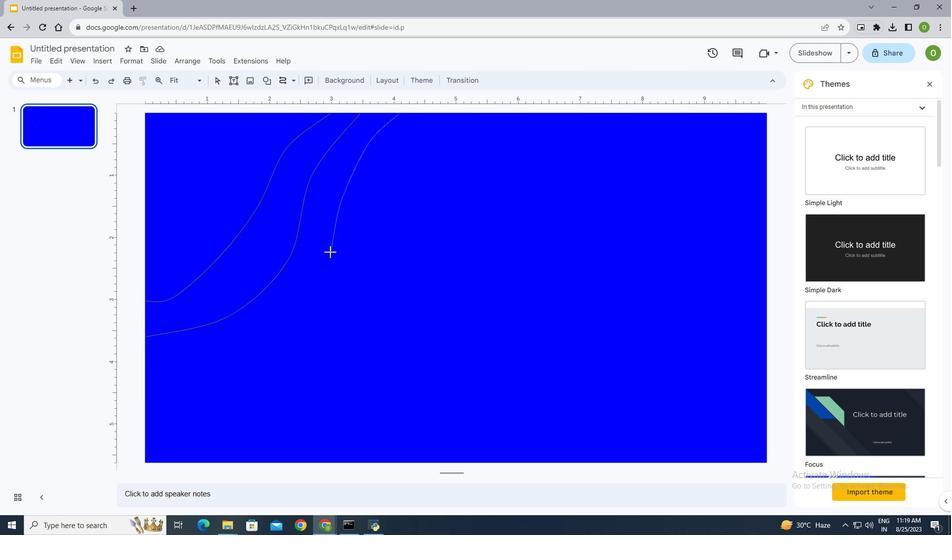 
Action: Mouse pressed left at (330, 252)
Screenshot: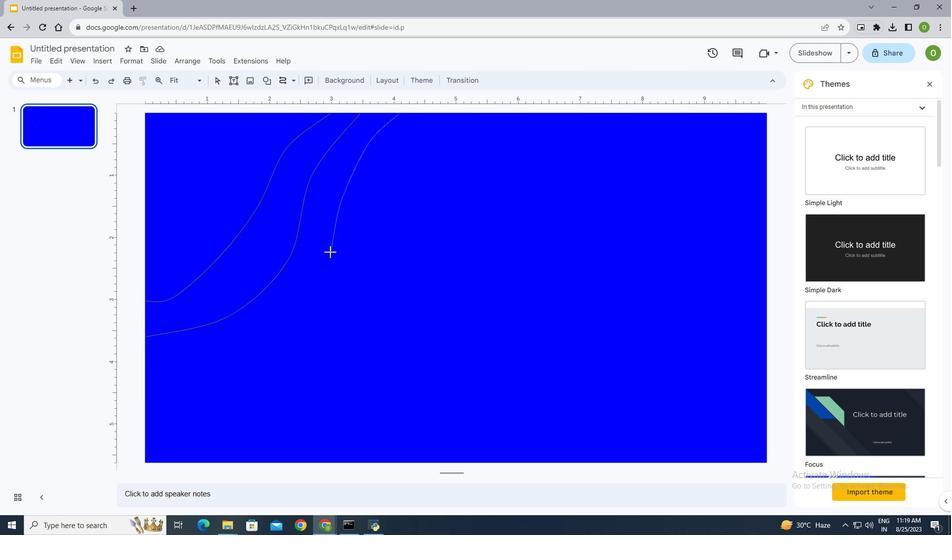 
Action: Mouse moved to (314, 288)
Screenshot: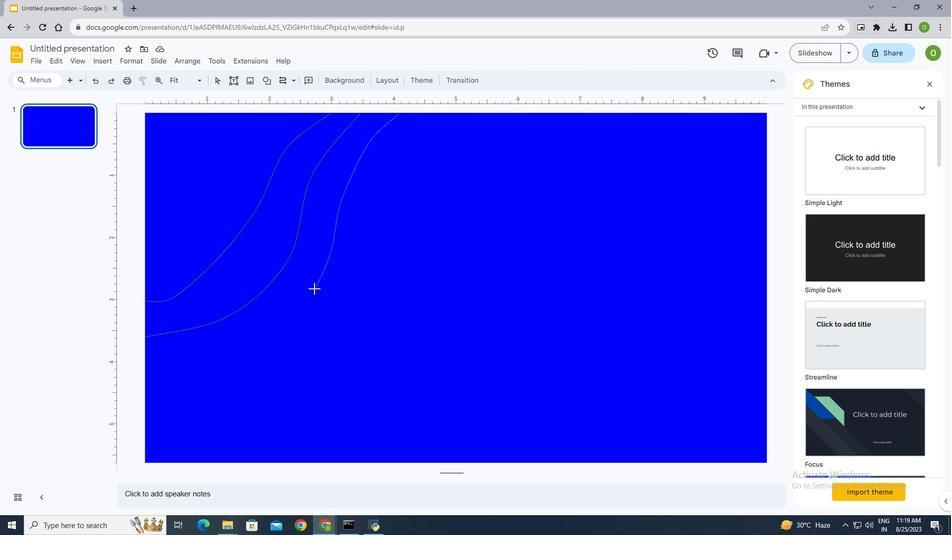 
Action: Mouse pressed left at (314, 288)
Screenshot: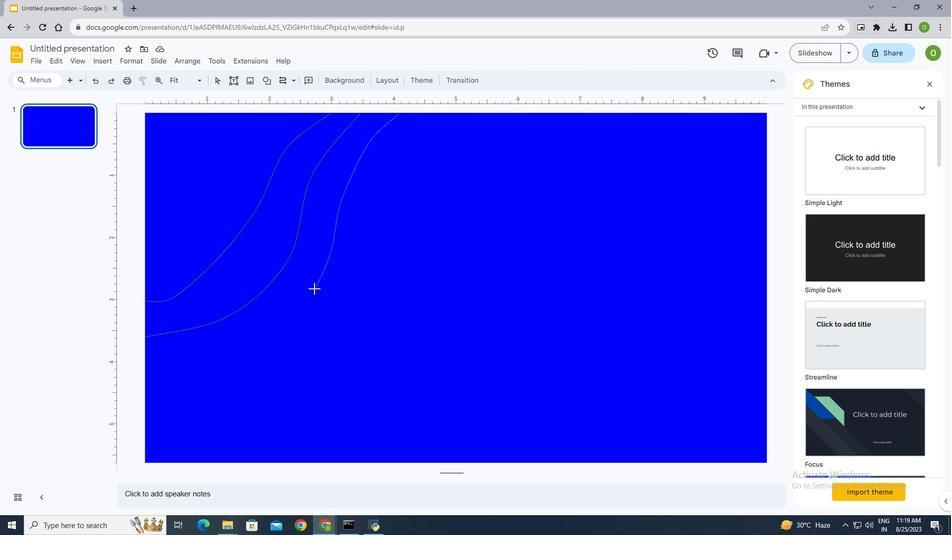 
Action: Mouse moved to (274, 326)
Screenshot: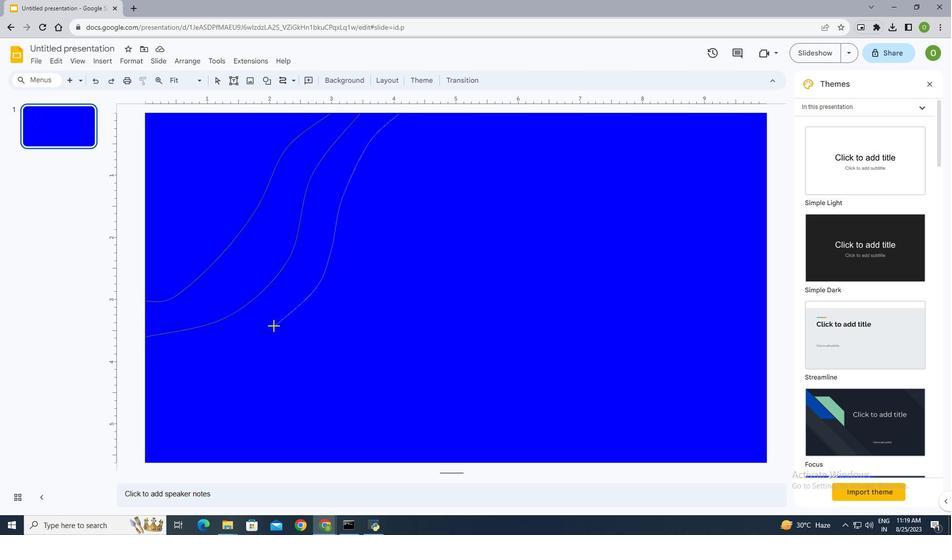 
Action: Mouse pressed left at (274, 326)
Screenshot: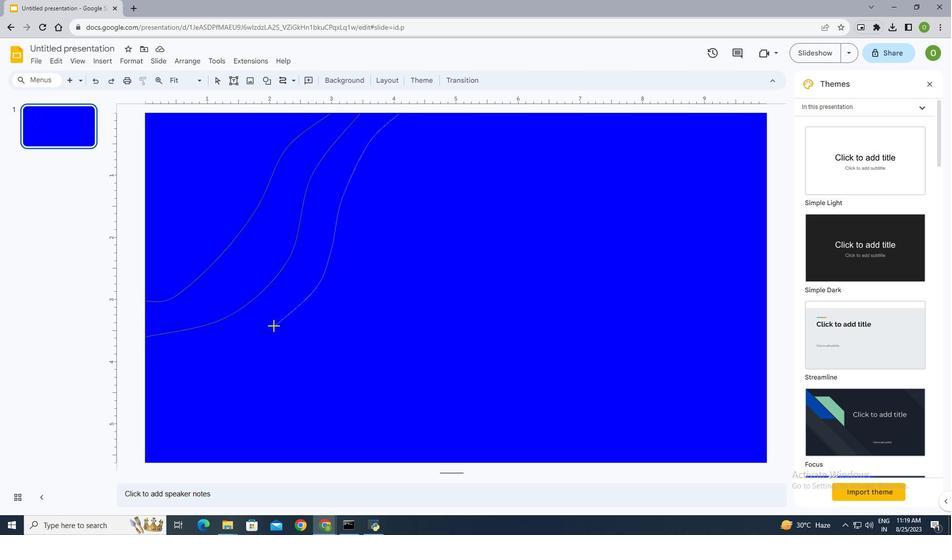 
Action: Mouse moved to (216, 353)
Screenshot: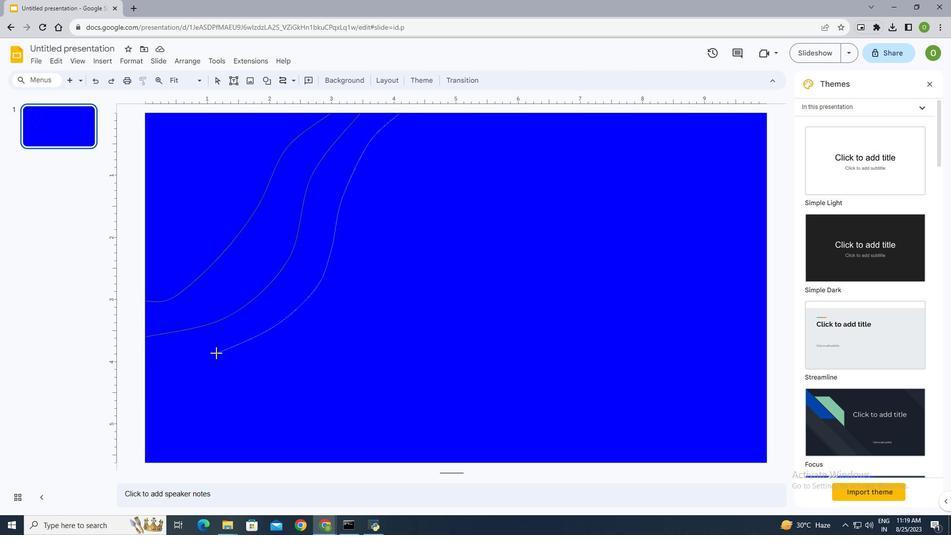 
Action: Mouse pressed left at (216, 353)
Screenshot: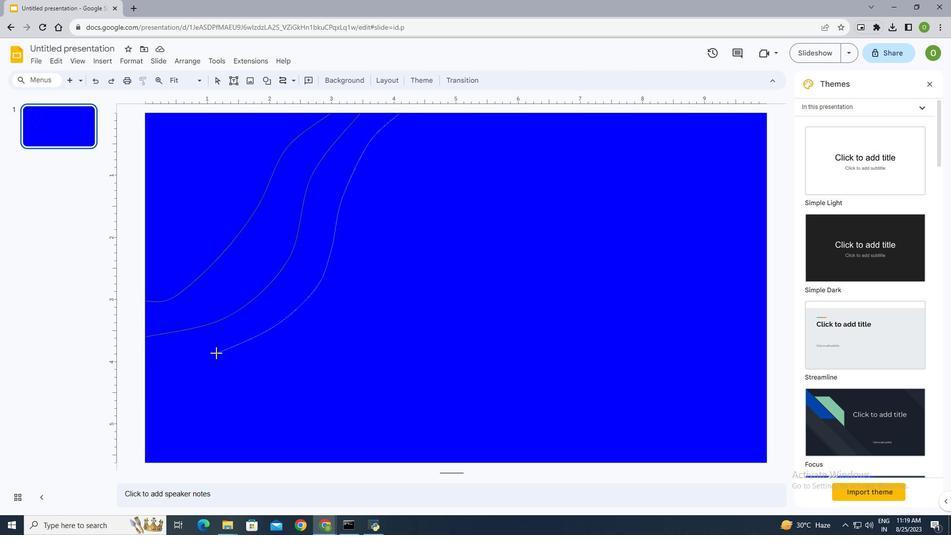 
Action: Mouse moved to (170, 361)
Screenshot: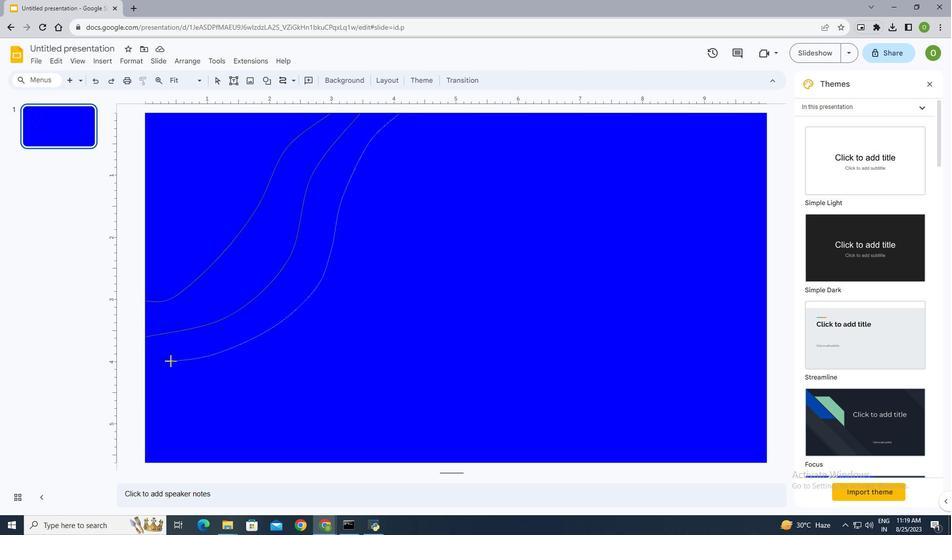 
Action: Mouse pressed left at (170, 361)
Screenshot: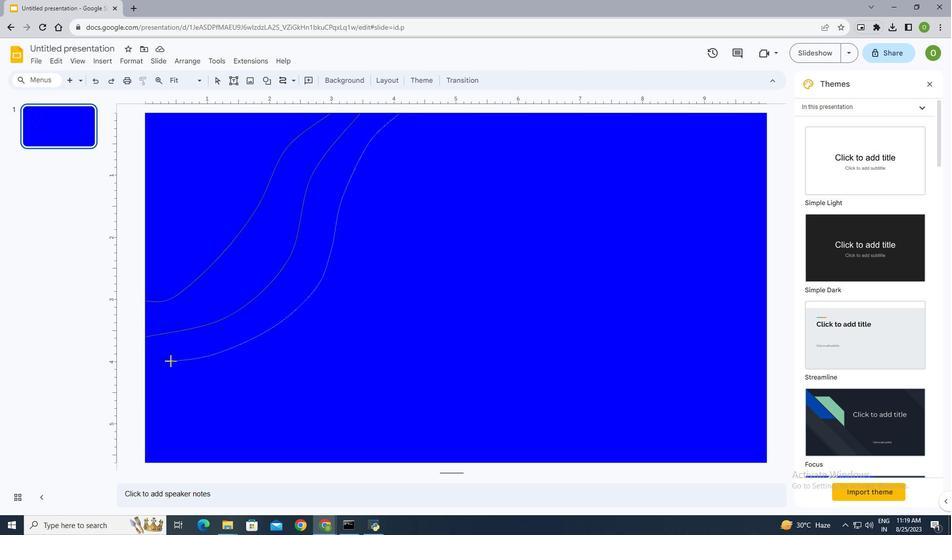 
Action: Mouse moved to (145, 363)
Screenshot: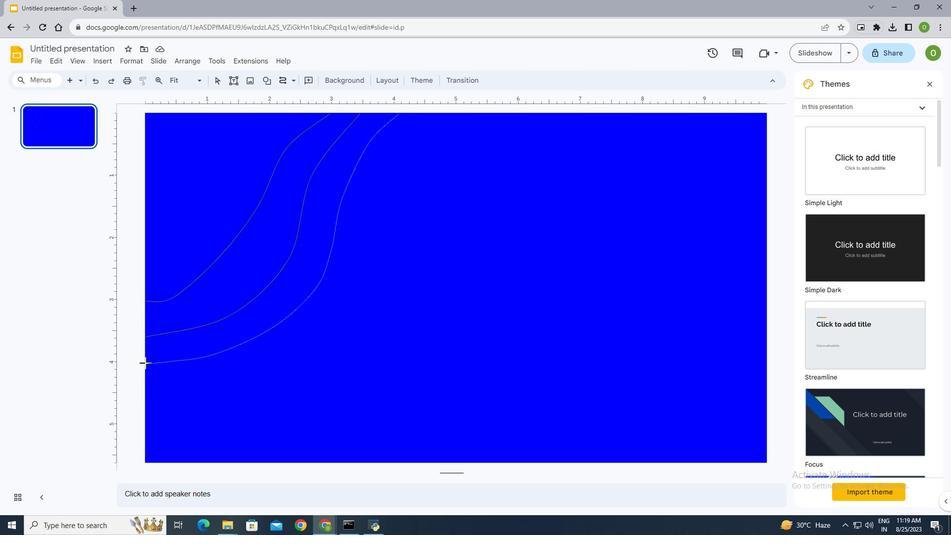 
Action: Mouse pressed left at (145, 363)
Screenshot: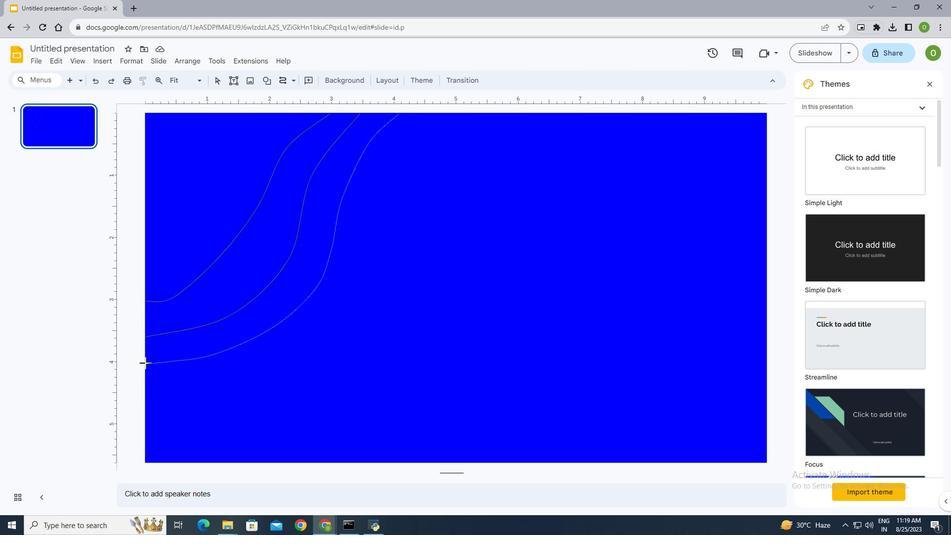 
Action: Mouse moved to (145, 364)
Screenshot: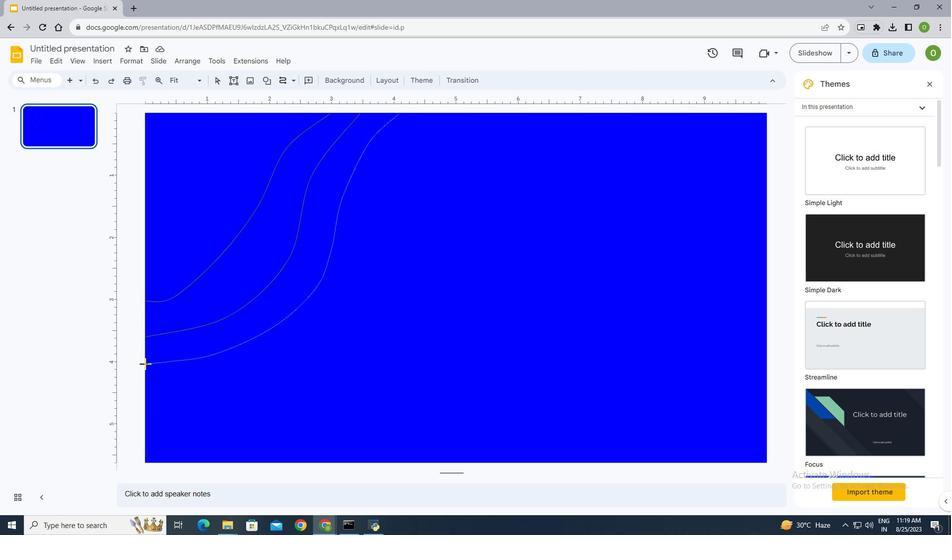 
Action: Mouse pressed left at (145, 364)
Screenshot: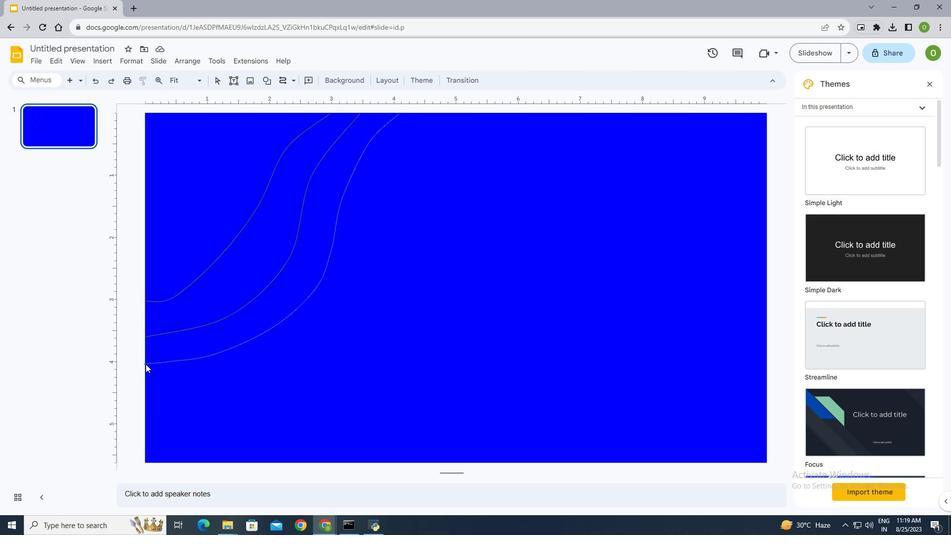 
Action: Mouse pressed left at (145, 364)
Screenshot: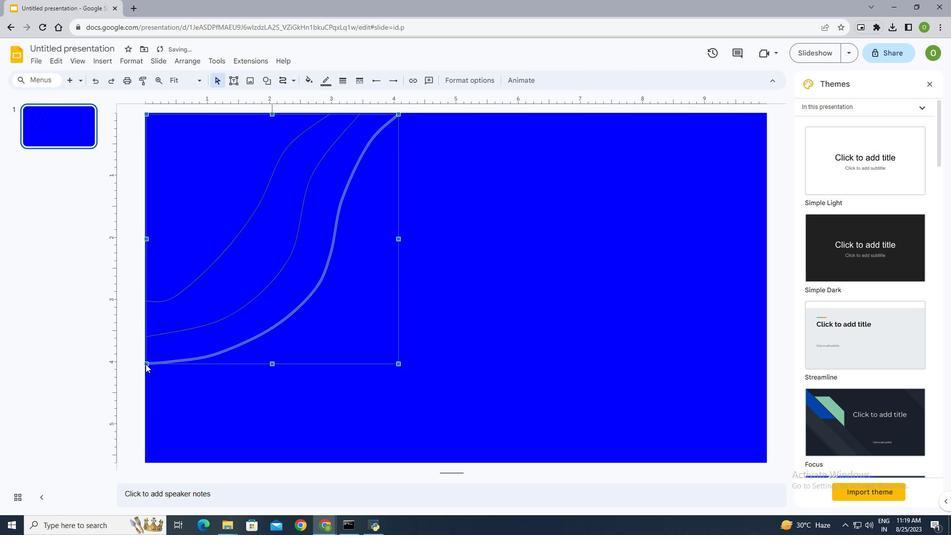 
Action: Mouse moved to (245, 385)
Screenshot: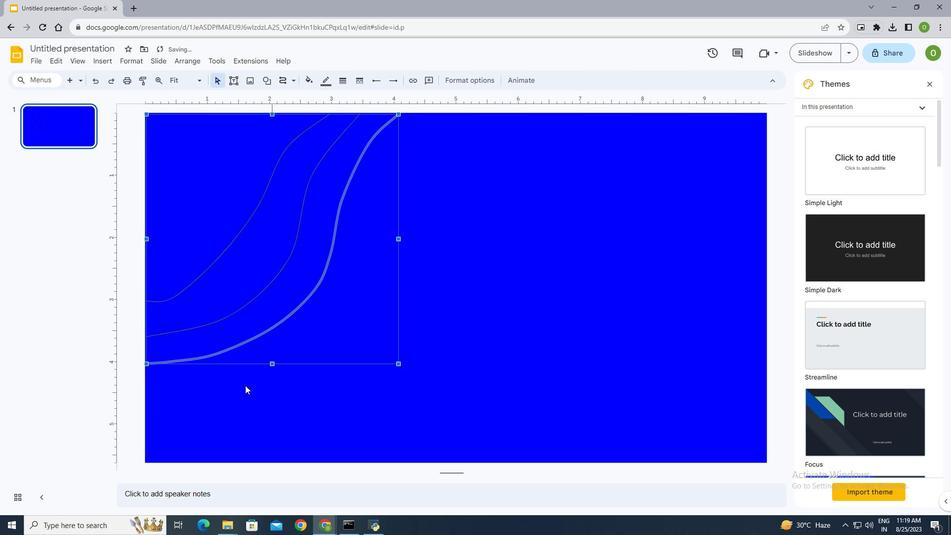 
Action: Mouse pressed left at (245, 385)
Screenshot: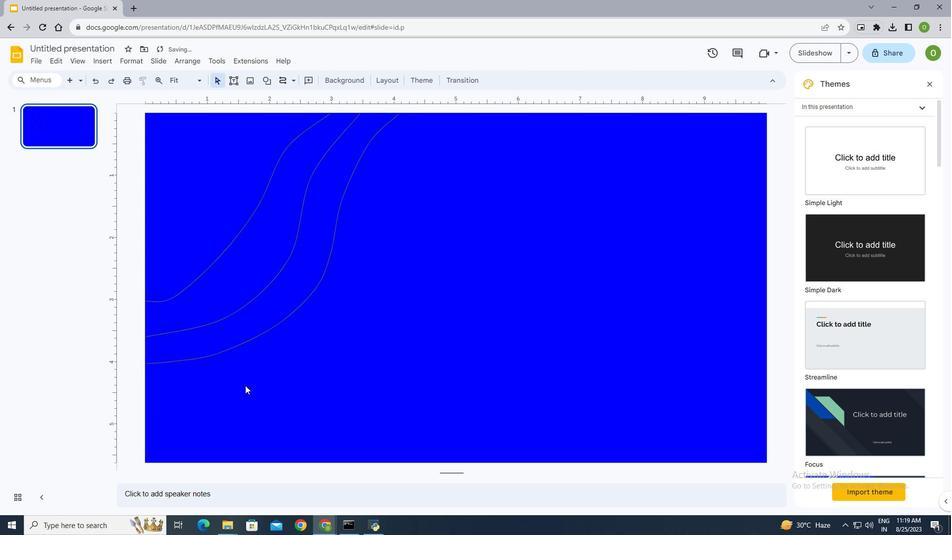 
Action: Mouse moved to (346, 84)
Screenshot: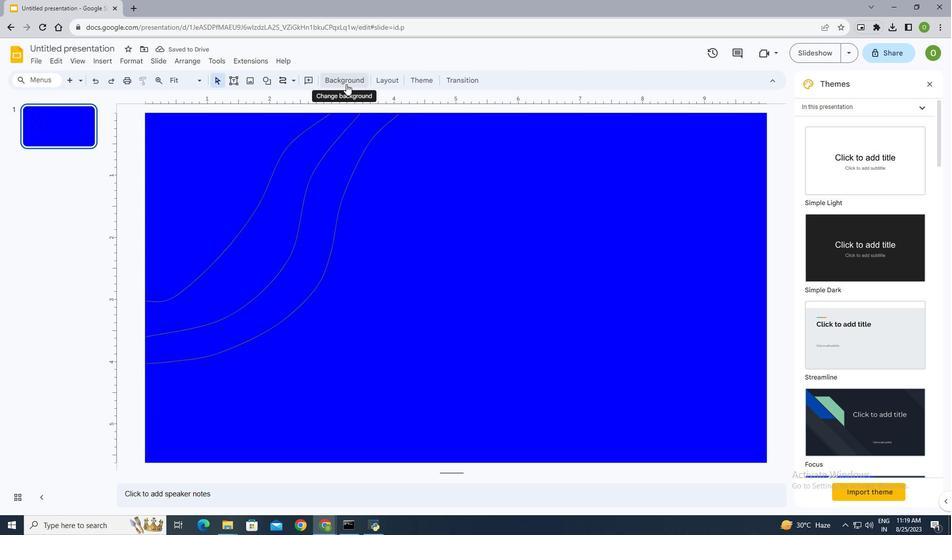 
Action: Mouse pressed left at (346, 84)
Screenshot: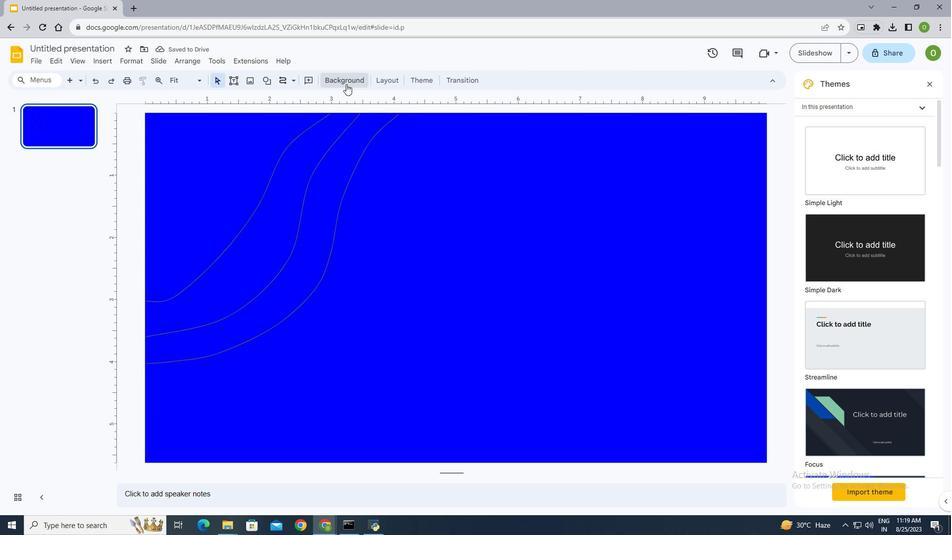 
Action: Mouse moved to (485, 332)
Screenshot: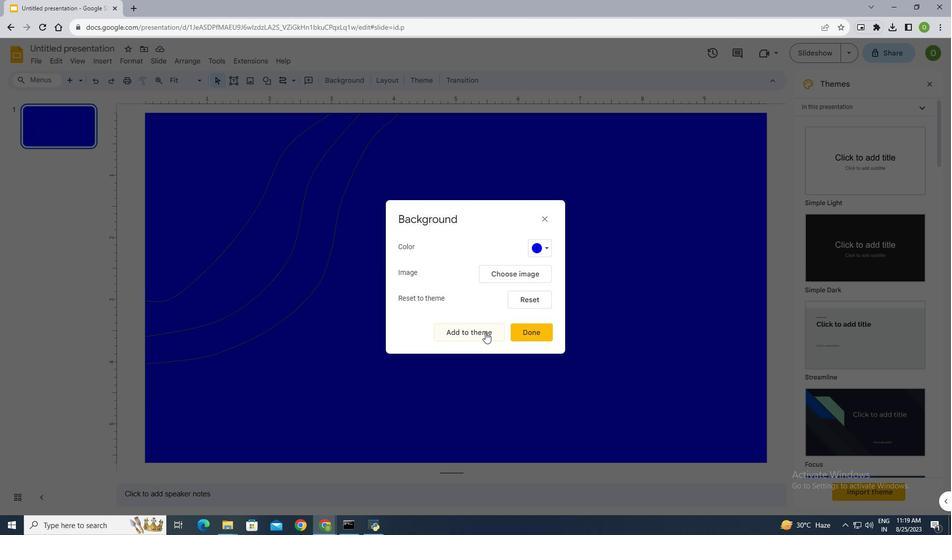 
Action: Mouse pressed left at (485, 332)
Screenshot: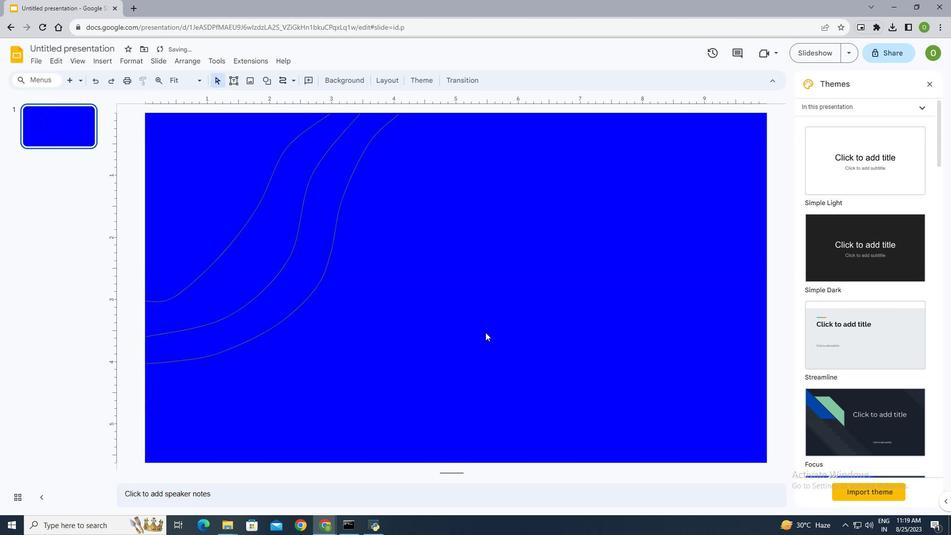 
Action: Mouse moved to (471, 282)
Screenshot: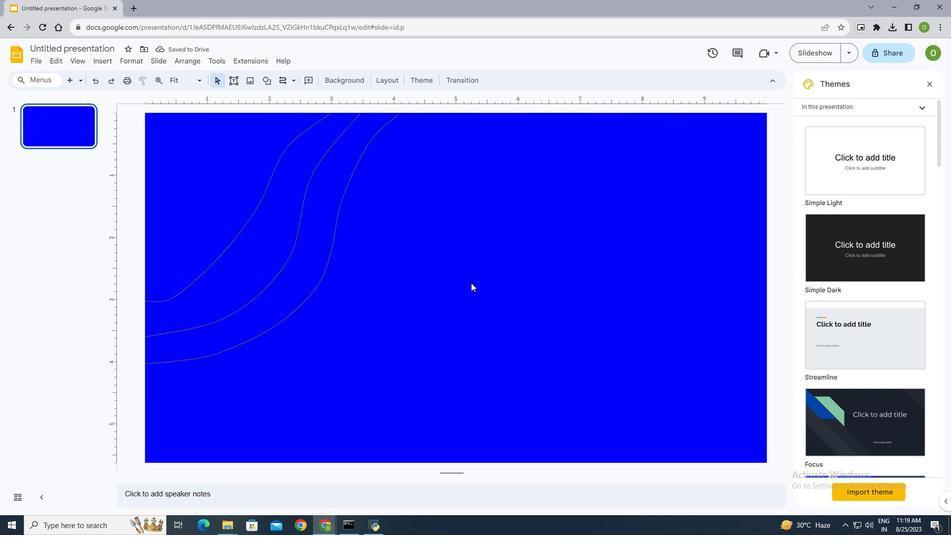 
Action: Mouse pressed left at (471, 282)
Screenshot: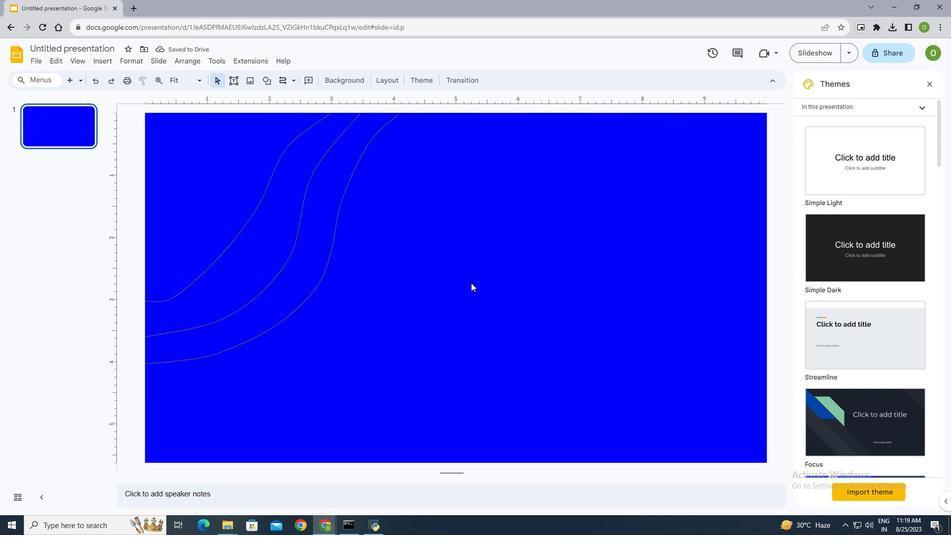 
Action: Mouse moved to (332, 77)
Screenshot: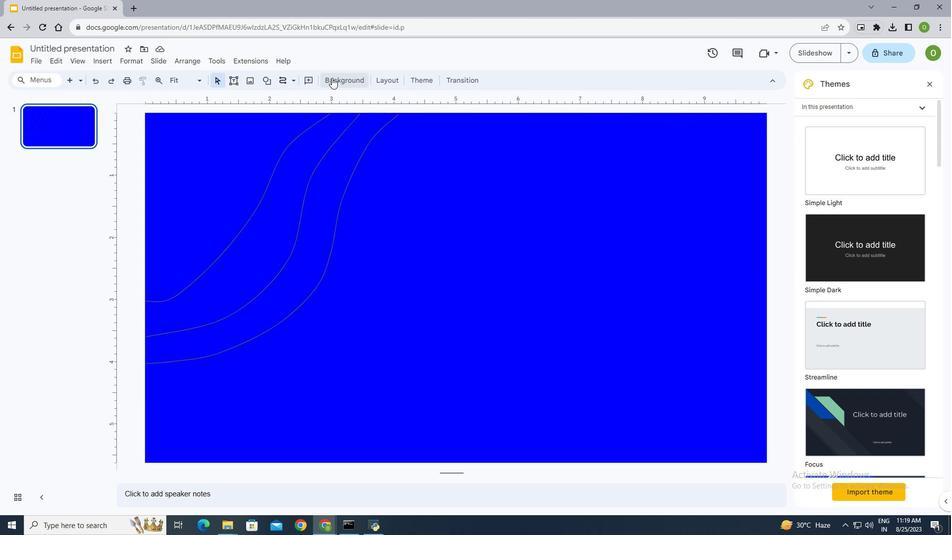 
Action: Mouse pressed left at (332, 77)
Screenshot: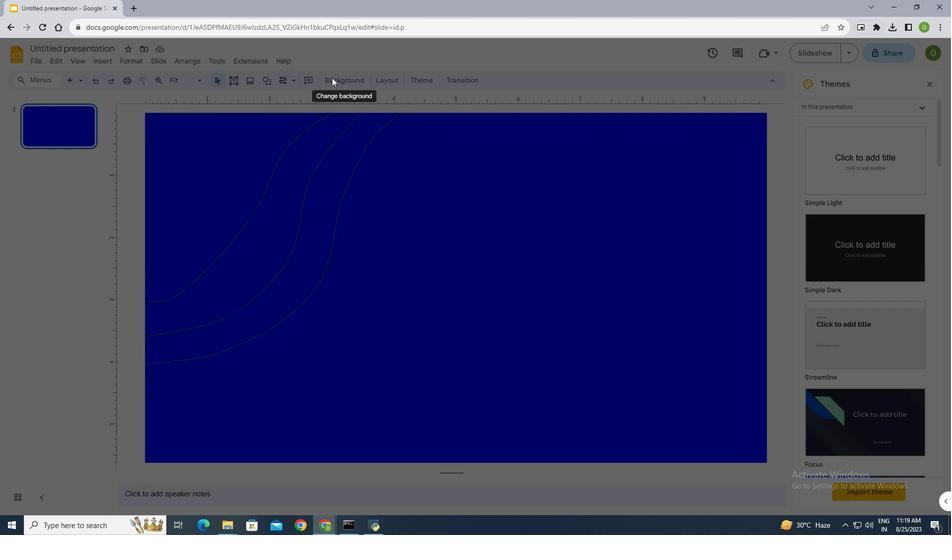 
Action: Mouse moved to (517, 273)
Screenshot: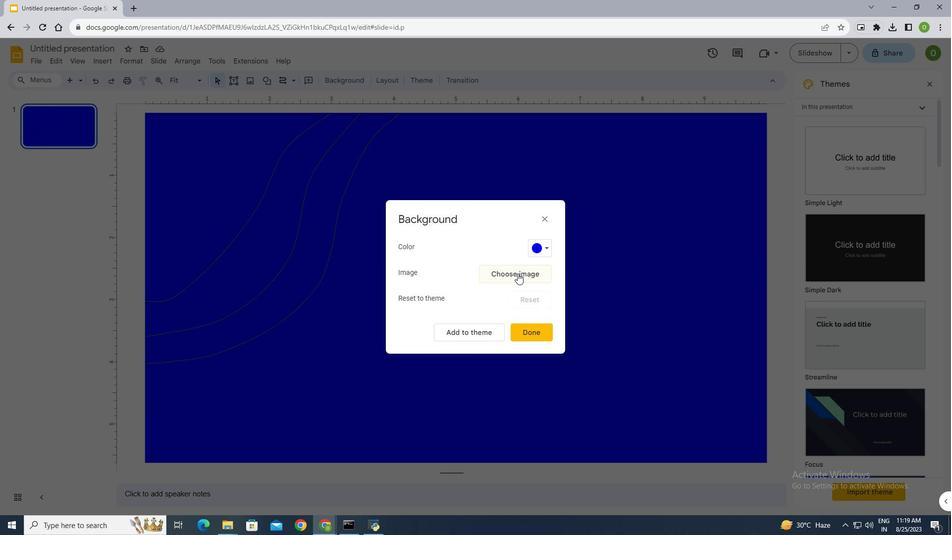 
Action: Mouse pressed left at (517, 273)
Screenshot: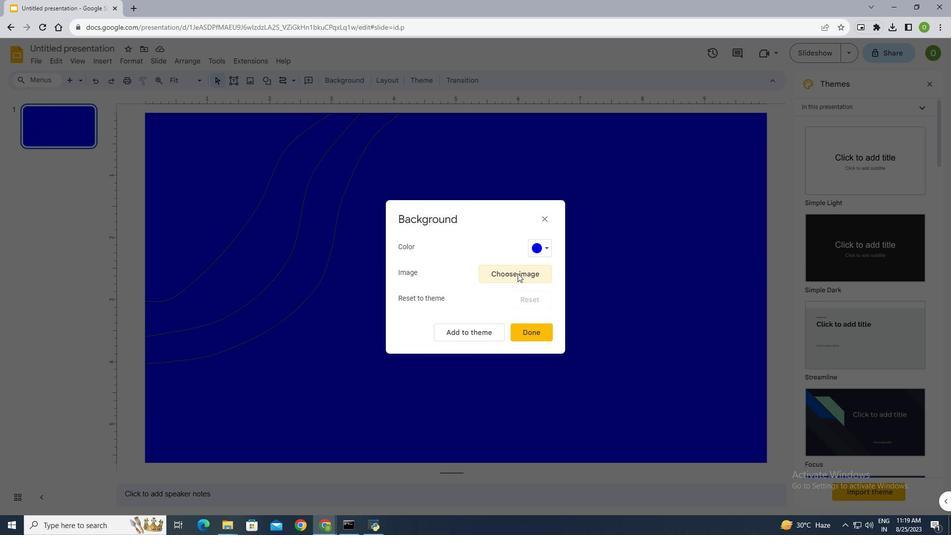 
Action: Mouse moved to (432, 120)
Screenshot: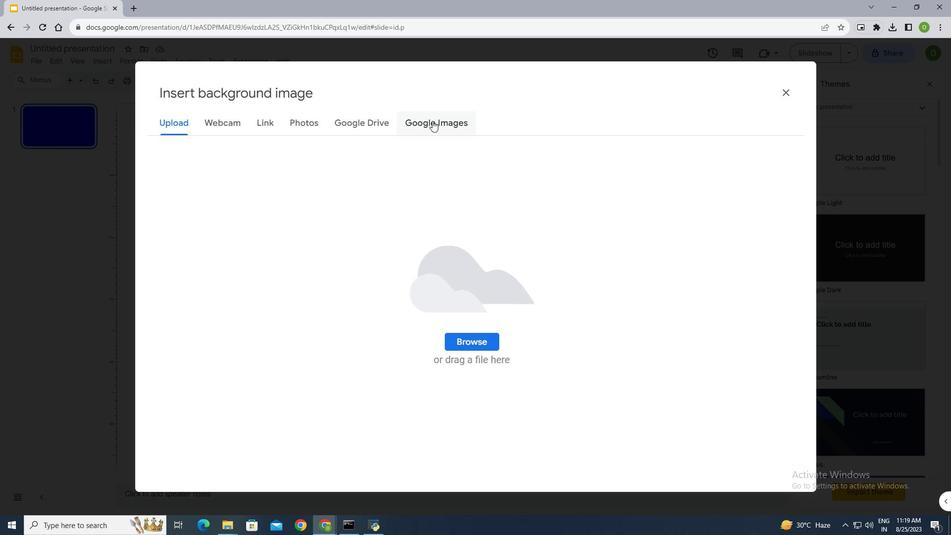 
Action: Mouse pressed left at (432, 120)
Screenshot: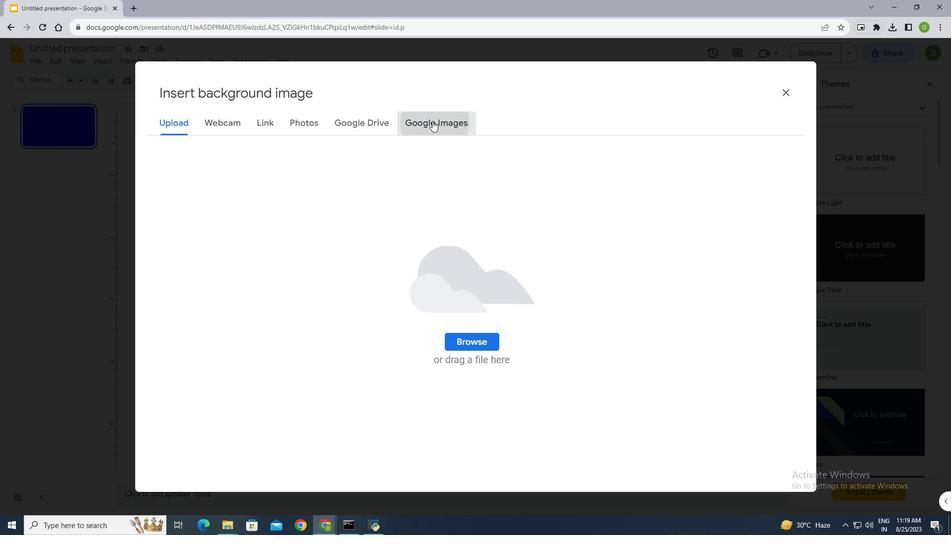 
Action: Mouse moved to (426, 93)
Screenshot: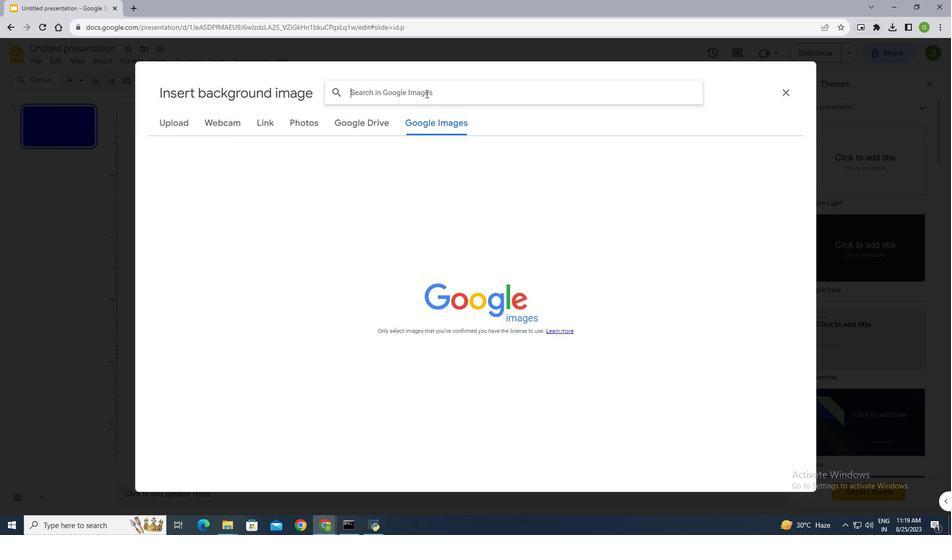 
Action: Mouse pressed left at (426, 93)
Screenshot: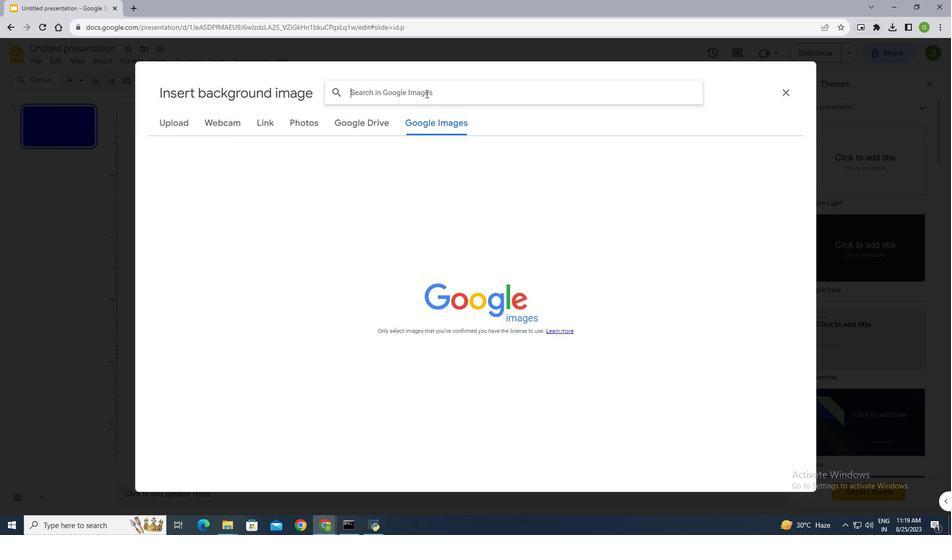 
Action: Key pressed curve<Key.space>blue<Key.space>shape<Key.enter>
Screenshot: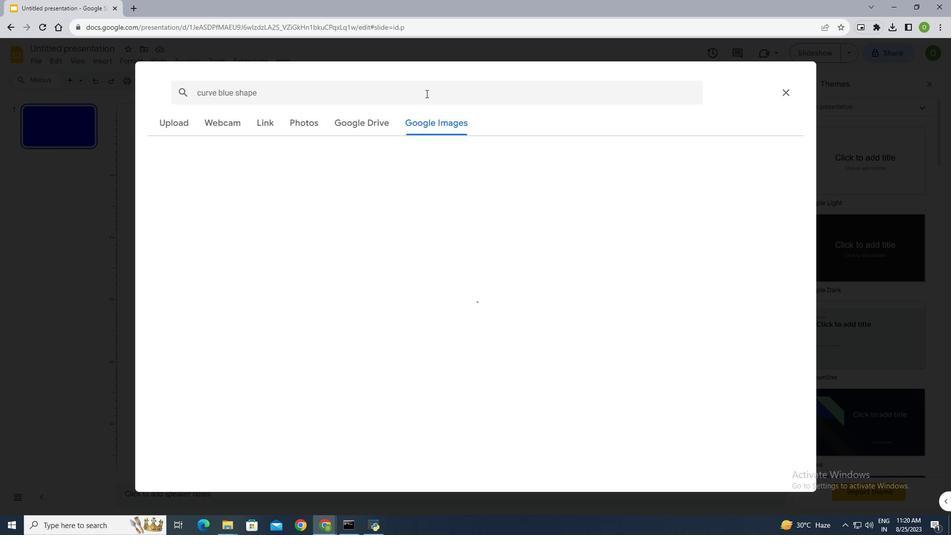 
Action: Mouse moved to (469, 186)
Screenshot: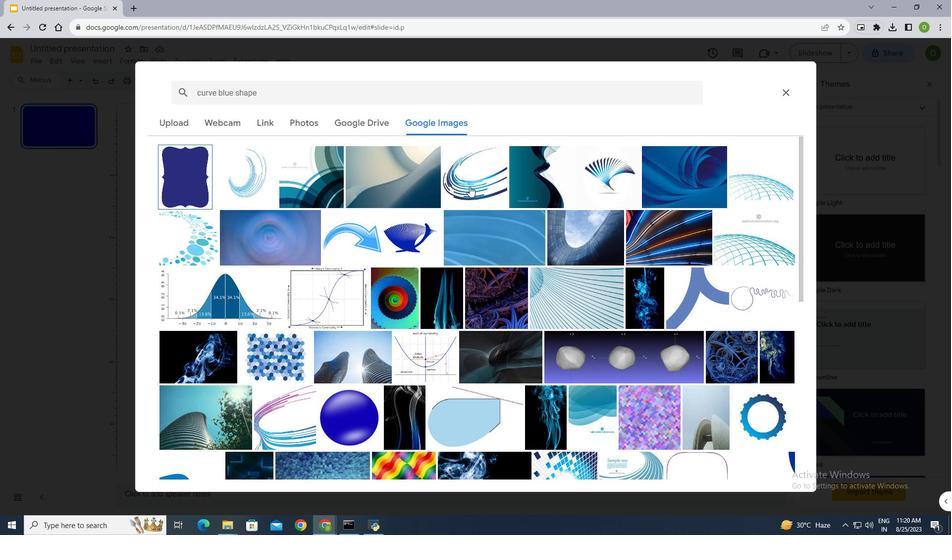 
Action: Mouse scrolled (469, 185) with delta (0, 0)
Screenshot: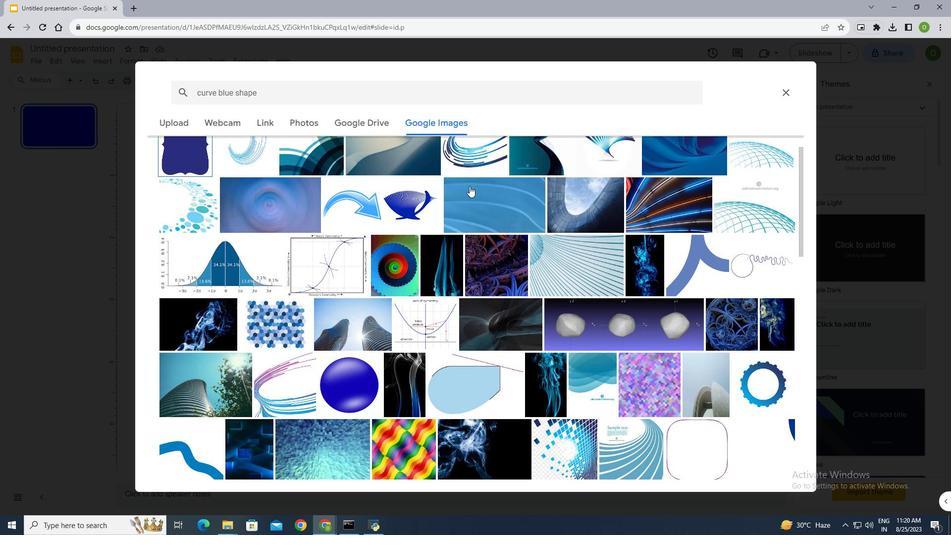 
Action: Mouse scrolled (469, 185) with delta (0, 0)
Screenshot: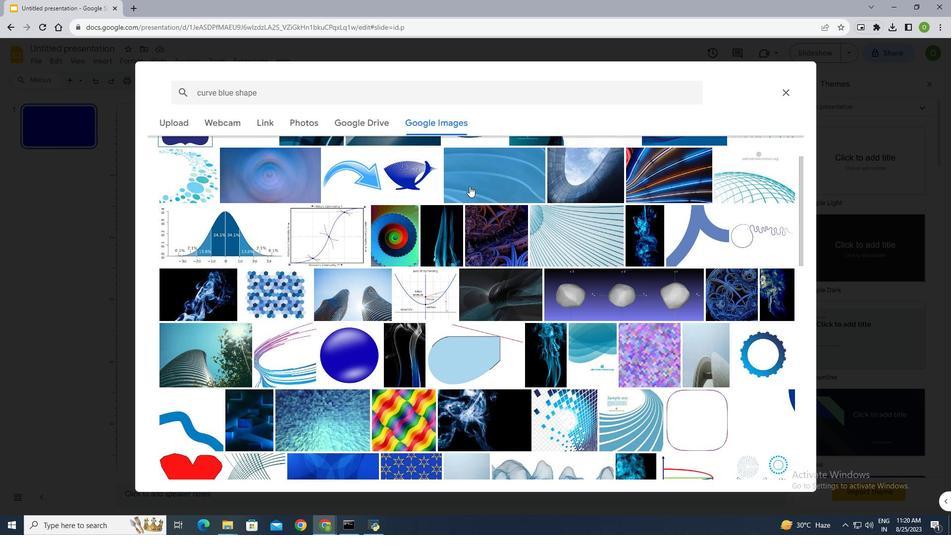 
Action: Mouse scrolled (469, 185) with delta (0, 0)
Screenshot: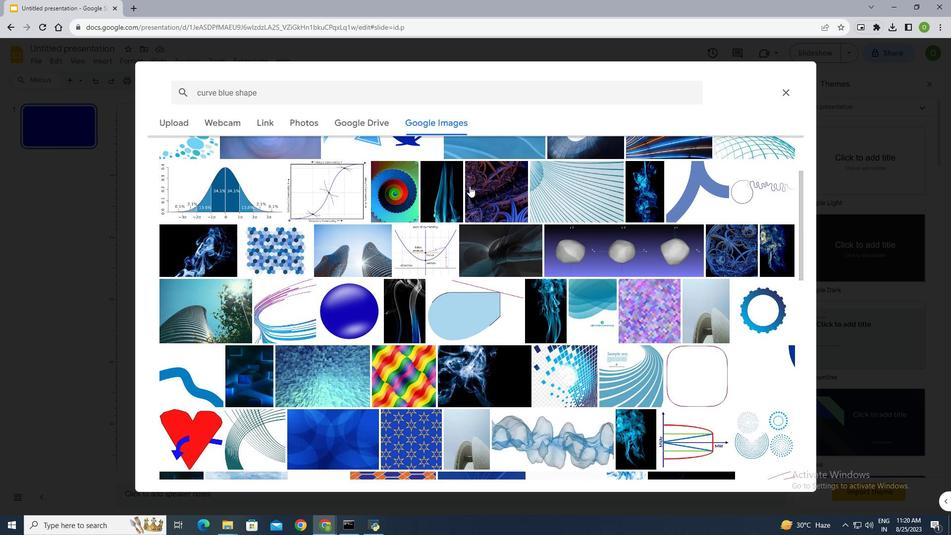 
Action: Mouse moved to (469, 185)
Screenshot: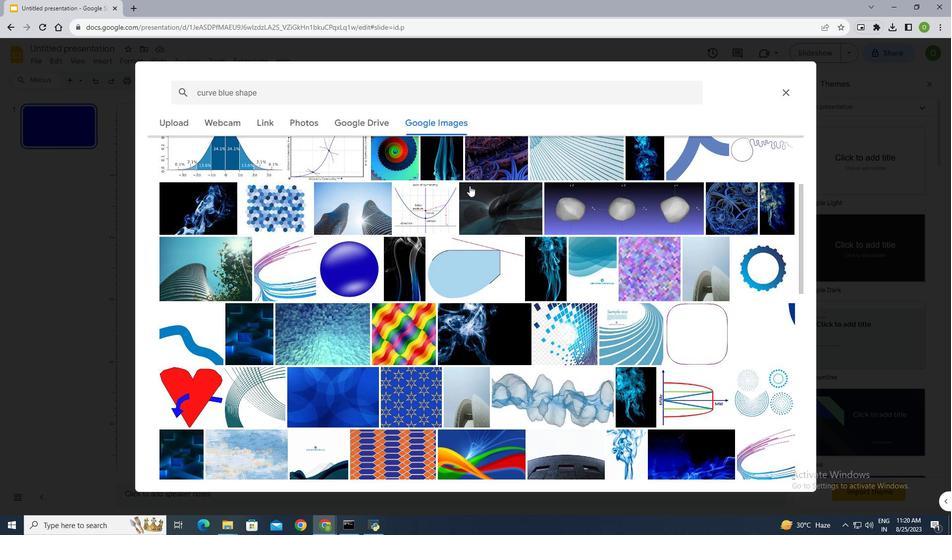 
Action: Mouse scrolled (469, 185) with delta (0, 0)
Screenshot: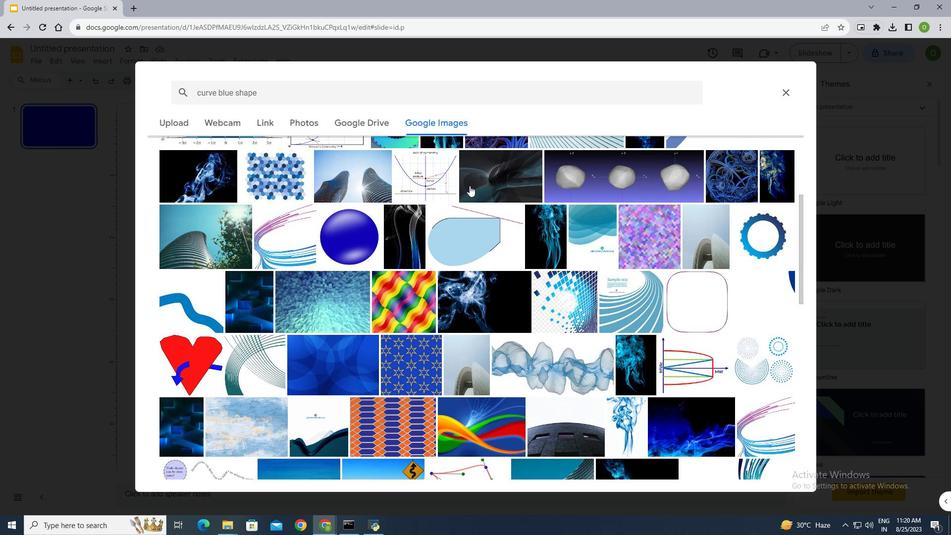 
Action: Mouse scrolled (469, 185) with delta (0, 0)
Screenshot: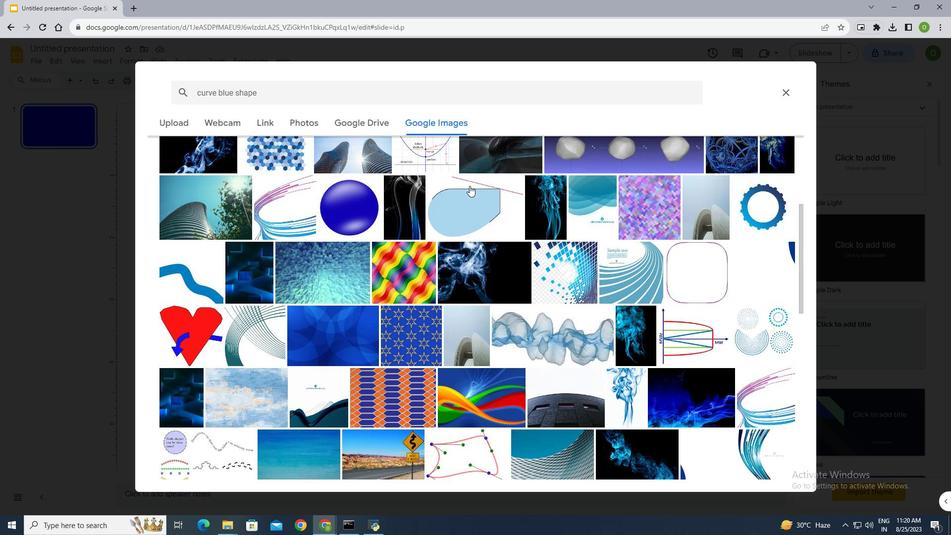 
Action: Mouse moved to (469, 185)
Screenshot: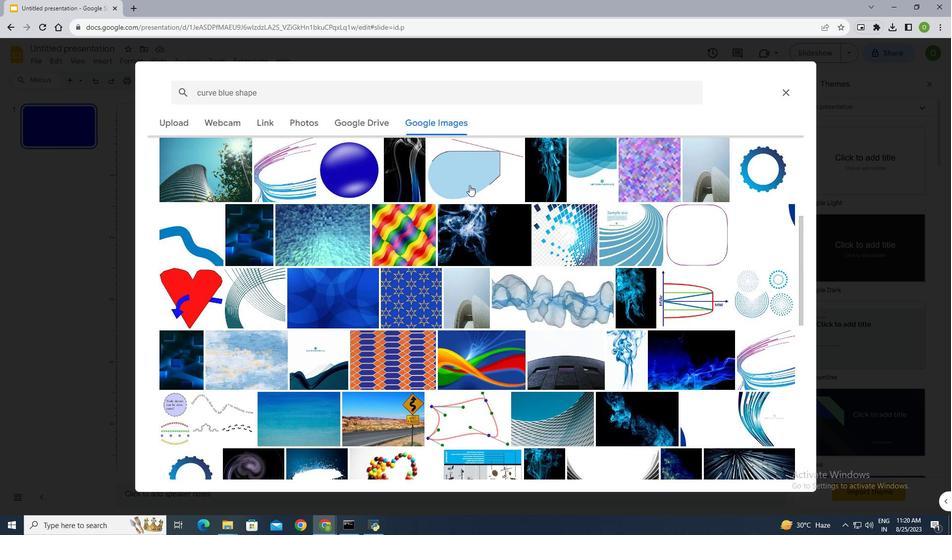 
Action: Mouse scrolled (469, 184) with delta (0, 0)
Screenshot: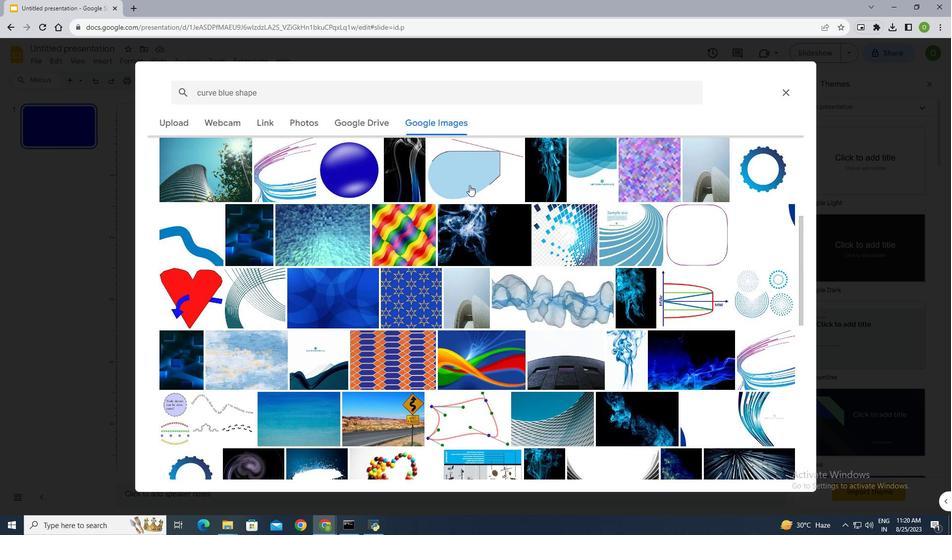 
Action: Mouse scrolled (469, 184) with delta (0, 0)
Screenshot: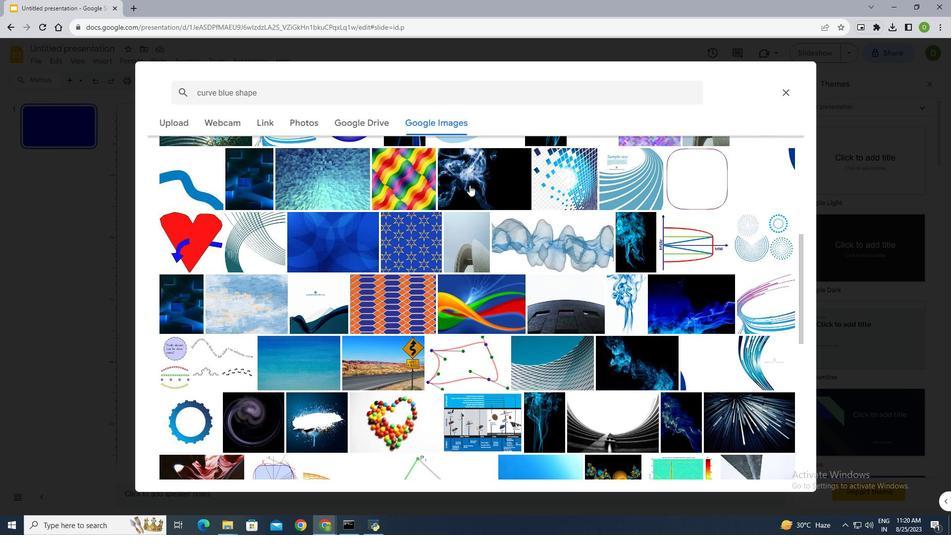 
Action: Mouse scrolled (469, 184) with delta (0, 0)
Screenshot: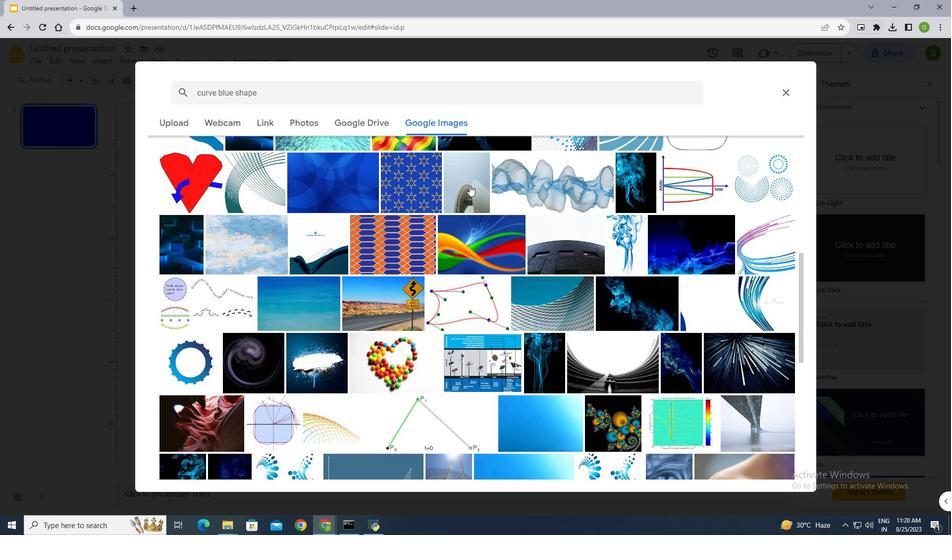 
Action: Mouse moved to (470, 185)
Screenshot: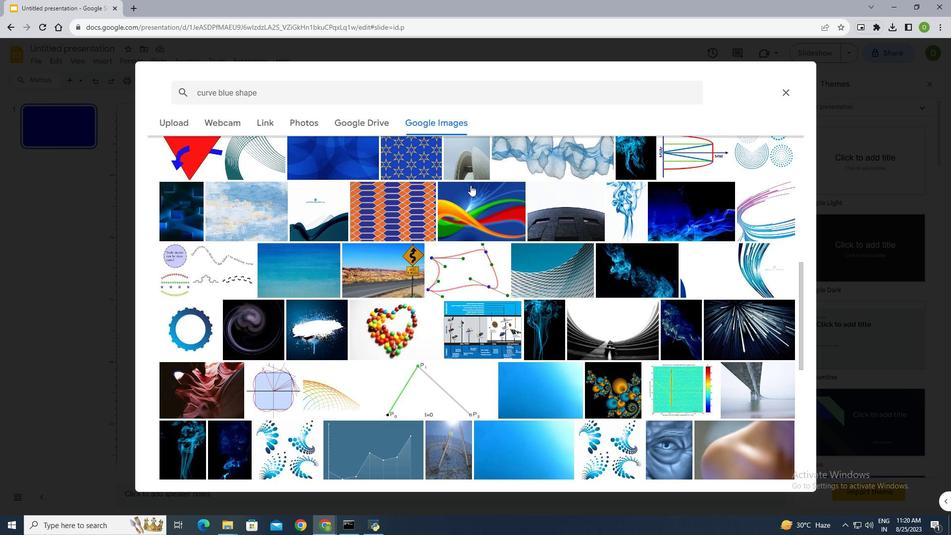 
Action: Mouse scrolled (470, 184) with delta (0, 0)
Screenshot: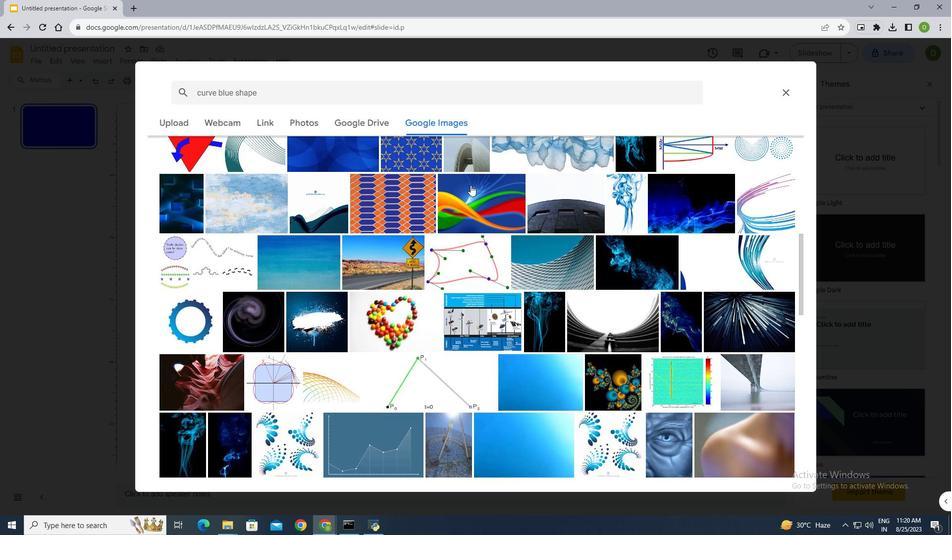 
Action: Mouse scrolled (470, 184) with delta (0, 0)
Screenshot: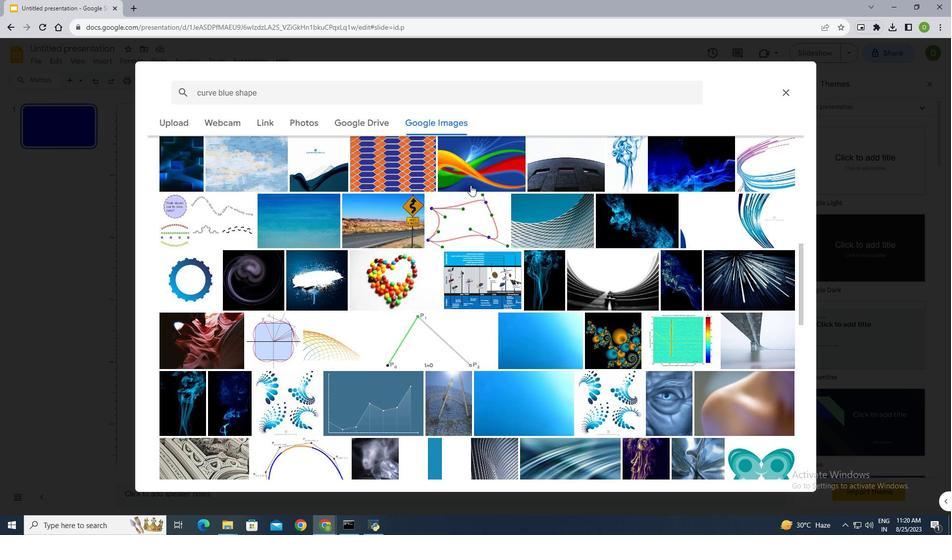 
Action: Mouse scrolled (470, 184) with delta (0, 0)
Screenshot: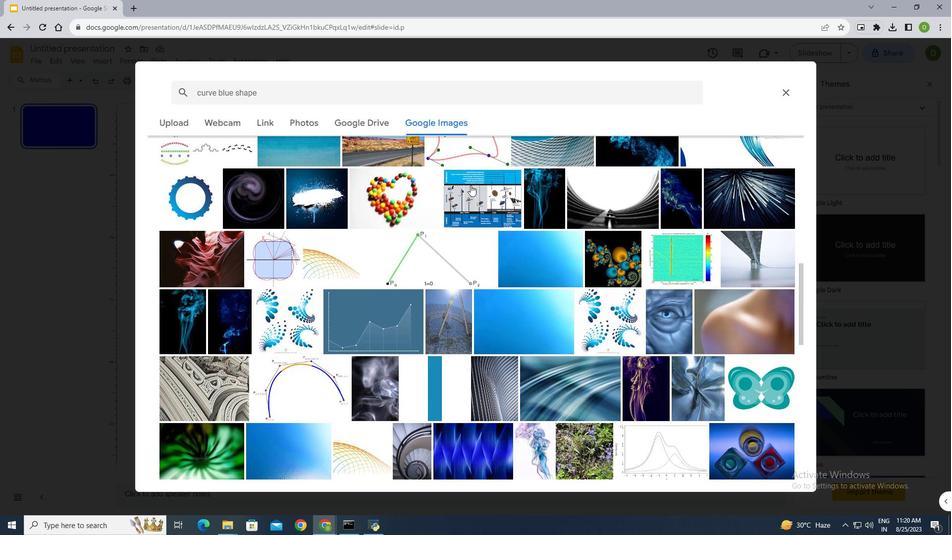 
Action: Mouse scrolled (470, 184) with delta (0, 0)
Screenshot: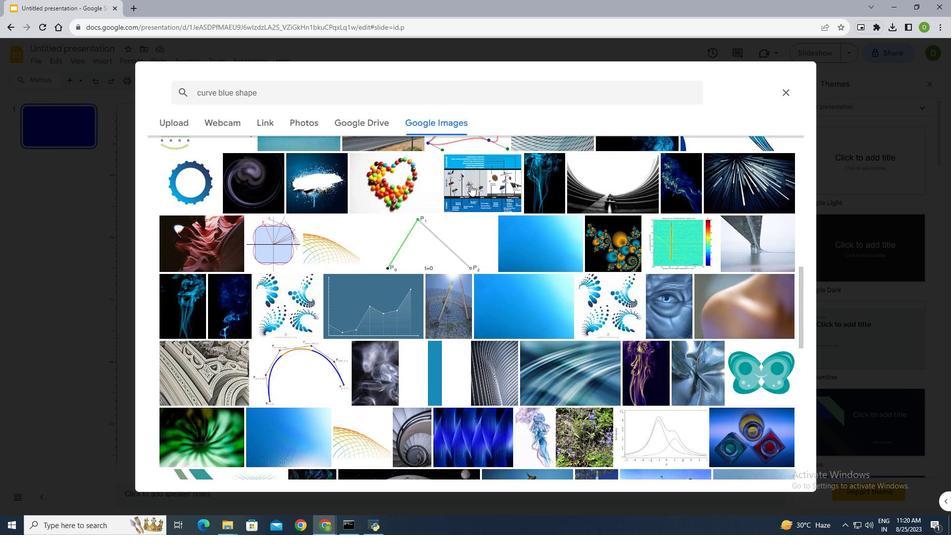 
Action: Mouse moved to (471, 184)
Screenshot: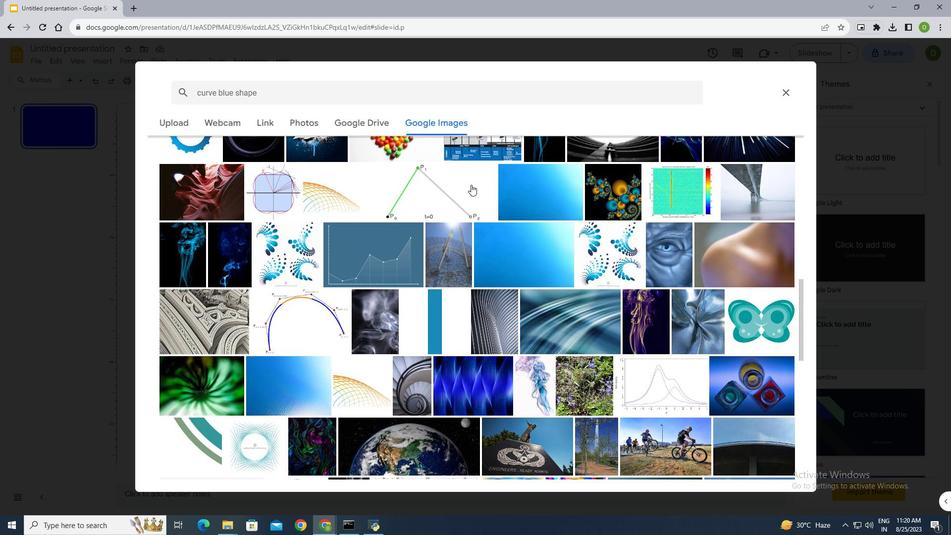 
Action: Mouse scrolled (471, 184) with delta (0, 0)
Screenshot: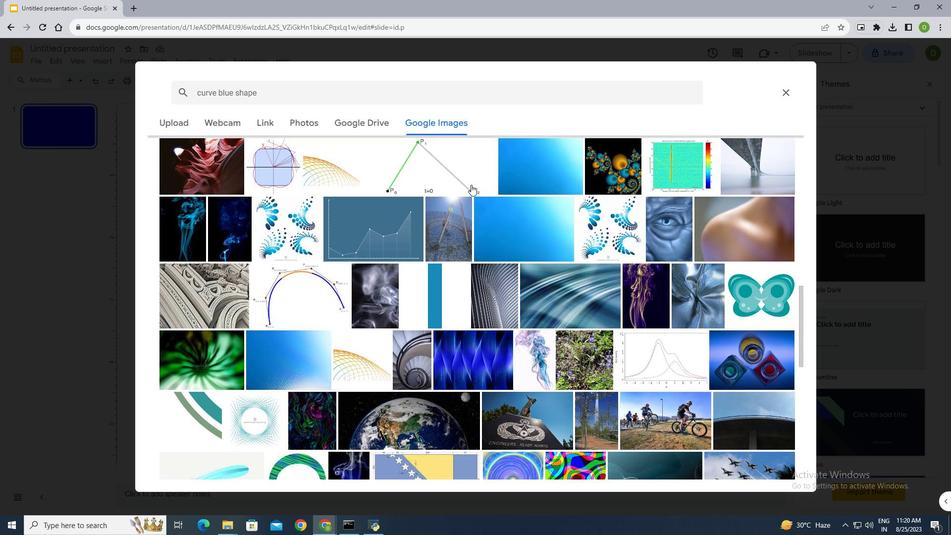 
Action: Mouse scrolled (471, 184) with delta (0, 0)
Screenshot: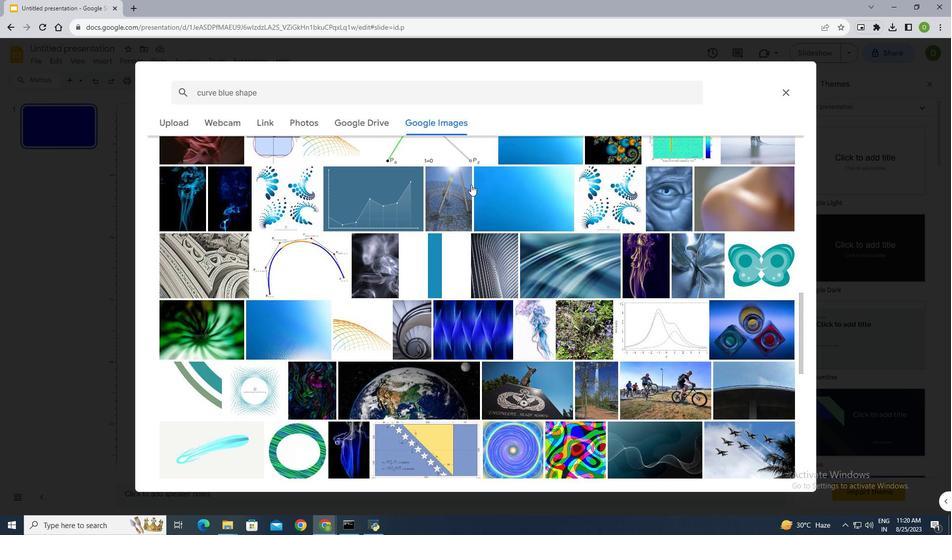 
Action: Mouse scrolled (471, 184) with delta (0, 0)
Screenshot: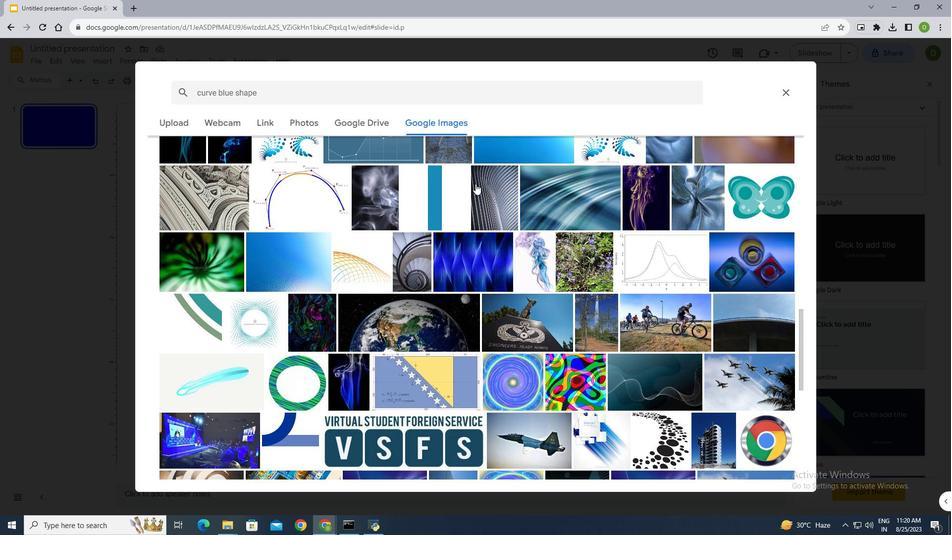 
Action: Mouse moved to (476, 183)
Screenshot: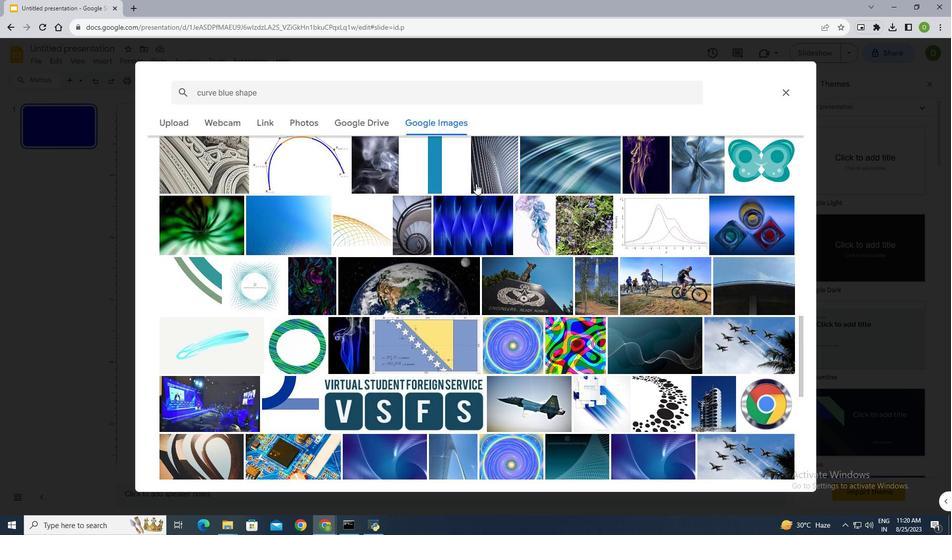 
Action: Mouse scrolled (476, 183) with delta (0, 0)
Screenshot: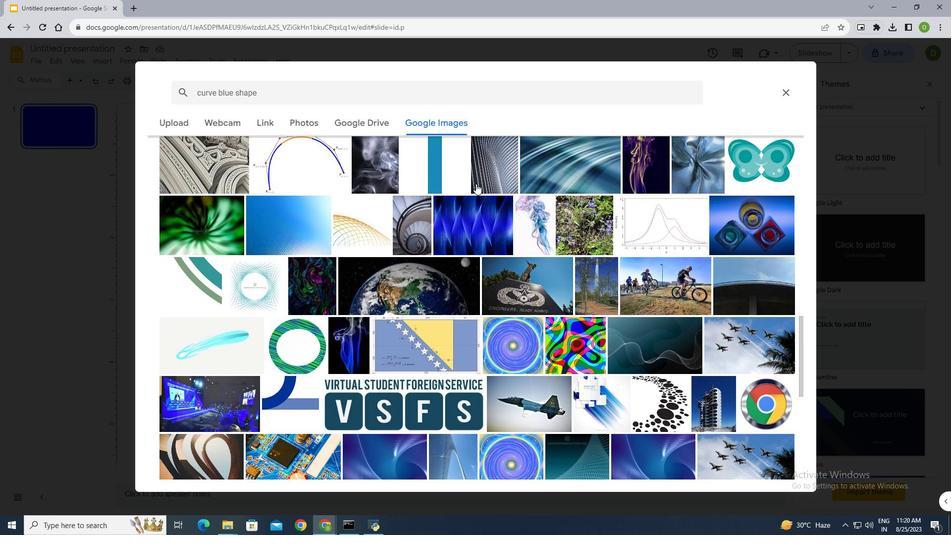 
Action: Mouse moved to (477, 183)
Screenshot: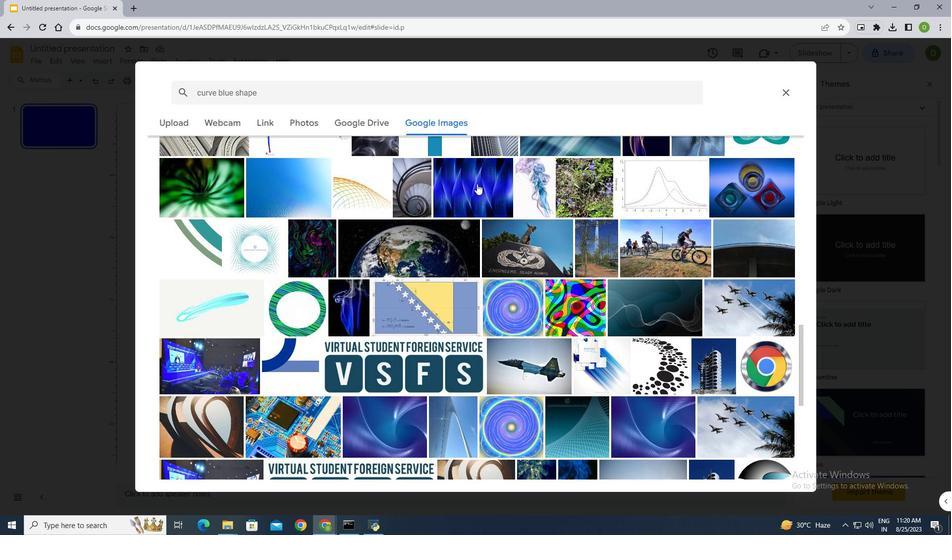 
Action: Mouse scrolled (477, 183) with delta (0, 0)
Screenshot: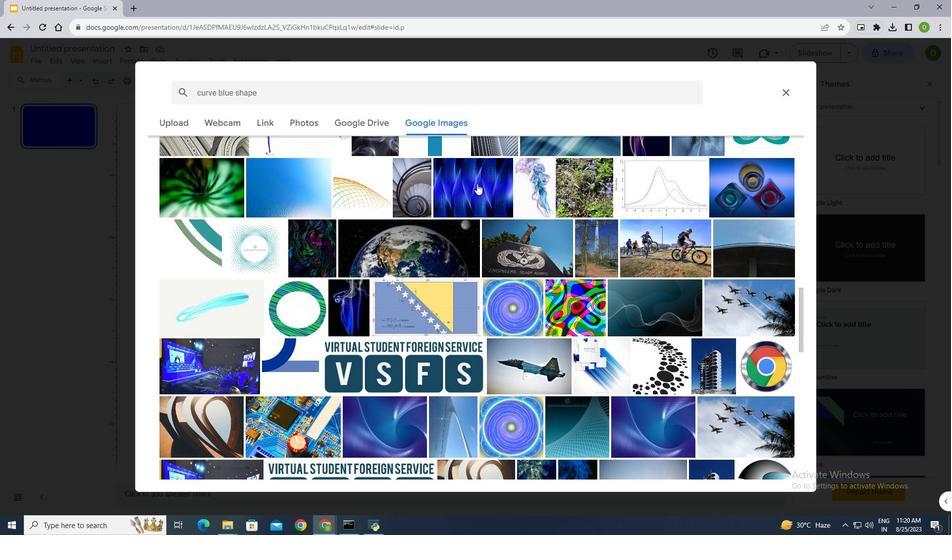 
Action: Mouse scrolled (477, 183) with delta (0, 0)
Screenshot: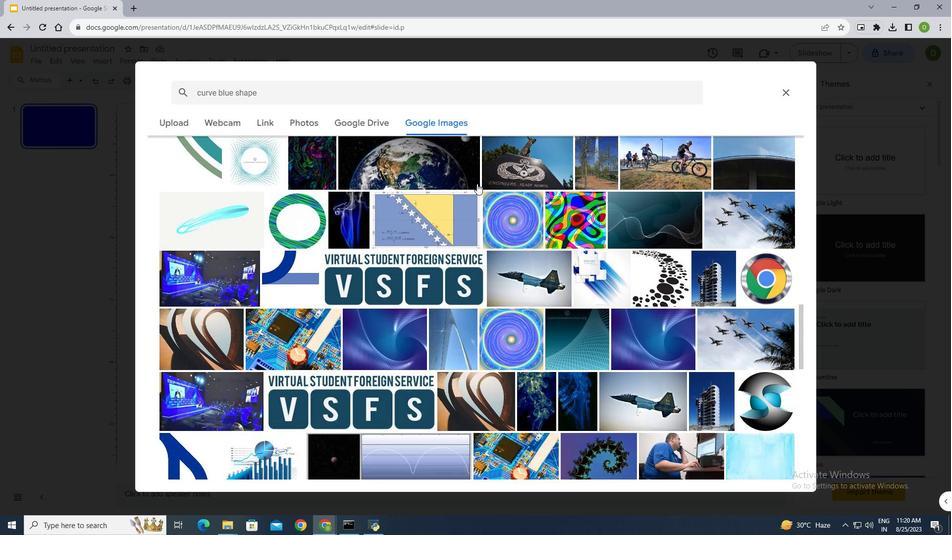
Action: Mouse scrolled (477, 183) with delta (0, 0)
Screenshot: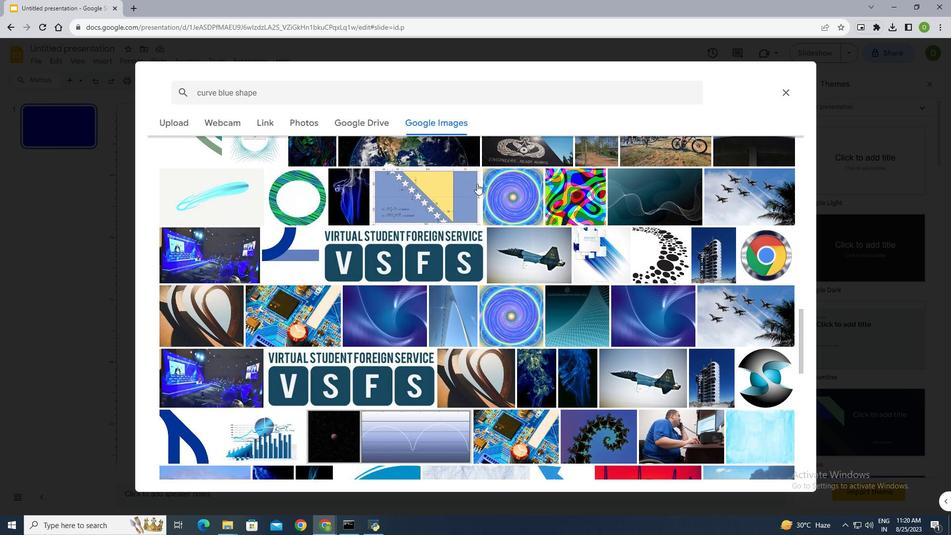 
Action: Mouse moved to (477, 183)
Screenshot: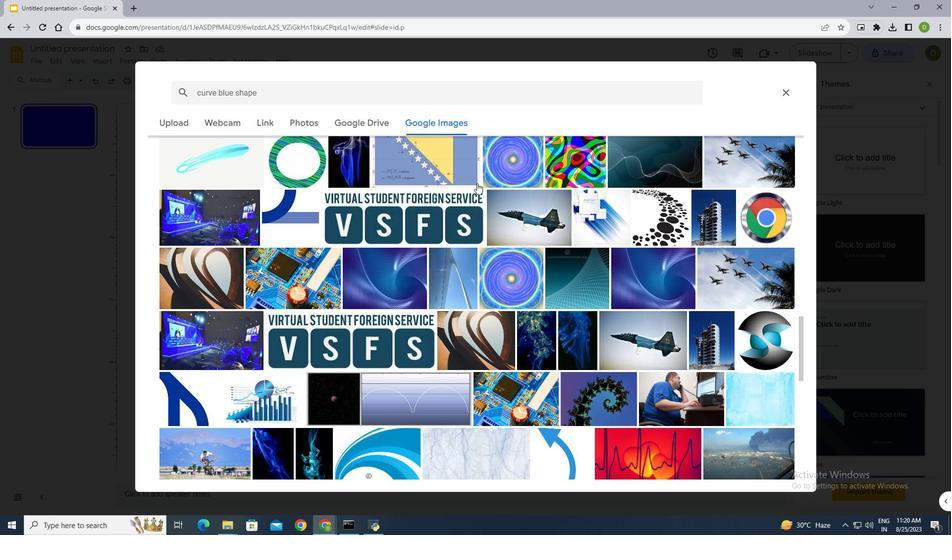 
Action: Mouse scrolled (477, 182) with delta (0, 0)
Screenshot: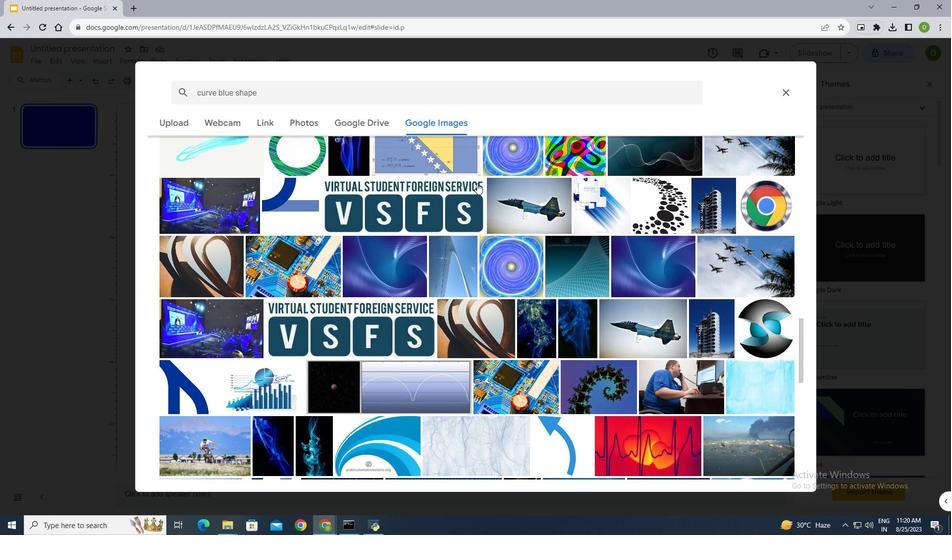 
Action: Mouse scrolled (477, 182) with delta (0, 0)
Screenshot: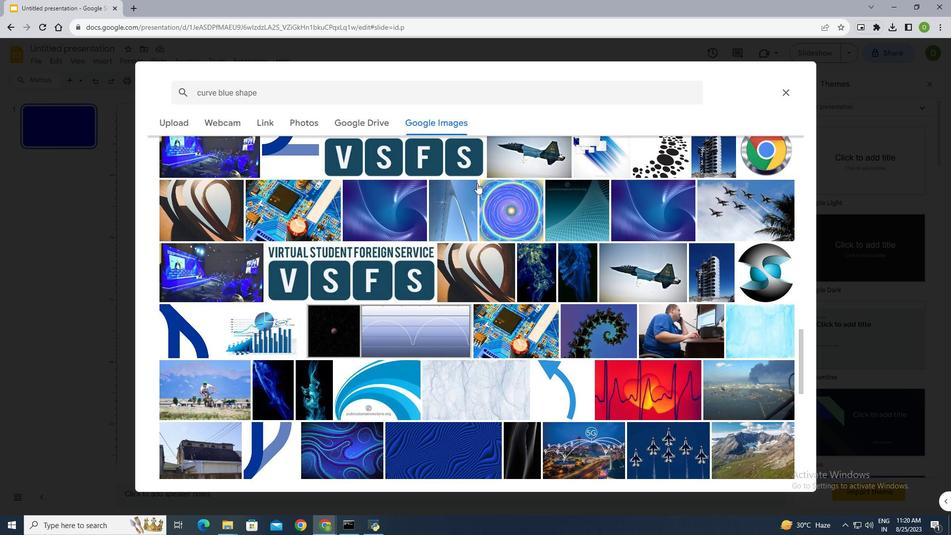 
Action: Mouse moved to (657, 187)
Screenshot: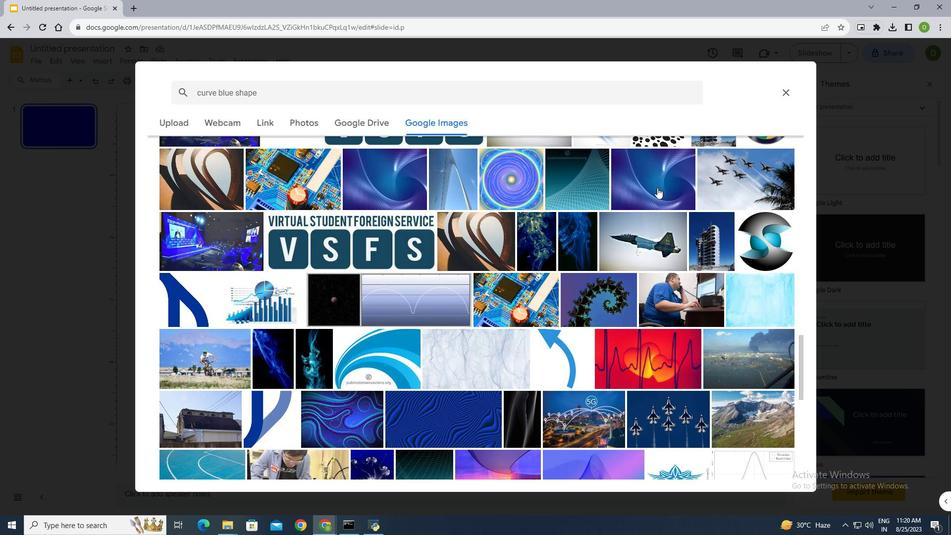 
Action: Mouse pressed left at (657, 187)
Screenshot: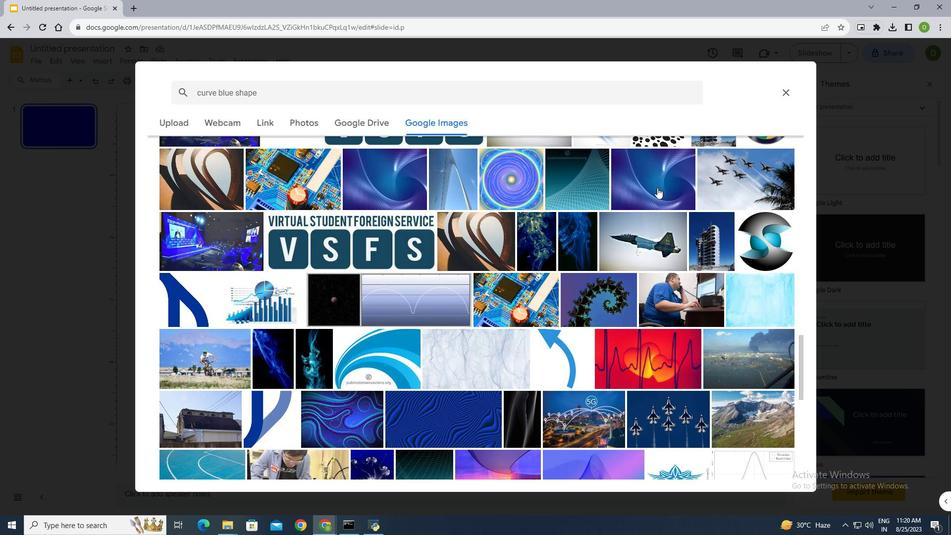 
Action: Mouse moved to (773, 468)
Screenshot: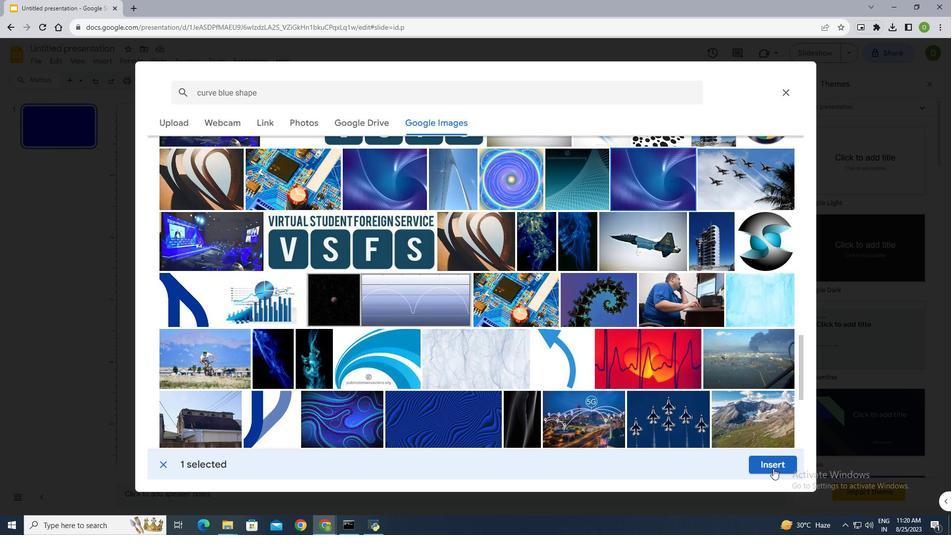 
Action: Mouse pressed left at (773, 468)
Screenshot: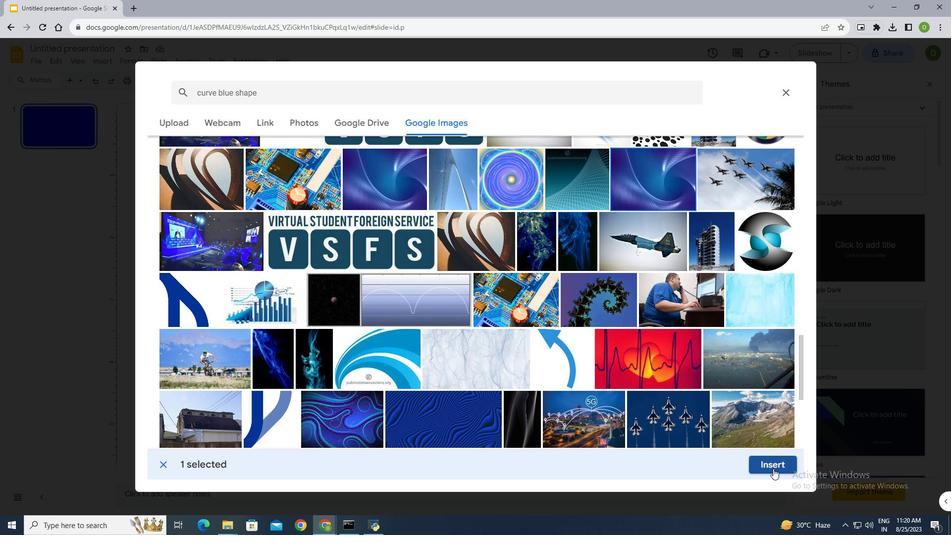 
Action: Mouse moved to (534, 329)
Screenshot: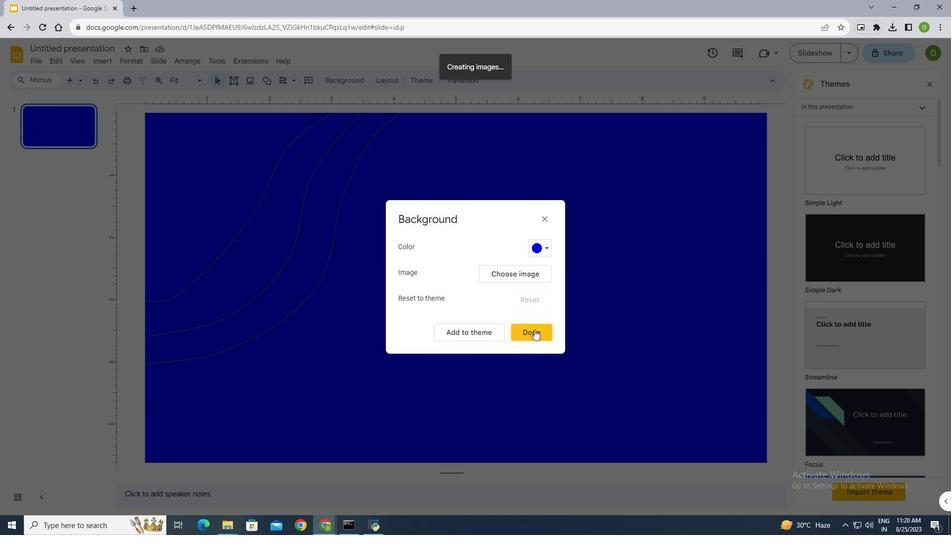 
Action: Mouse pressed left at (534, 329)
Screenshot: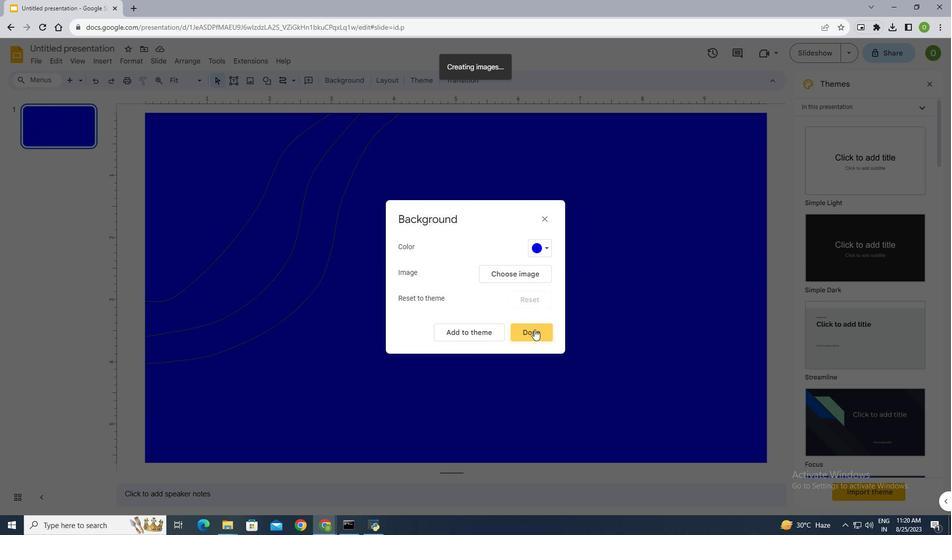 
Action: Mouse moved to (442, 296)
Screenshot: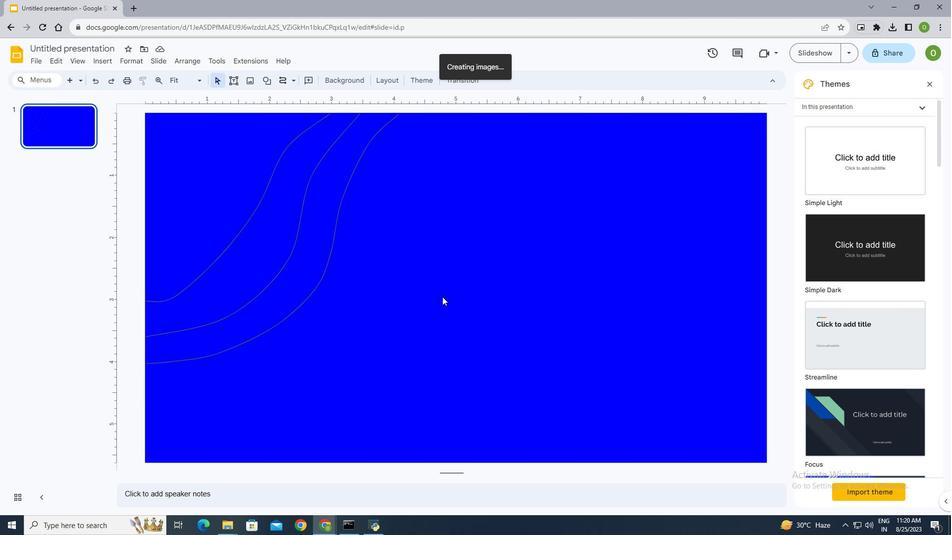 
Action: Mouse scrolled (442, 296) with delta (0, 0)
Screenshot: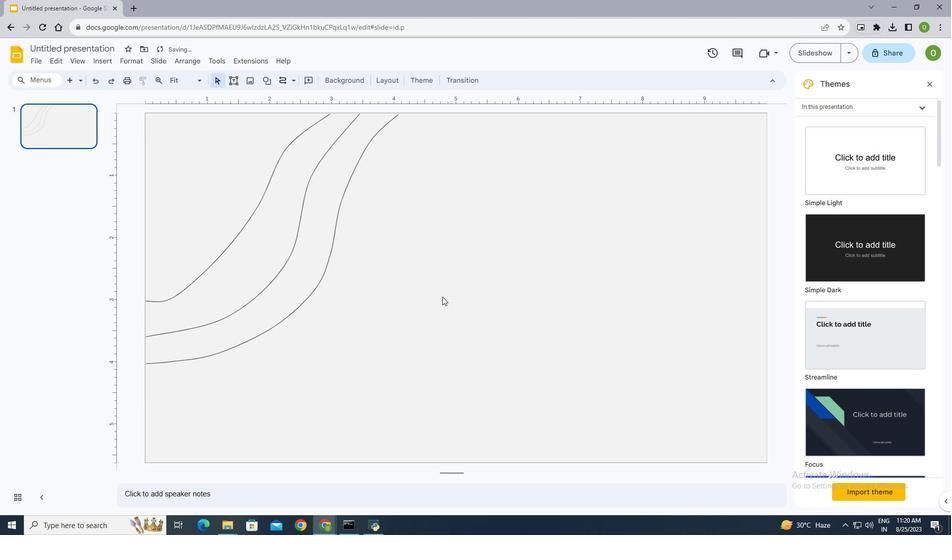 
Action: Mouse moved to (475, 275)
Screenshot: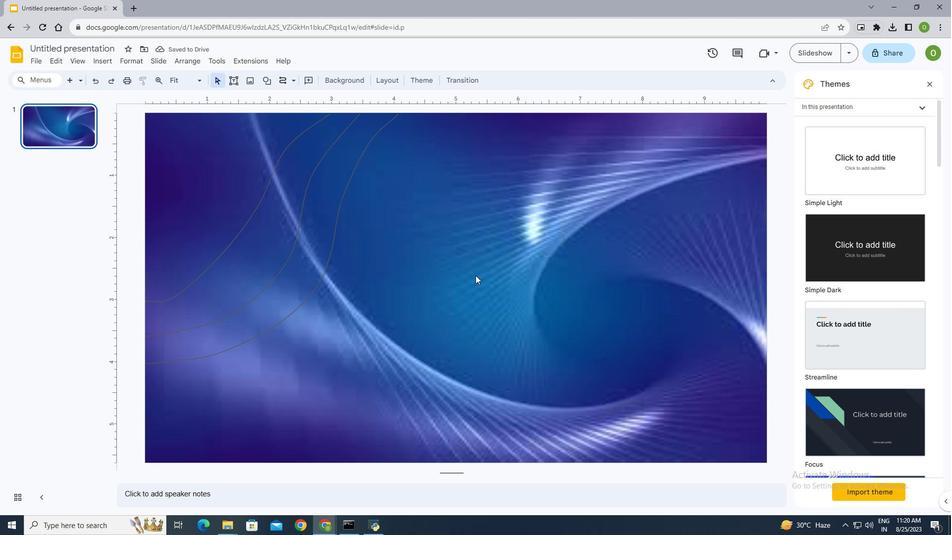 
Action: Mouse pressed left at (475, 275)
Screenshot: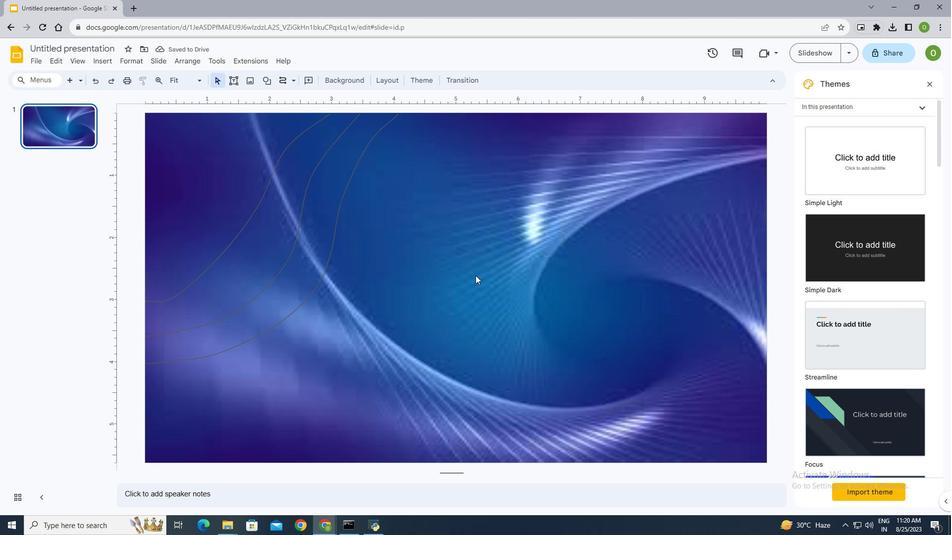 
Action: Mouse moved to (333, 241)
Screenshot: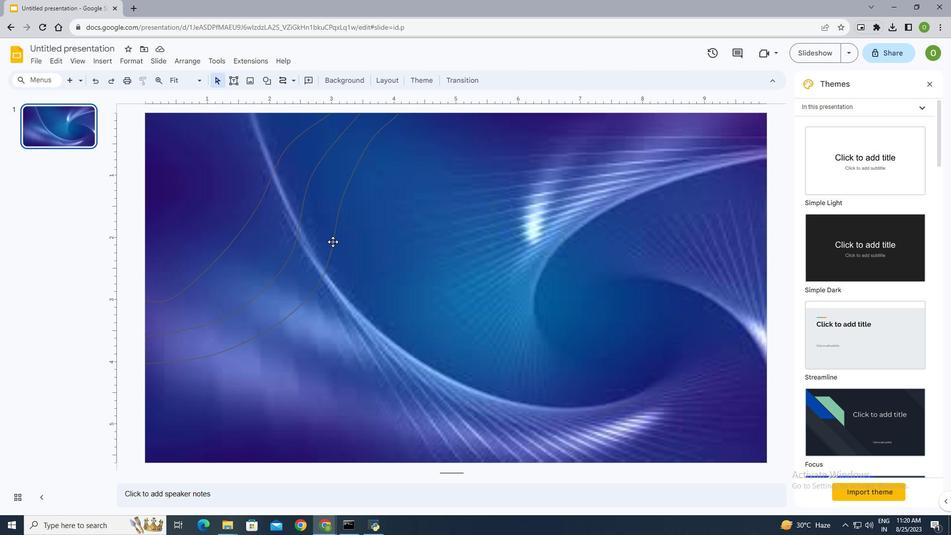 
Action: Mouse pressed left at (333, 241)
Screenshot: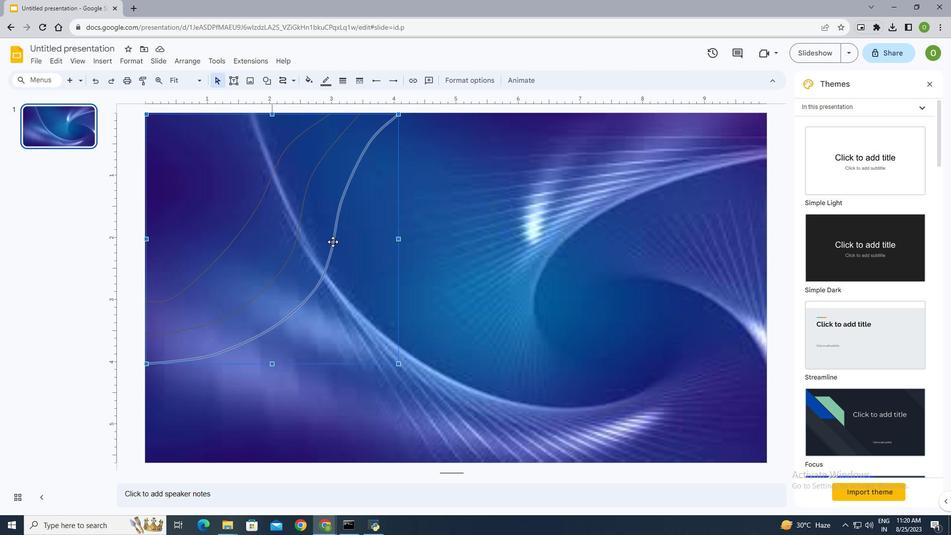 
Action: Mouse moved to (333, 241)
Screenshot: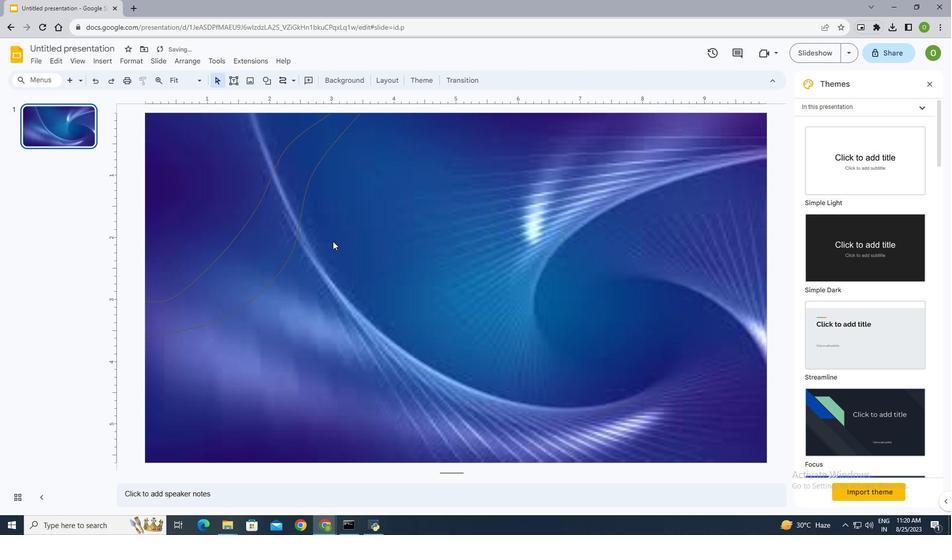 
Action: Key pressed <Key.delete>
Screenshot: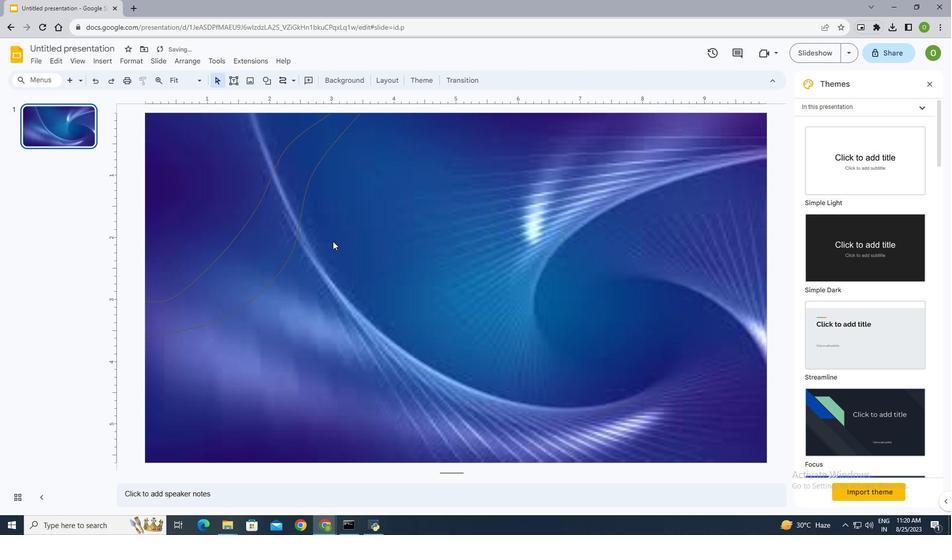 
Action: Mouse moved to (298, 228)
Screenshot: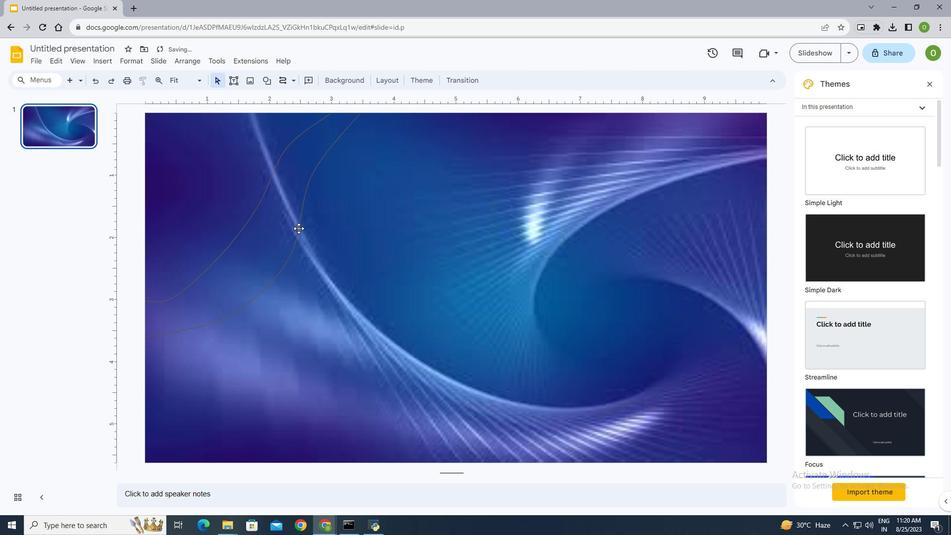 
Action: Mouse pressed left at (298, 228)
Screenshot: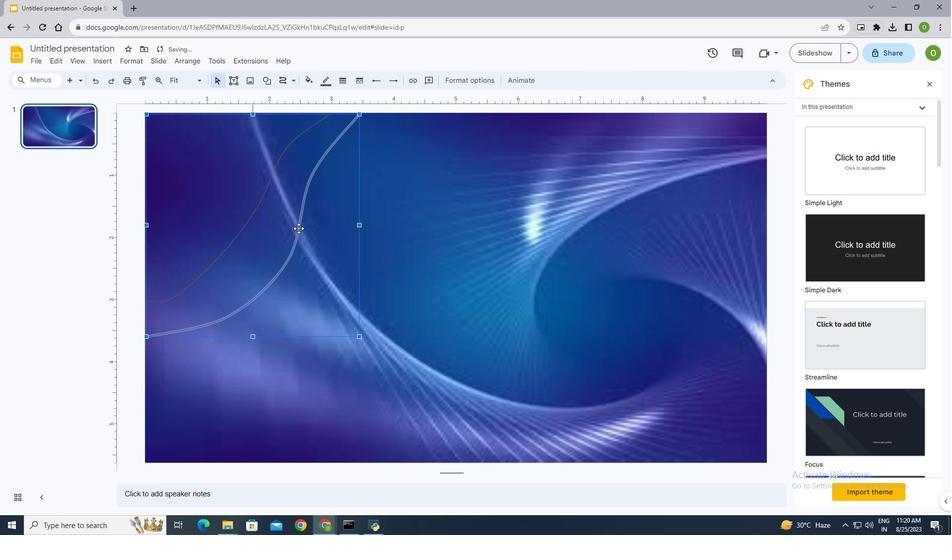 
Action: Key pressed <Key.delete>
Screenshot: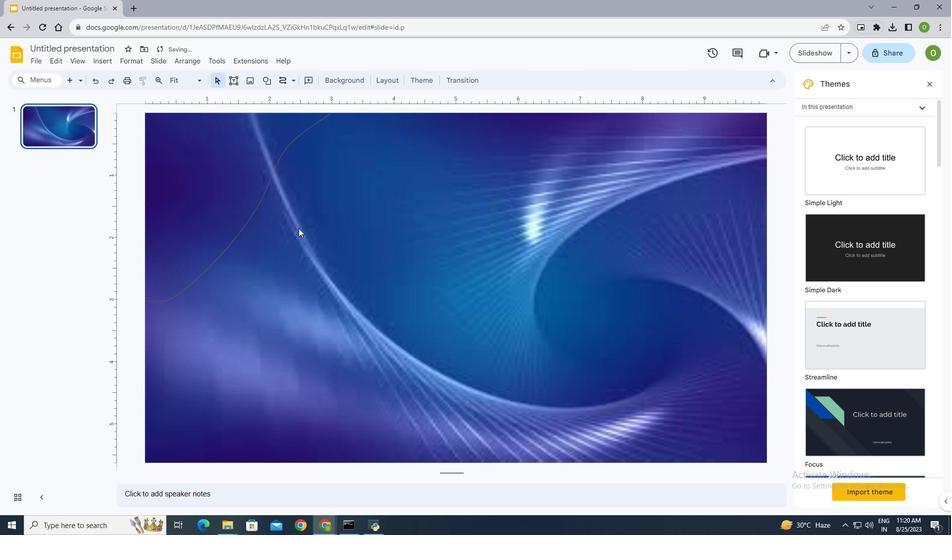 
Action: Mouse moved to (263, 196)
Screenshot: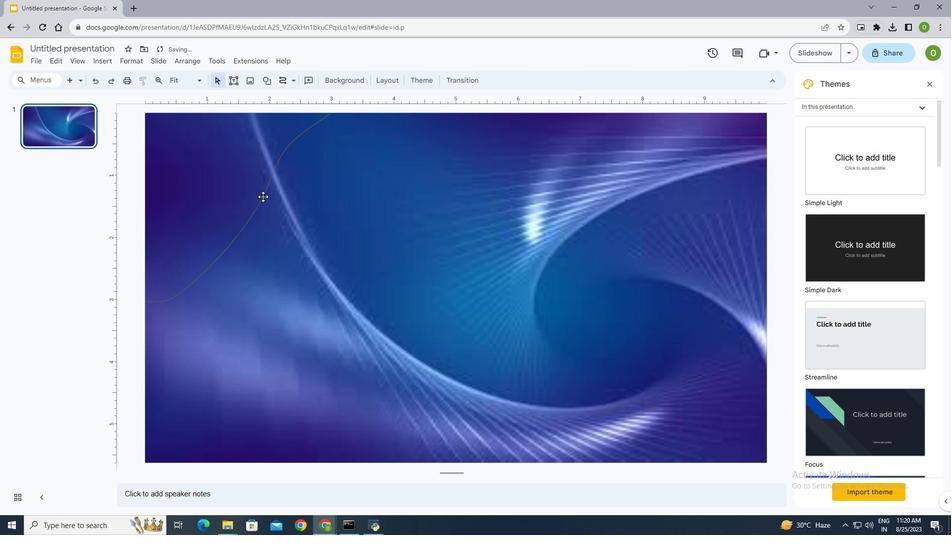 
Action: Mouse pressed left at (263, 196)
Screenshot: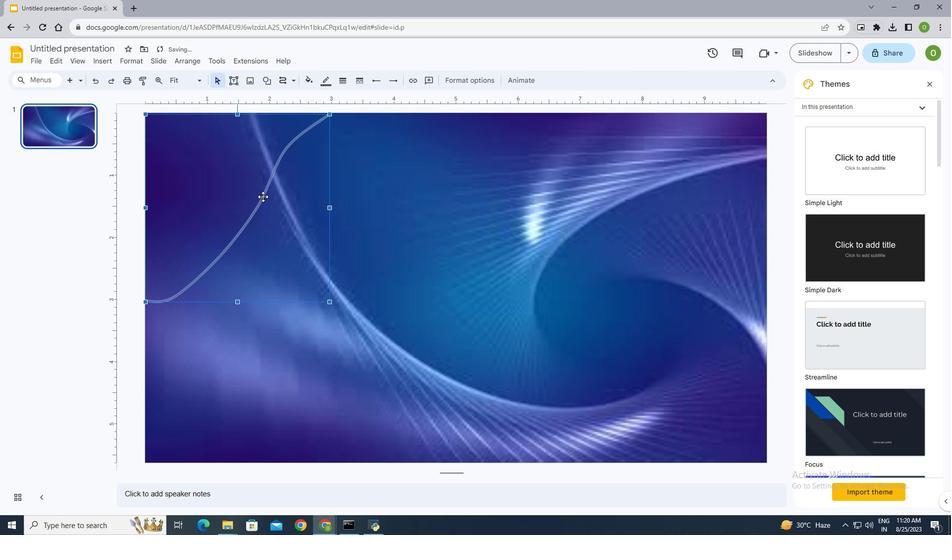 
Action: Key pressed <Key.delete>
Screenshot: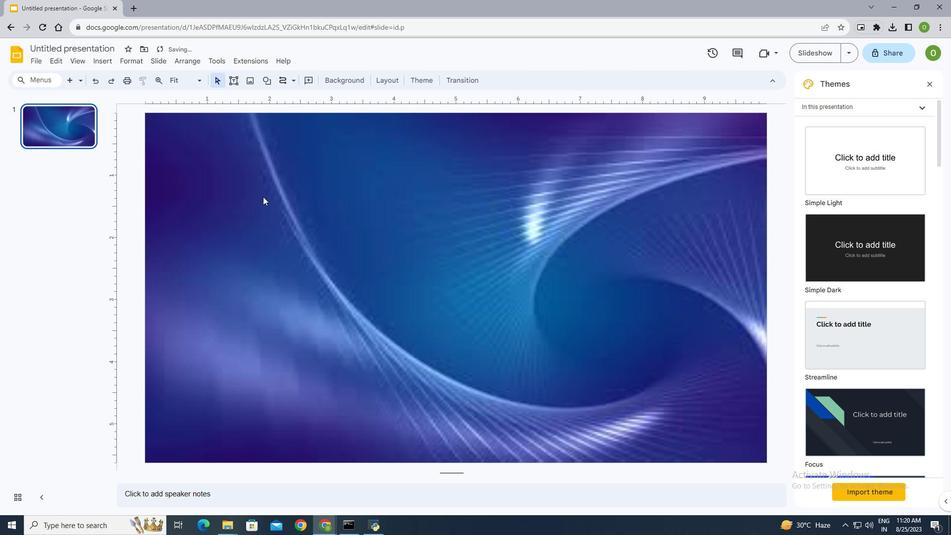 
Action: Mouse moved to (487, 281)
Screenshot: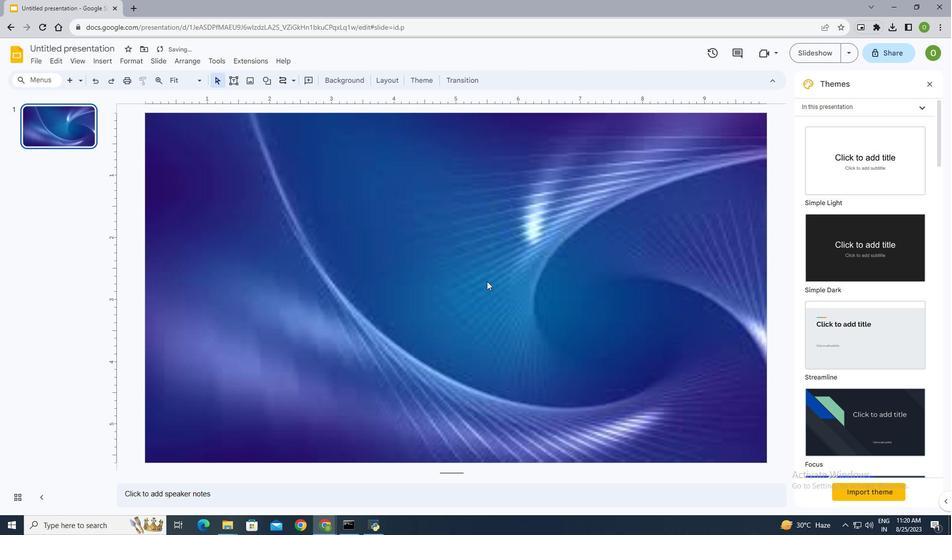 
Action: Mouse pressed left at (487, 281)
Screenshot: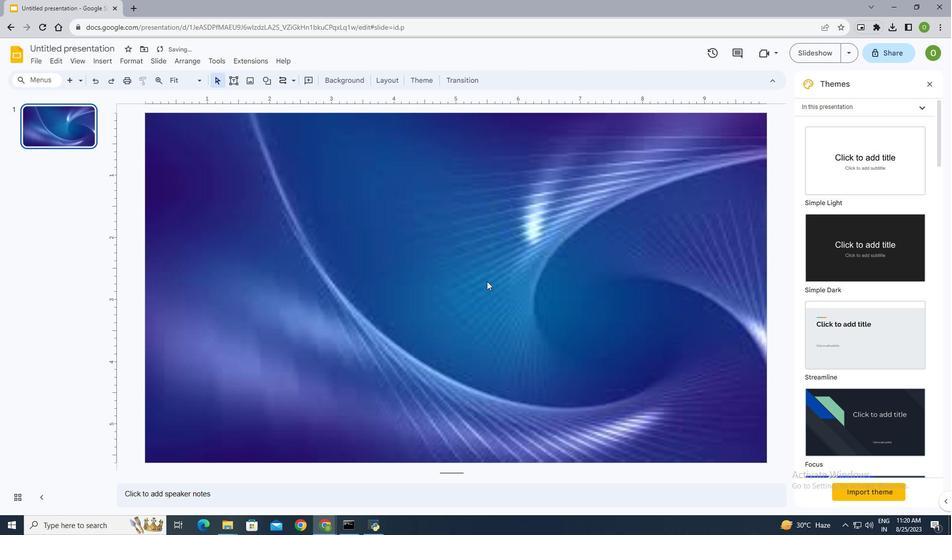 
Action: Mouse moved to (575, 171)
Screenshot: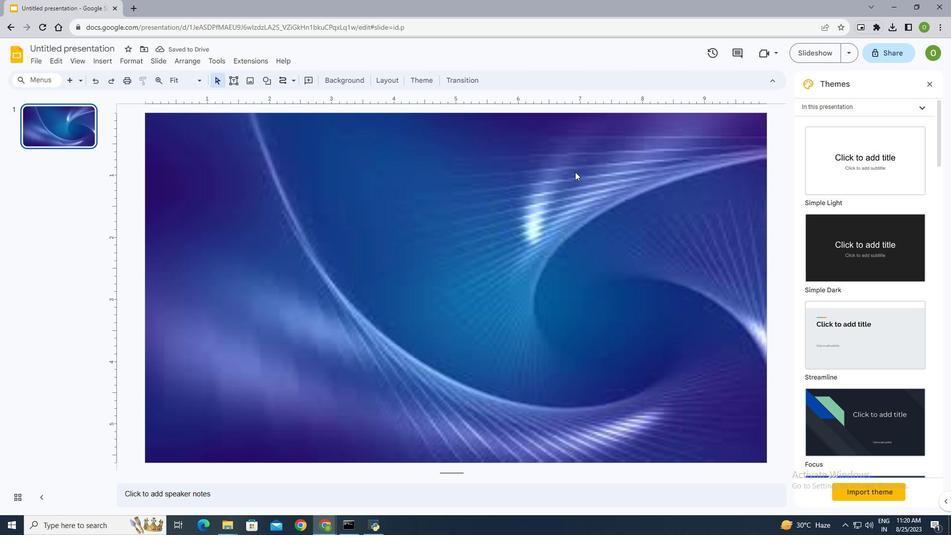 
Action: Mouse pressed left at (575, 171)
Screenshot: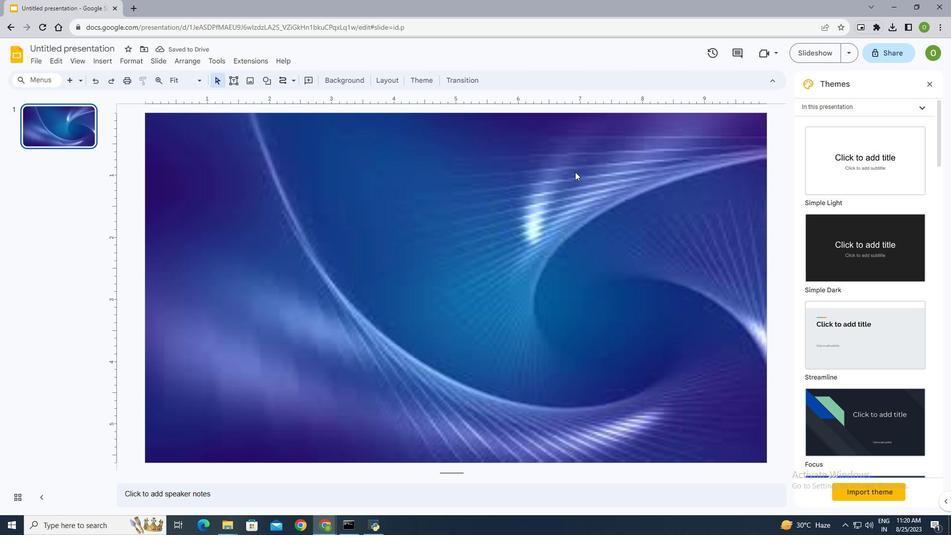 
Action: Mouse pressed left at (575, 171)
Screenshot: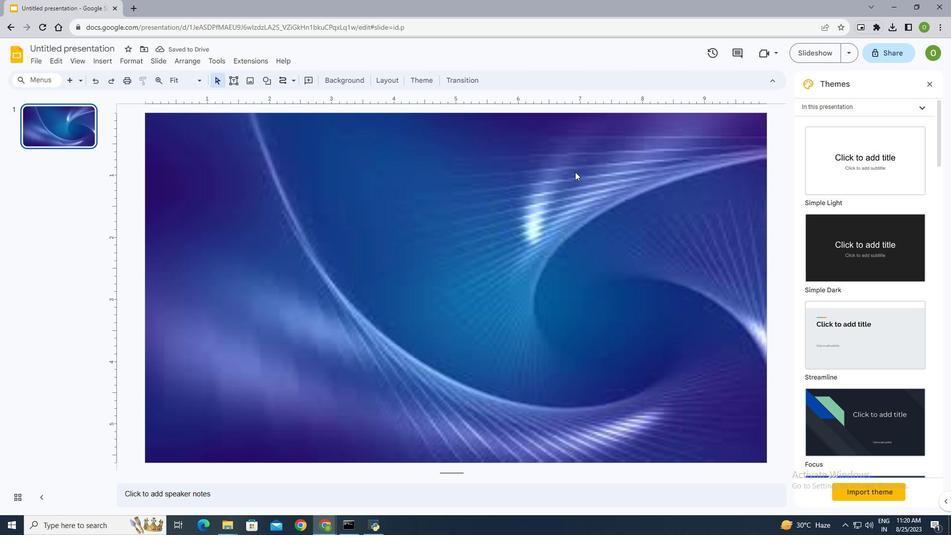 
Action: Mouse moved to (932, 82)
Screenshot: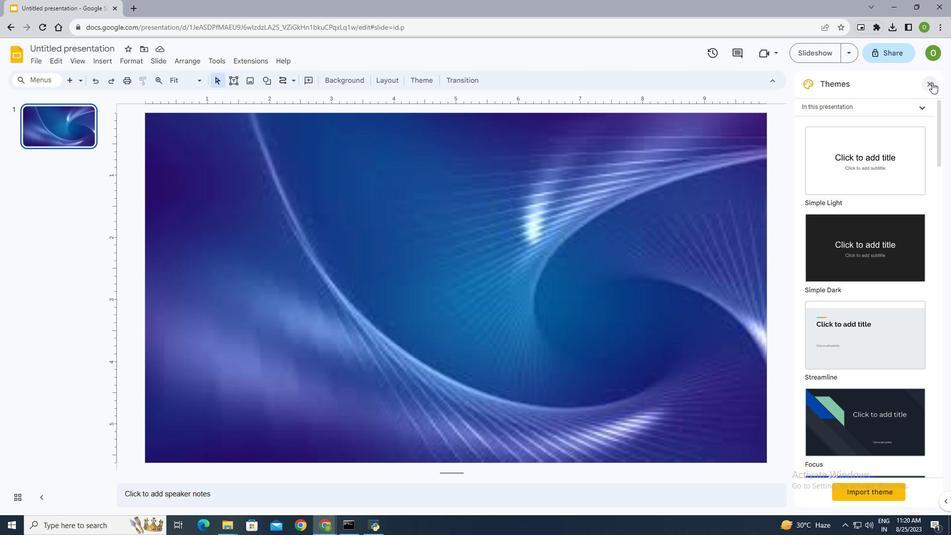 
Action: Mouse pressed left at (932, 82)
Screenshot: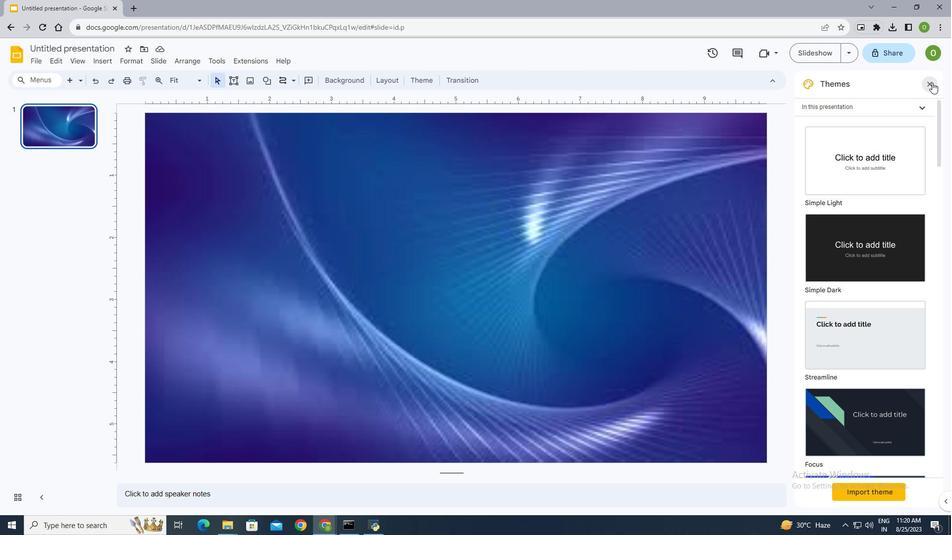 
Action: Mouse moved to (349, 81)
Screenshot: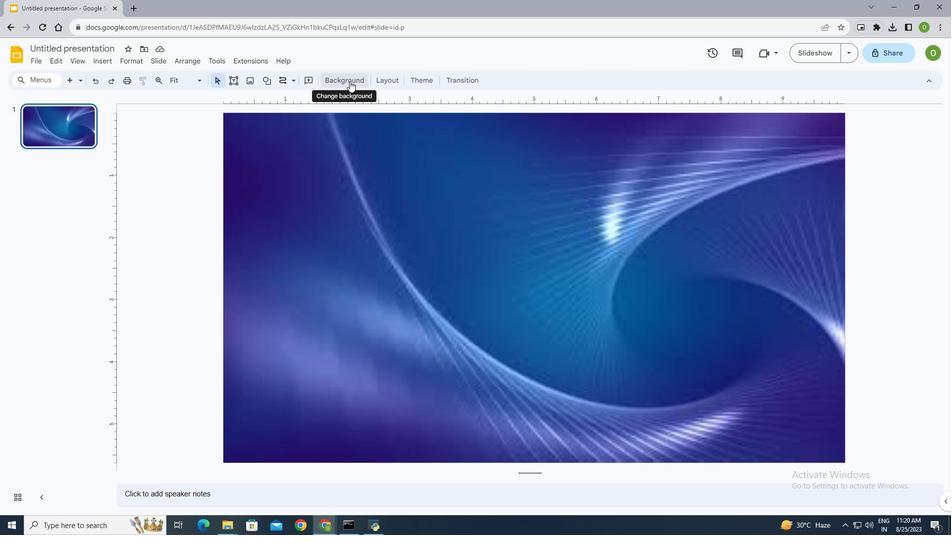
Action: Mouse pressed left at (349, 81)
Screenshot: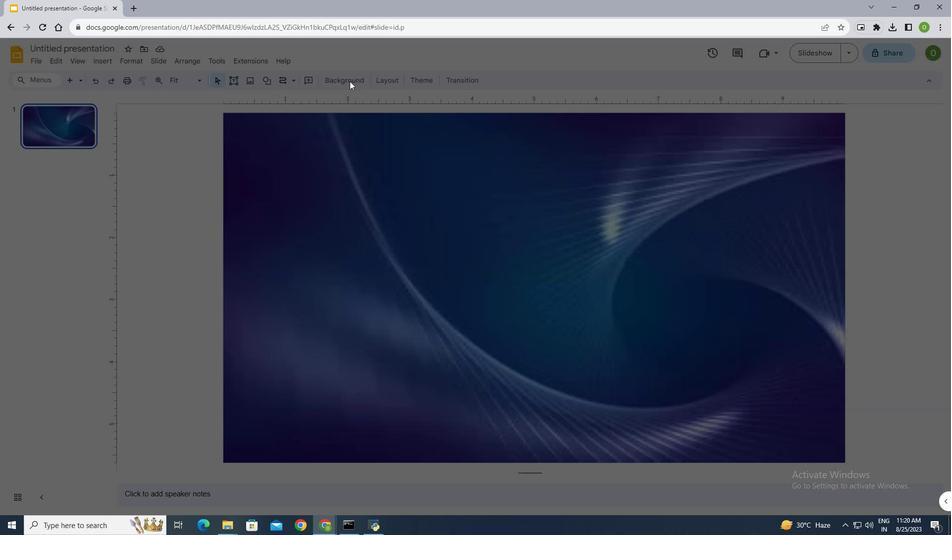 
Action: Mouse moved to (546, 244)
Screenshot: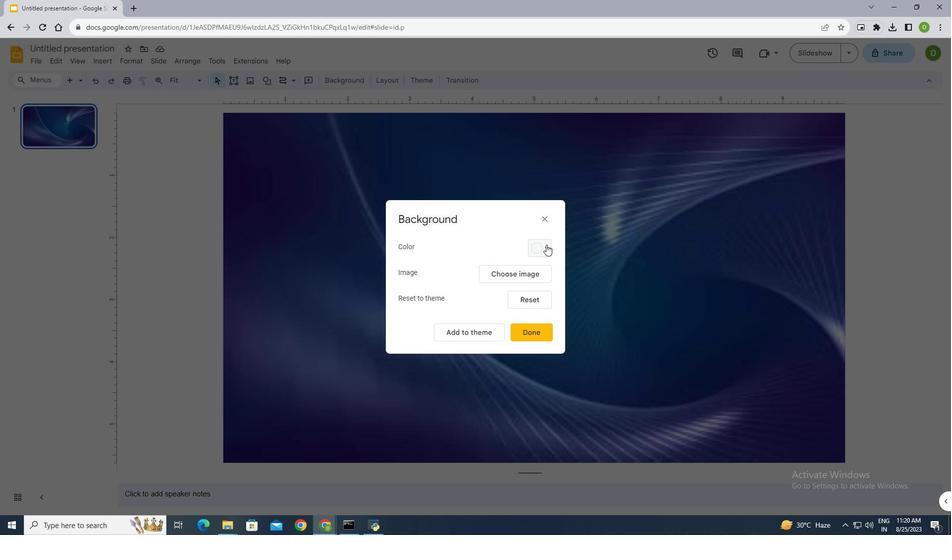 
Action: Mouse pressed left at (546, 244)
Screenshot: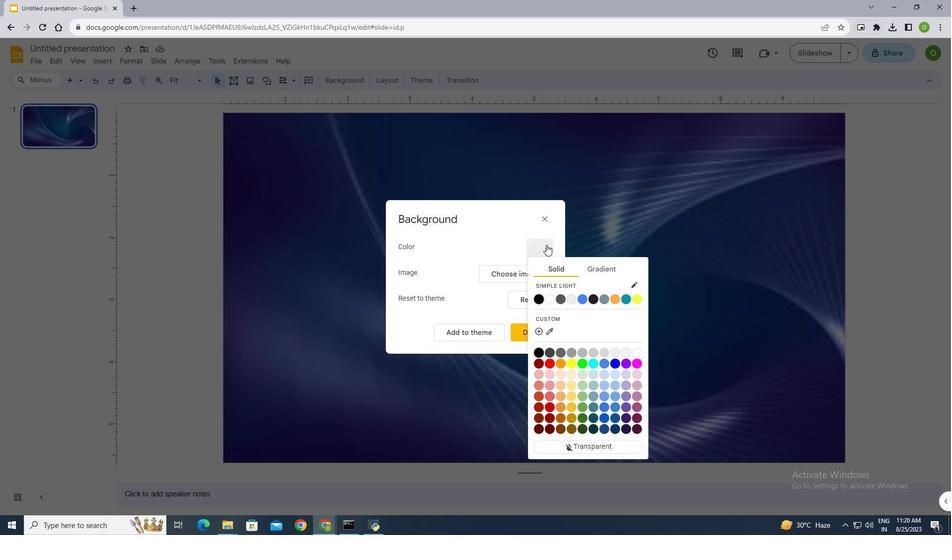 
Action: Mouse moved to (613, 363)
Screenshot: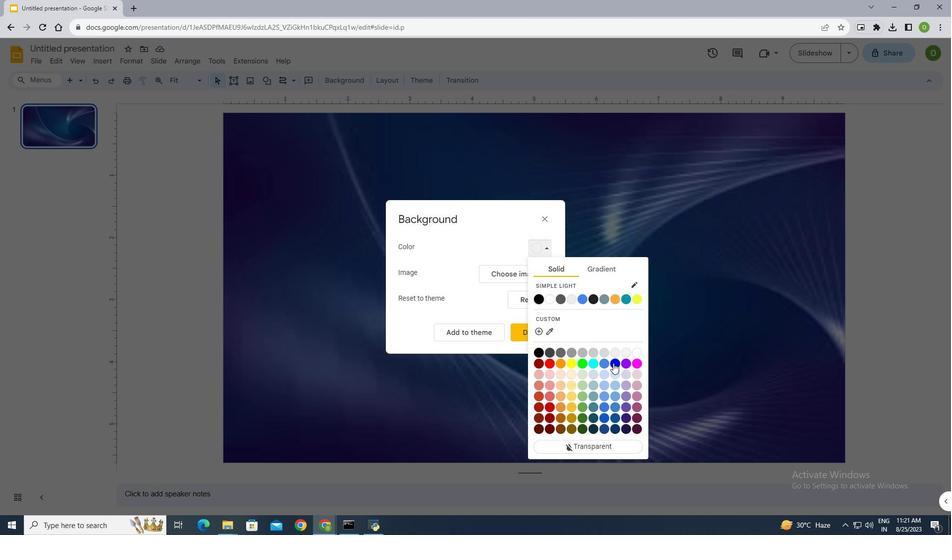
Action: Mouse pressed left at (613, 363)
Screenshot: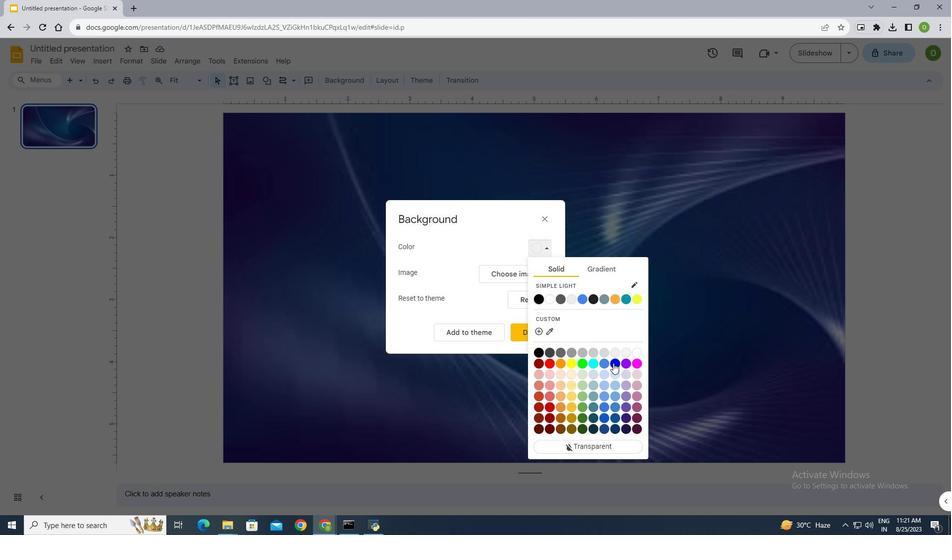 
Action: Mouse moved to (546, 221)
Screenshot: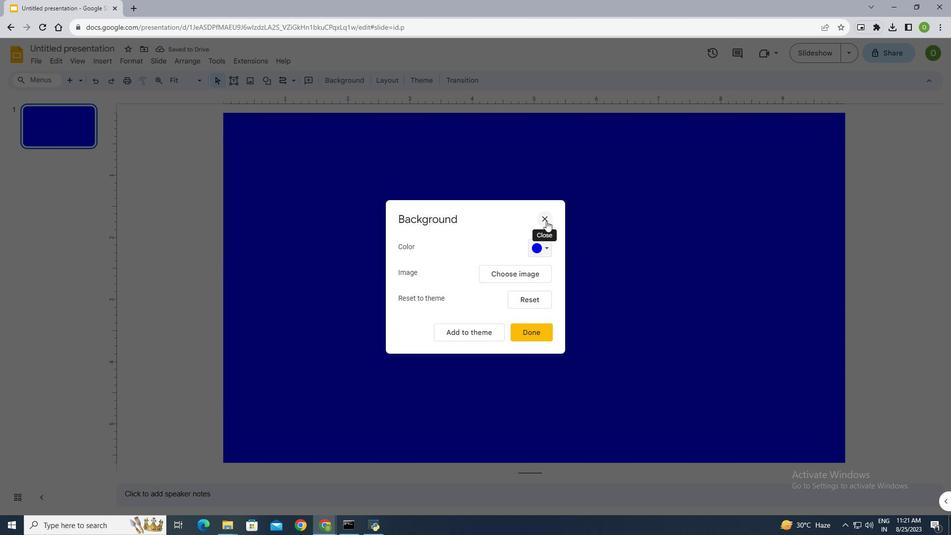 
Action: Mouse pressed left at (546, 221)
Screenshot: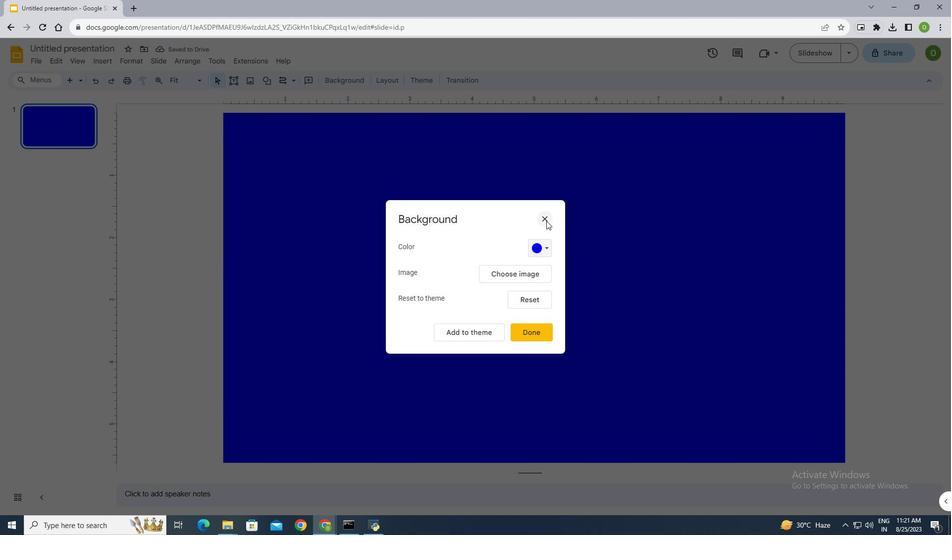 
Action: Mouse moved to (460, 226)
Screenshot: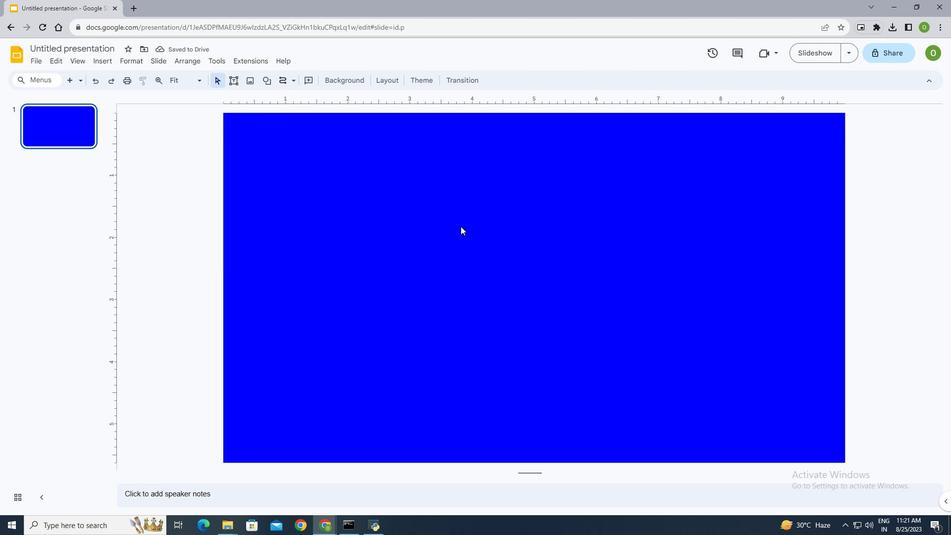 
Action: Key pressed ctrl+Z
Screenshot: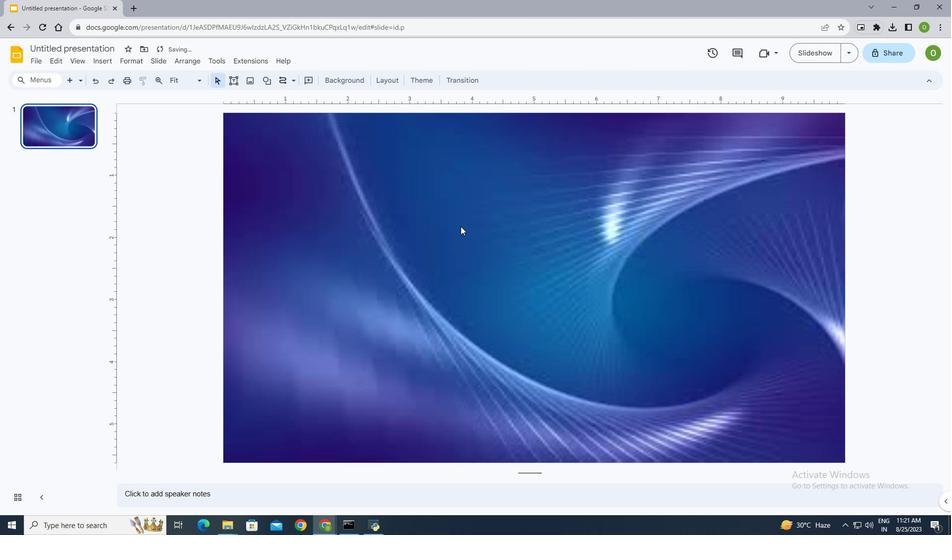 
Action: Mouse moved to (433, 201)
Screenshot: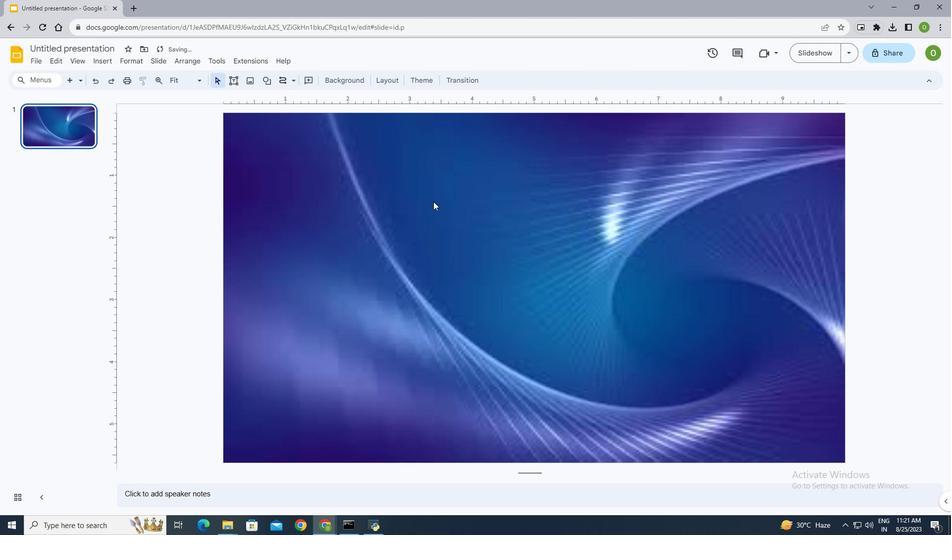 
Action: Mouse pressed left at (433, 201)
Screenshot: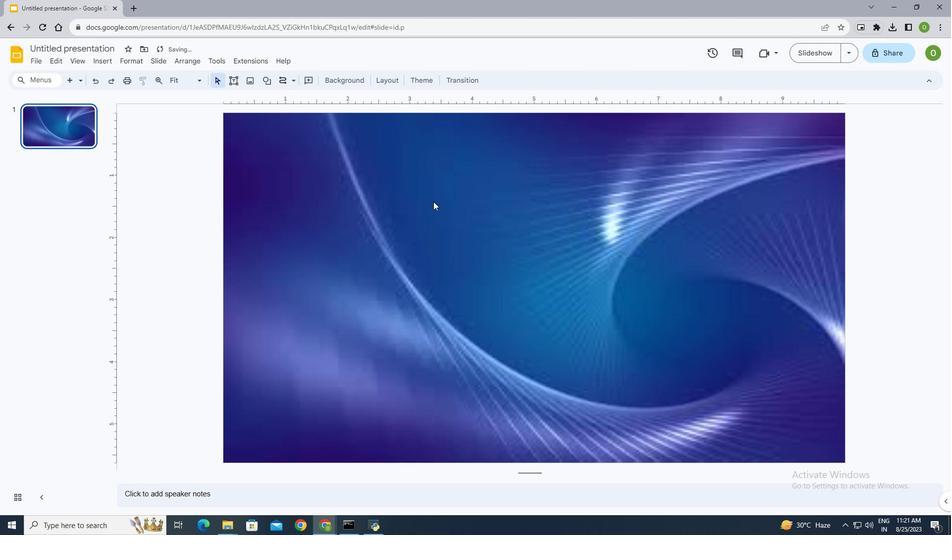 
Action: Mouse moved to (383, 78)
Screenshot: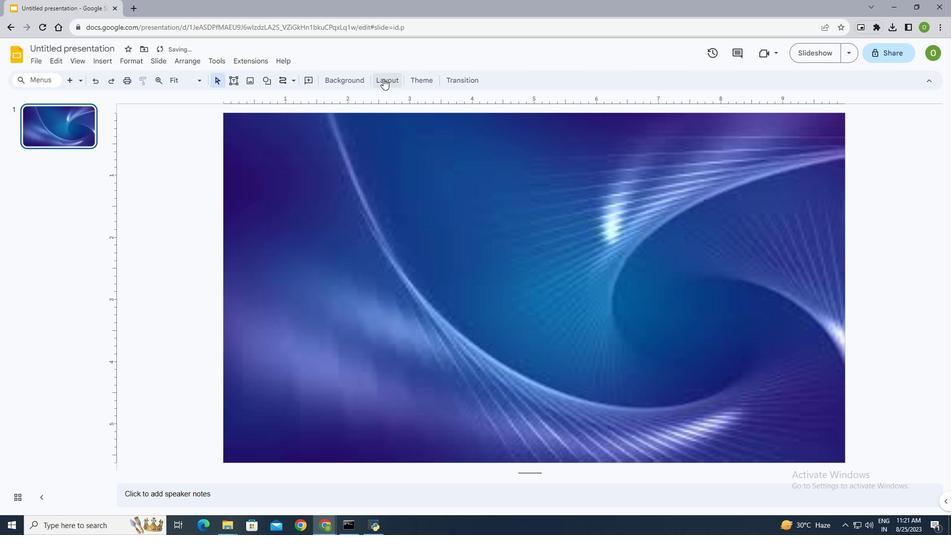 
Action: Mouse pressed left at (383, 78)
Screenshot: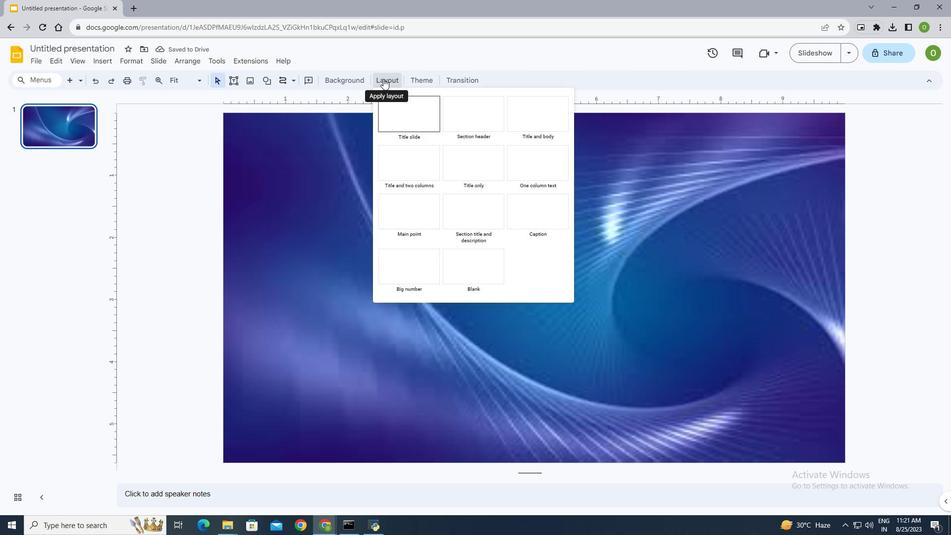 
Action: Mouse moved to (423, 78)
Screenshot: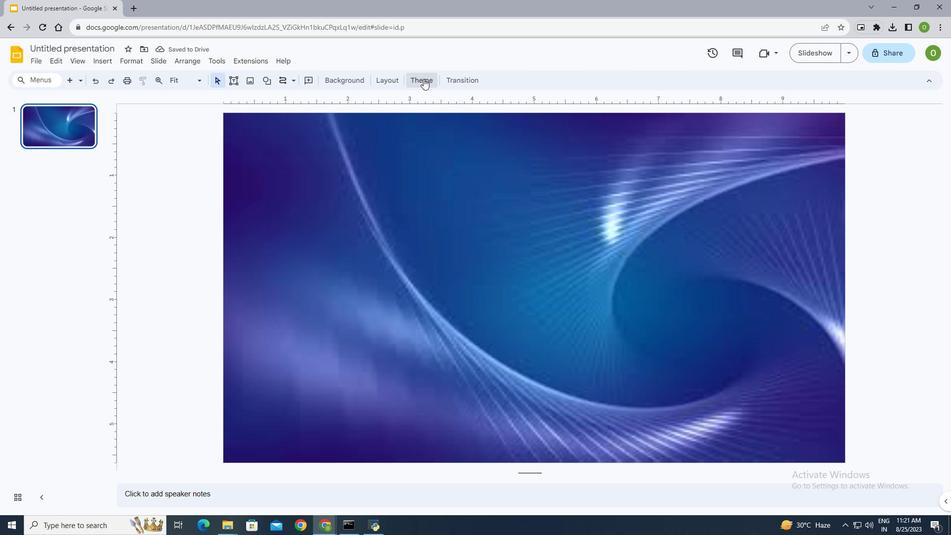 
Action: Mouse pressed left at (423, 78)
Screenshot: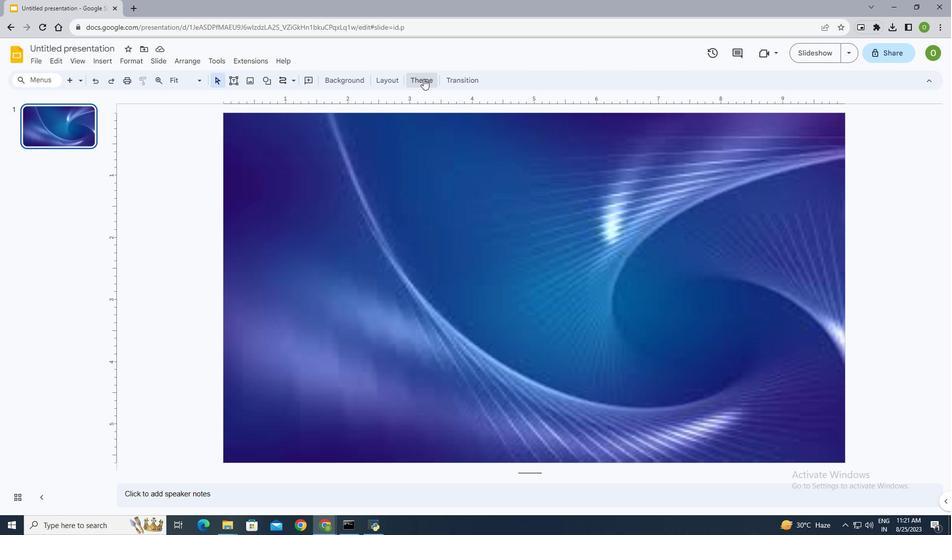 
Action: Mouse moved to (471, 78)
Screenshot: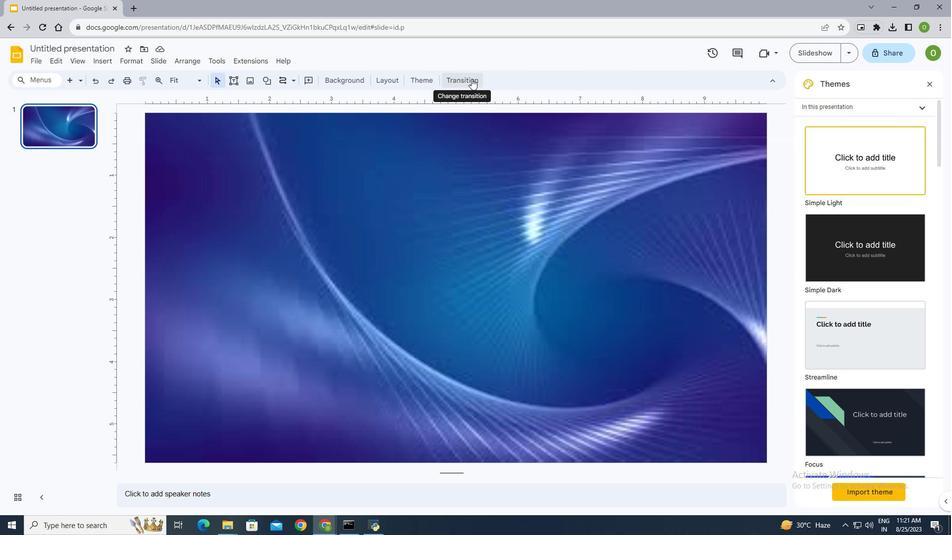 
Action: Mouse pressed left at (471, 78)
Screenshot: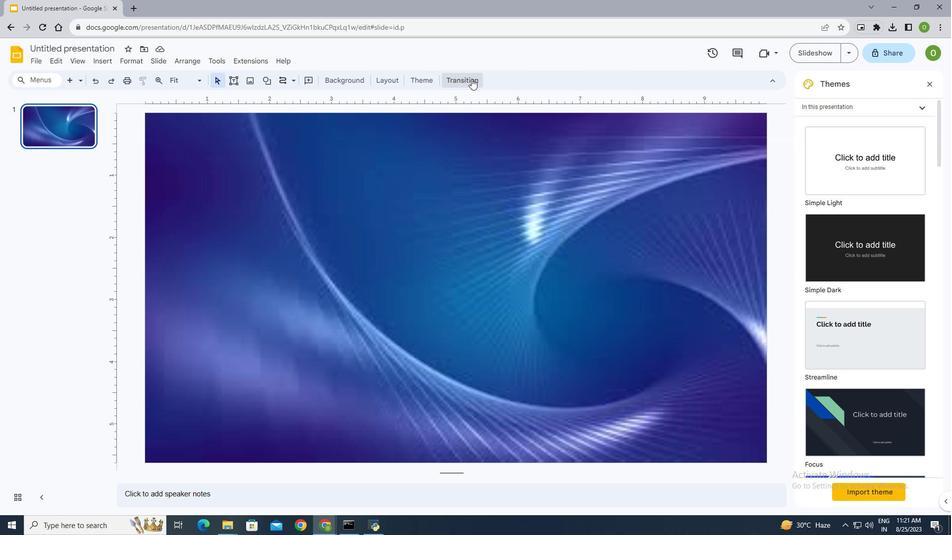 
Action: Mouse moved to (859, 201)
Screenshot: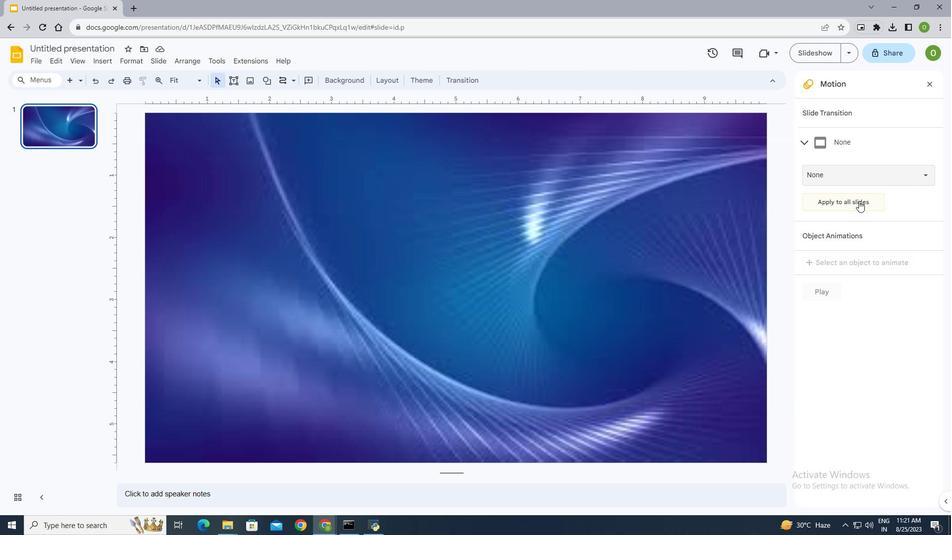 
Action: Mouse pressed left at (859, 201)
Screenshot: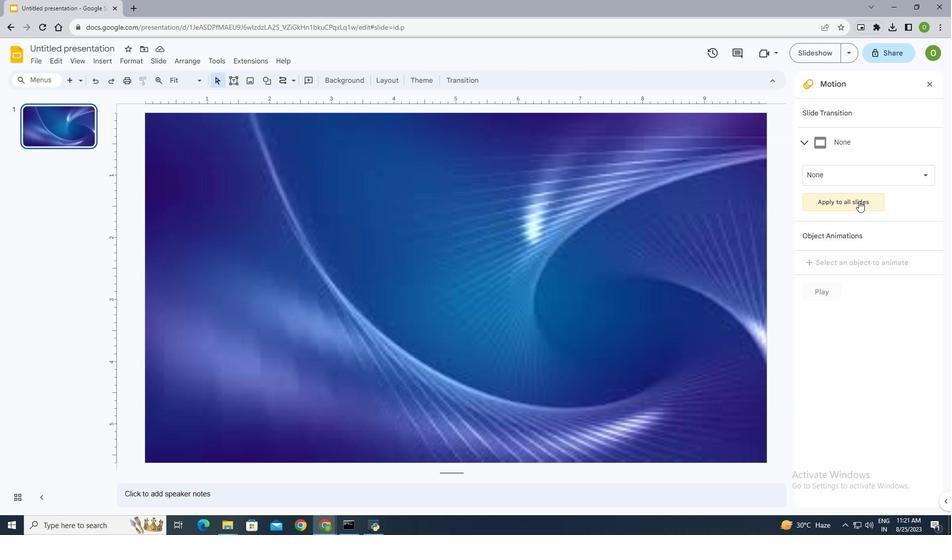 
Action: Mouse moved to (928, 84)
Screenshot: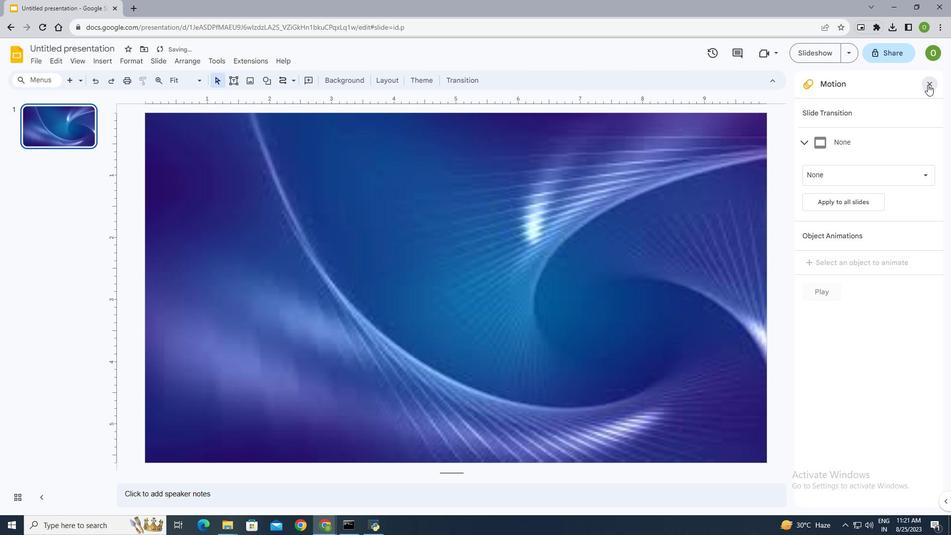 
Action: Mouse pressed left at (928, 84)
Screenshot: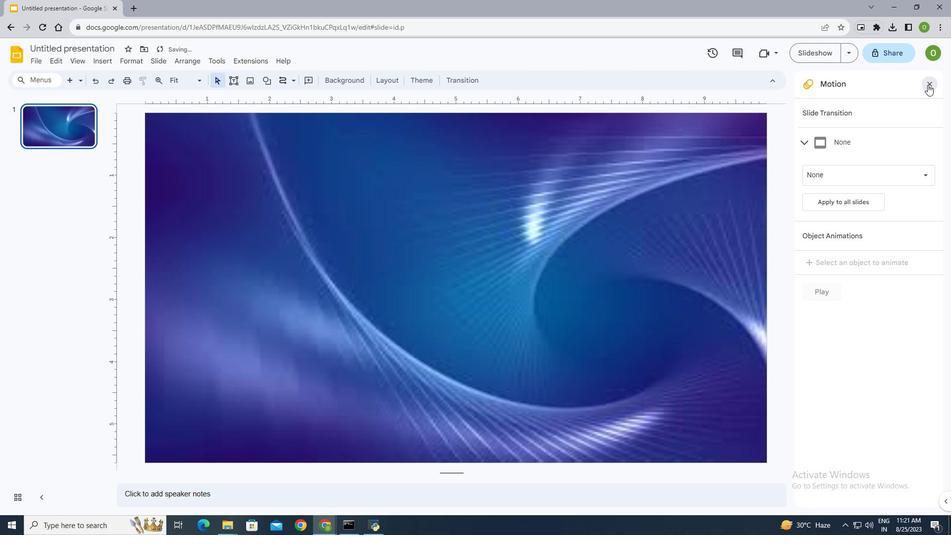 
Action: Mouse moved to (929, 82)
Screenshot: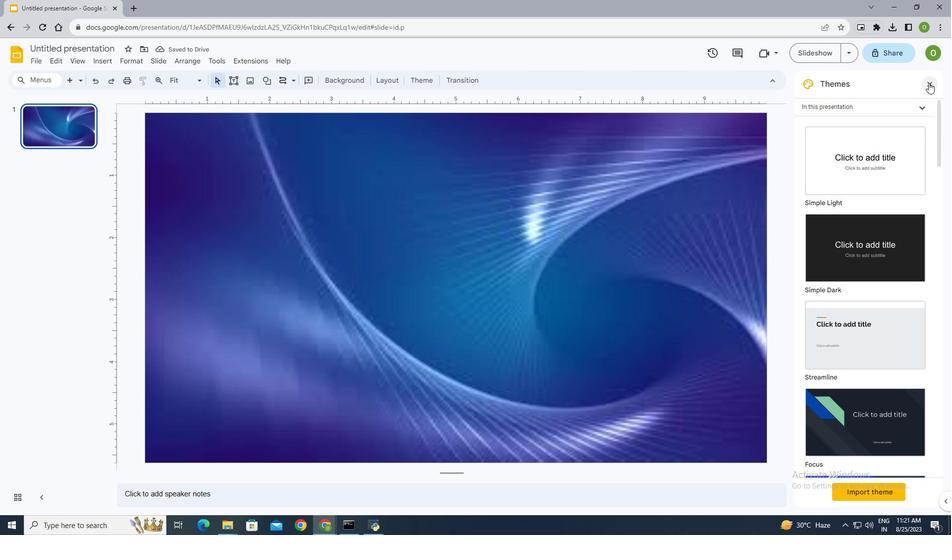 
Action: Mouse pressed left at (929, 82)
Screenshot: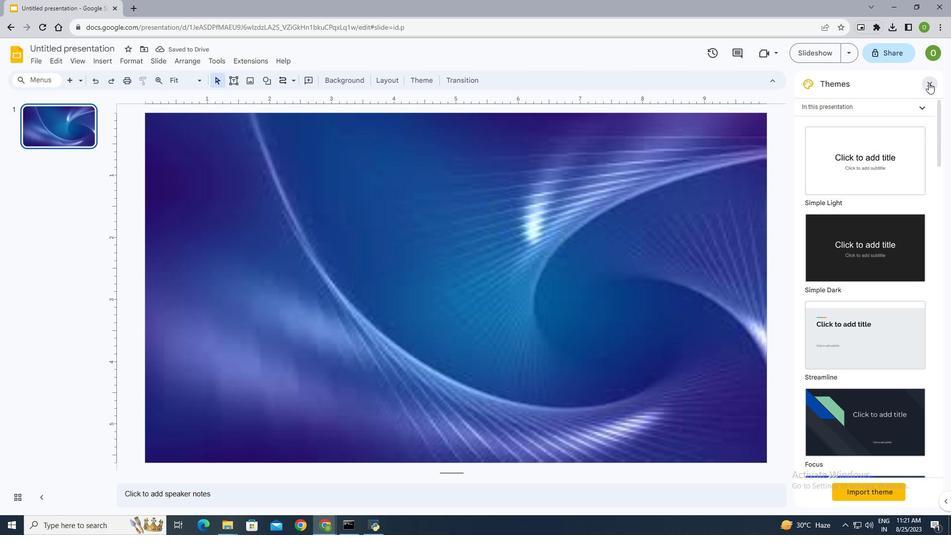 
Action: Mouse moved to (483, 269)
Screenshot: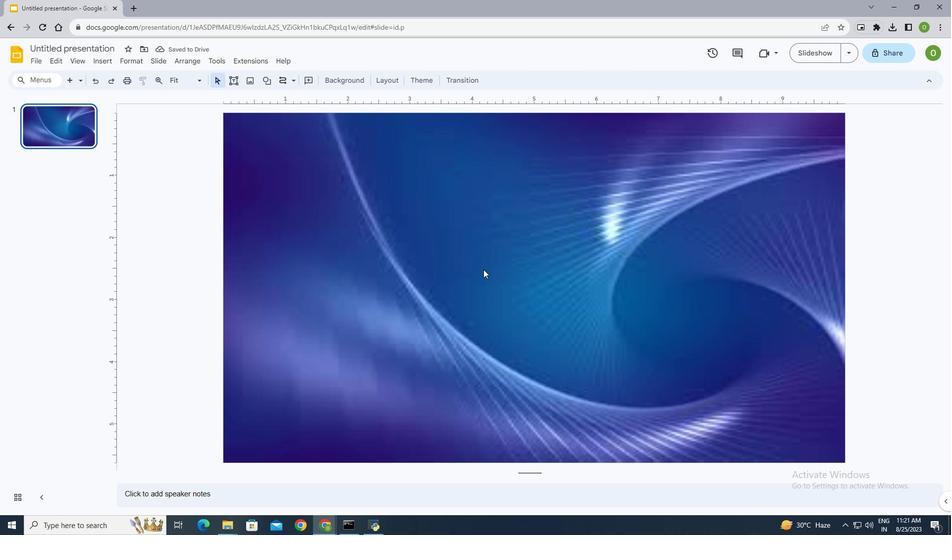 
Action: Mouse pressed left at (483, 269)
Screenshot: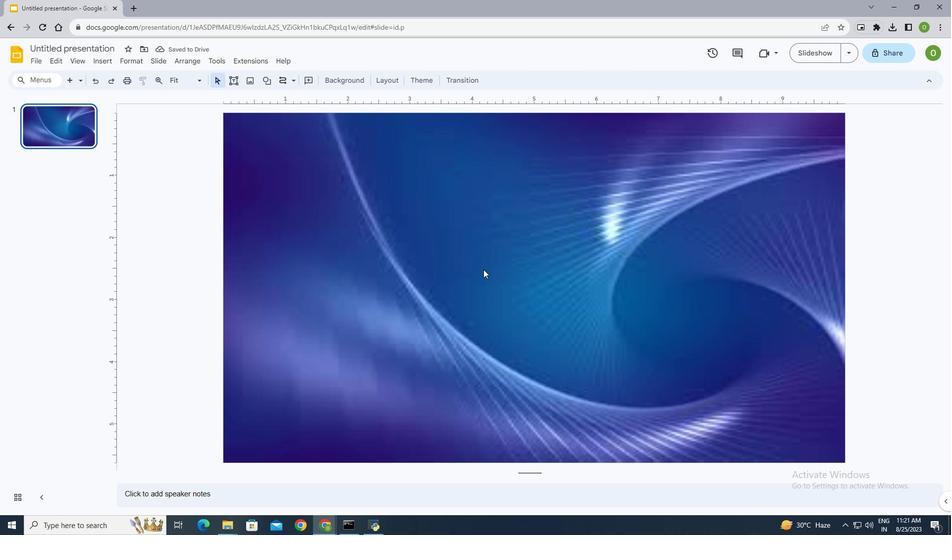 
Action: Mouse moved to (483, 268)
